 Task: Find connections with filter location Saint-Sébastien-sur-Loire with filter topic #careeradvice with filter profile language German with filter current company Kering Eyewear with filter school Dayawati Modi Academy with filter industry Surveying and Mapping Services with filter service category Outsourcing with filter keywords title School Volunteer
Action: Mouse moved to (316, 250)
Screenshot: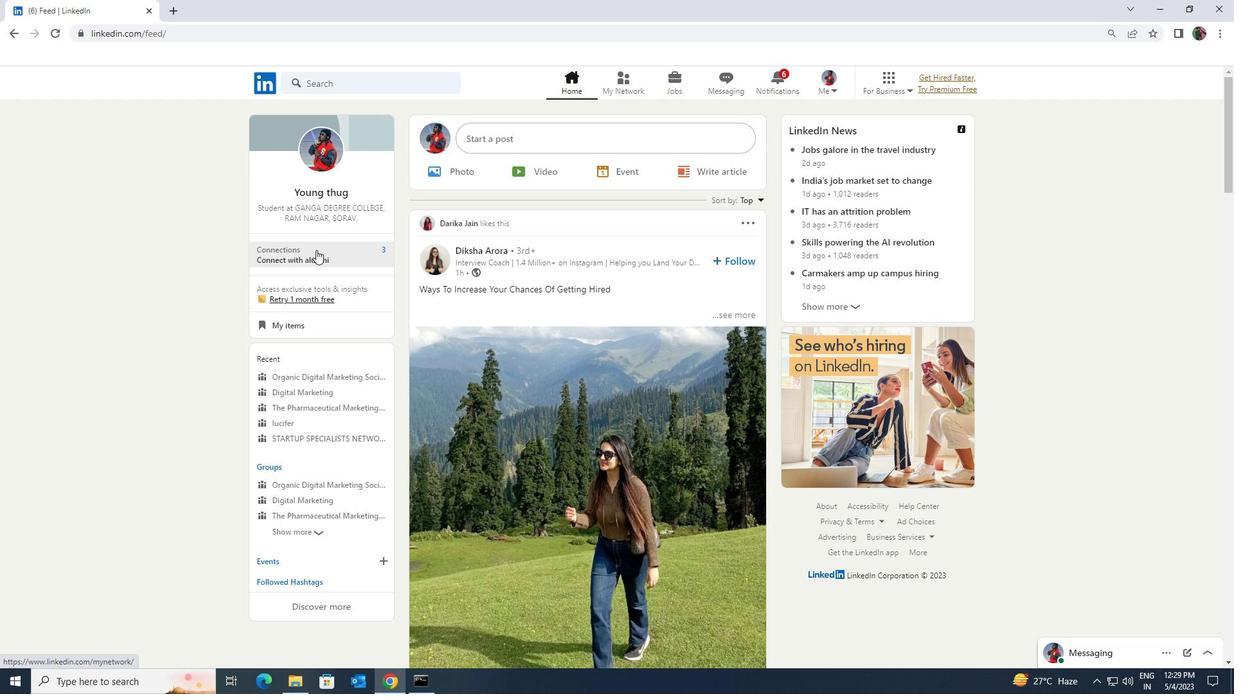 
Action: Mouse pressed left at (316, 250)
Screenshot: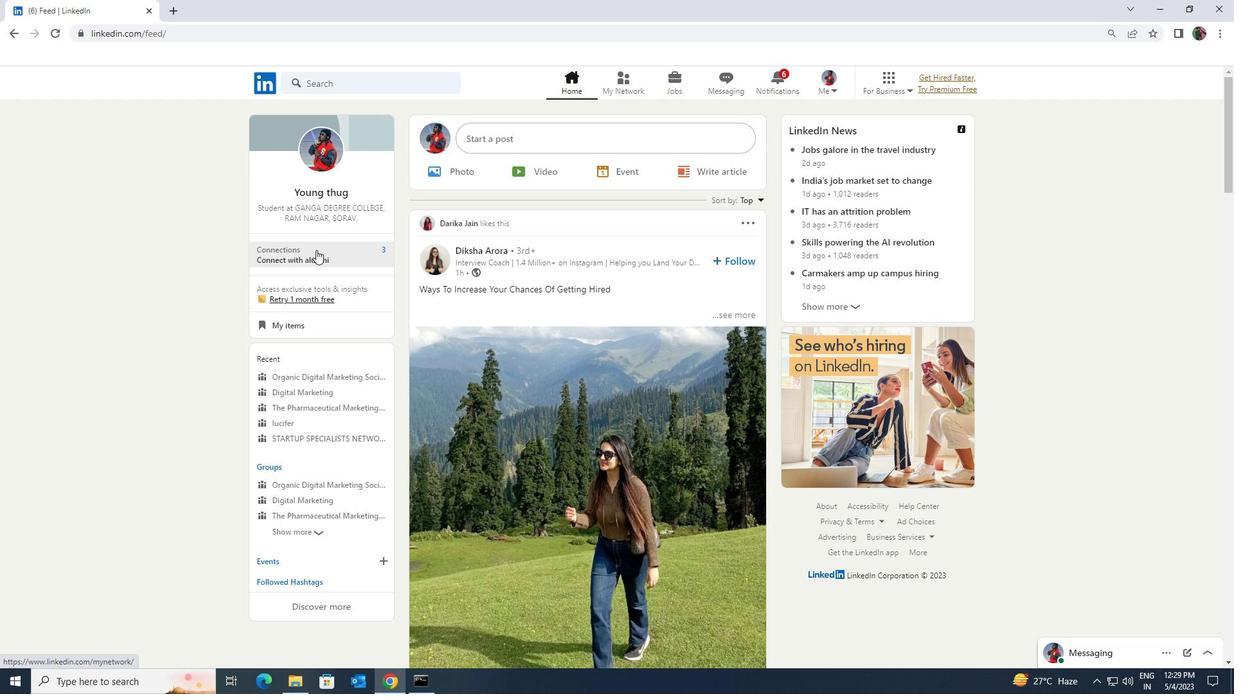 
Action: Mouse moved to (308, 152)
Screenshot: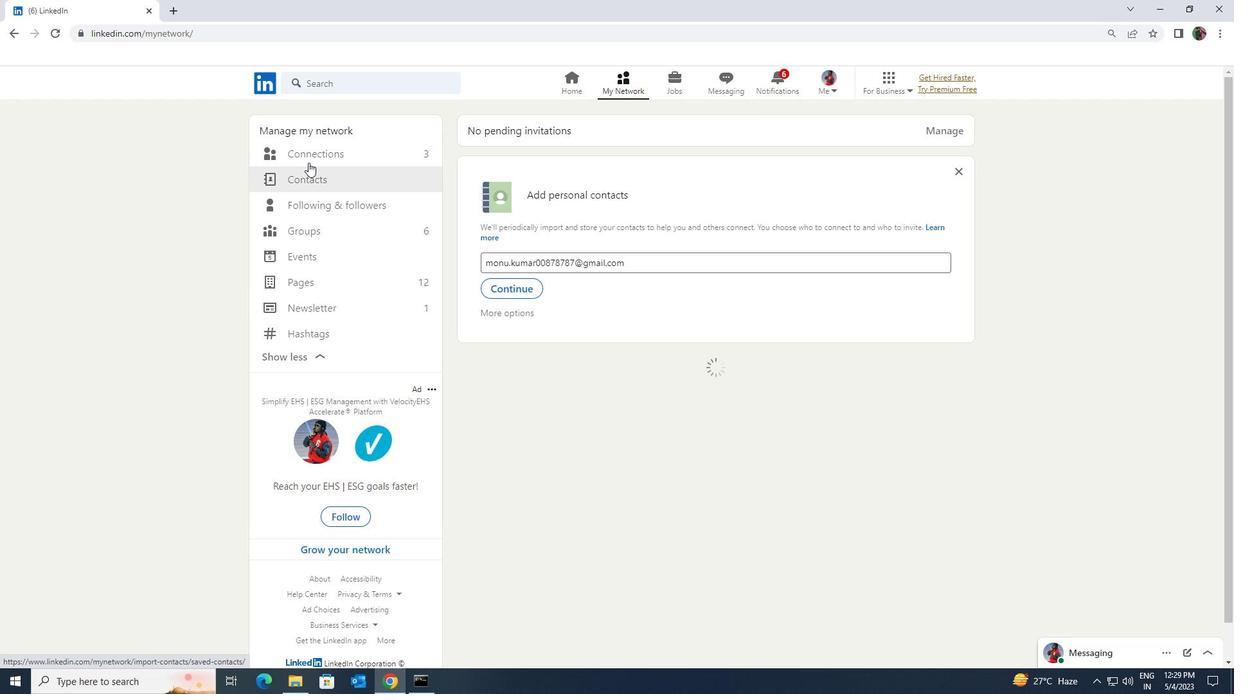 
Action: Mouse pressed left at (308, 152)
Screenshot: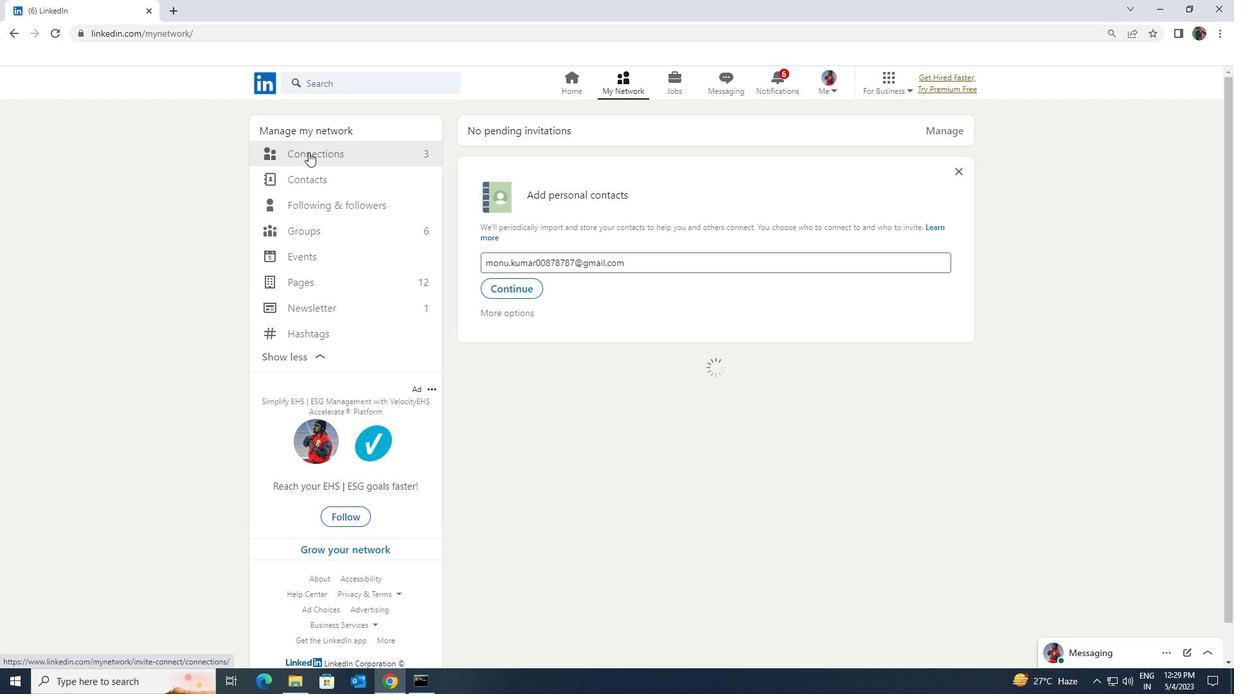 
Action: Mouse moved to (679, 155)
Screenshot: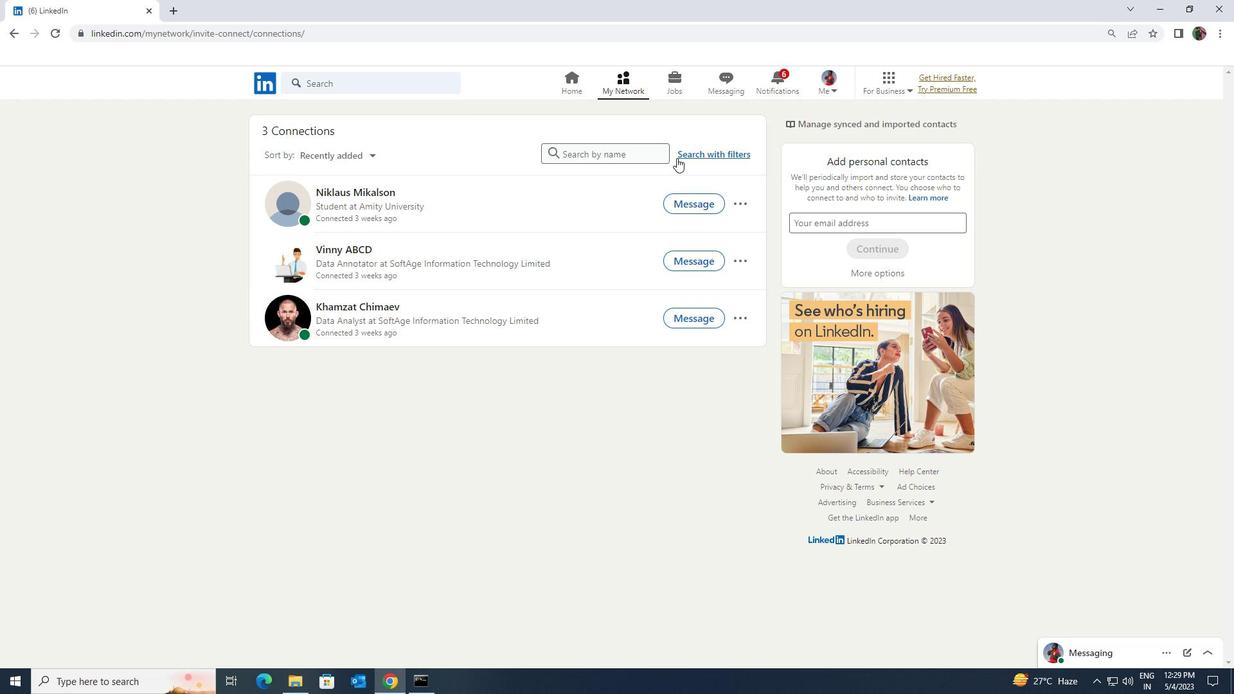 
Action: Mouse pressed left at (679, 155)
Screenshot: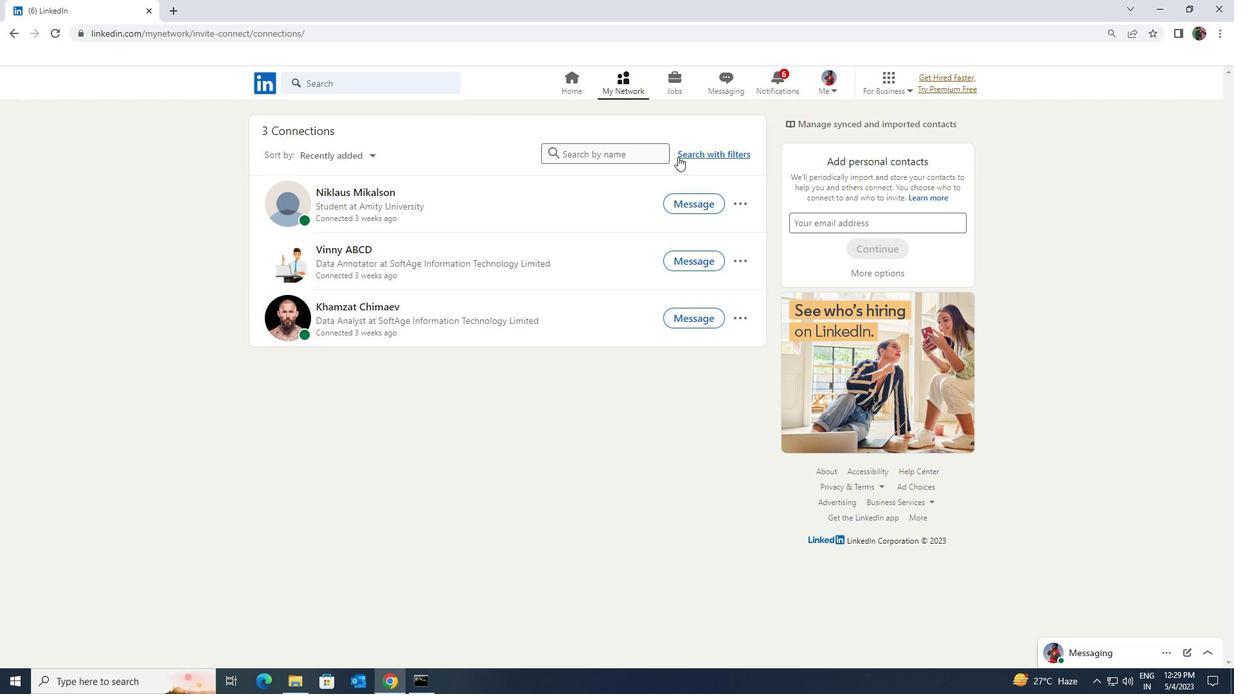 
Action: Mouse moved to (656, 113)
Screenshot: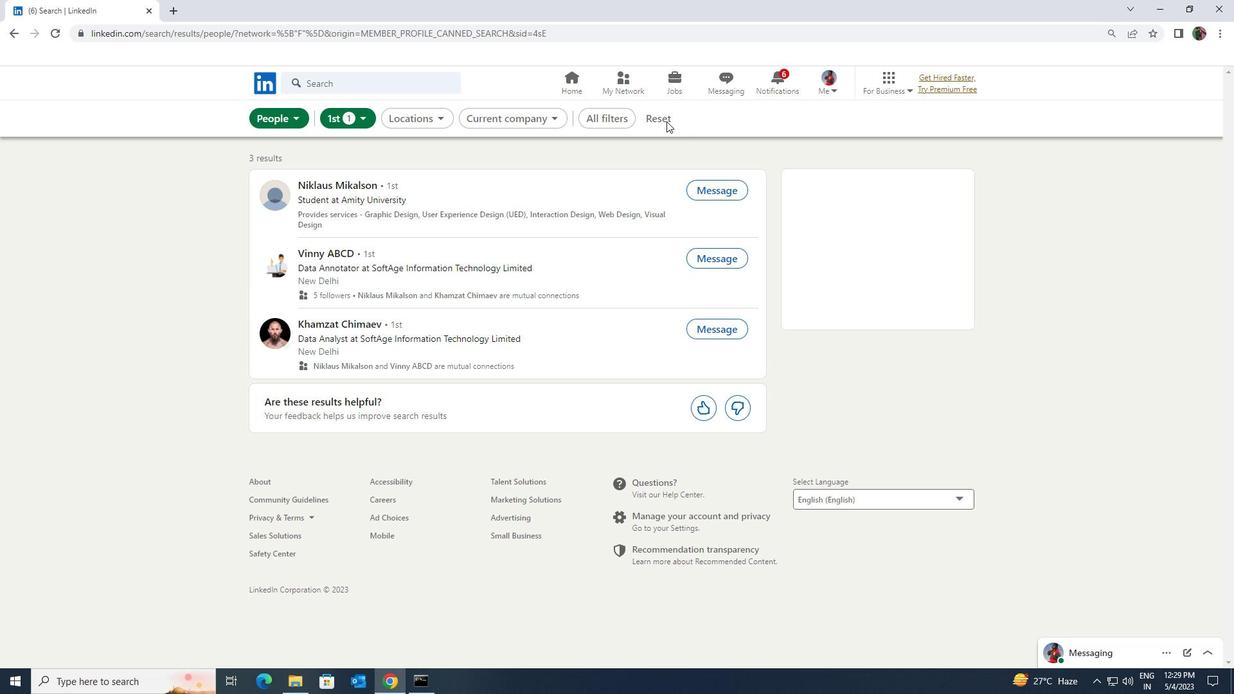 
Action: Mouse pressed left at (656, 113)
Screenshot: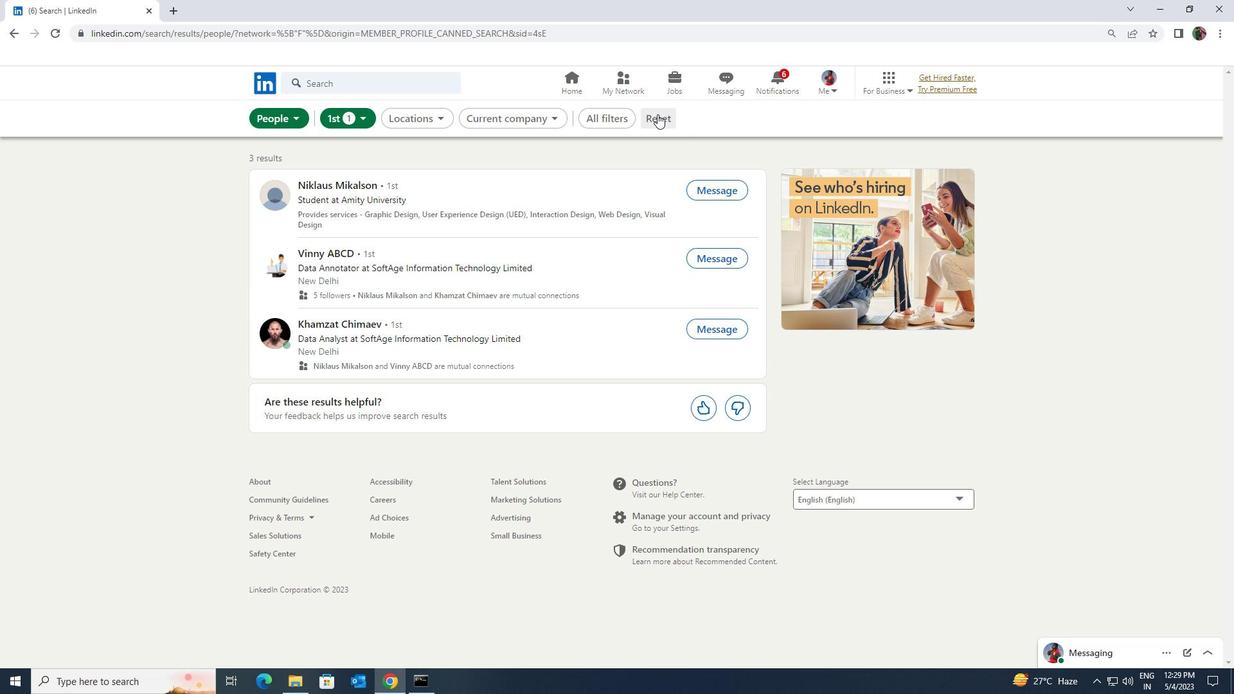 
Action: Mouse moved to (648, 113)
Screenshot: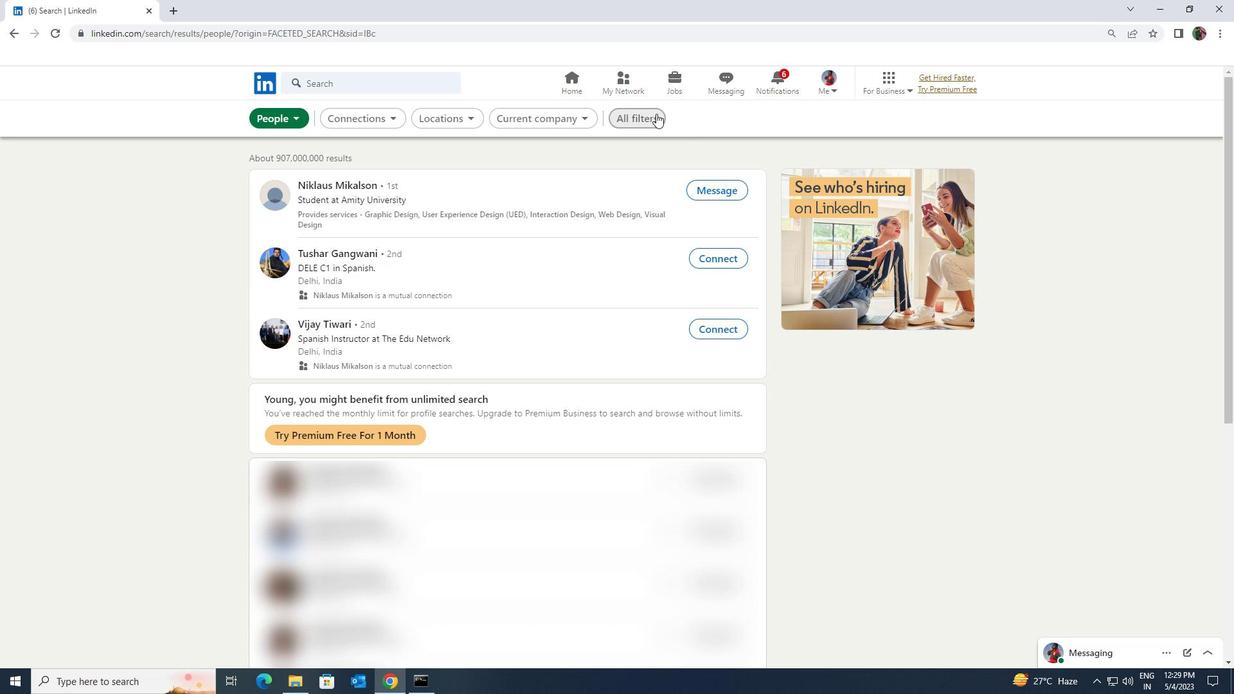 
Action: Mouse pressed left at (648, 113)
Screenshot: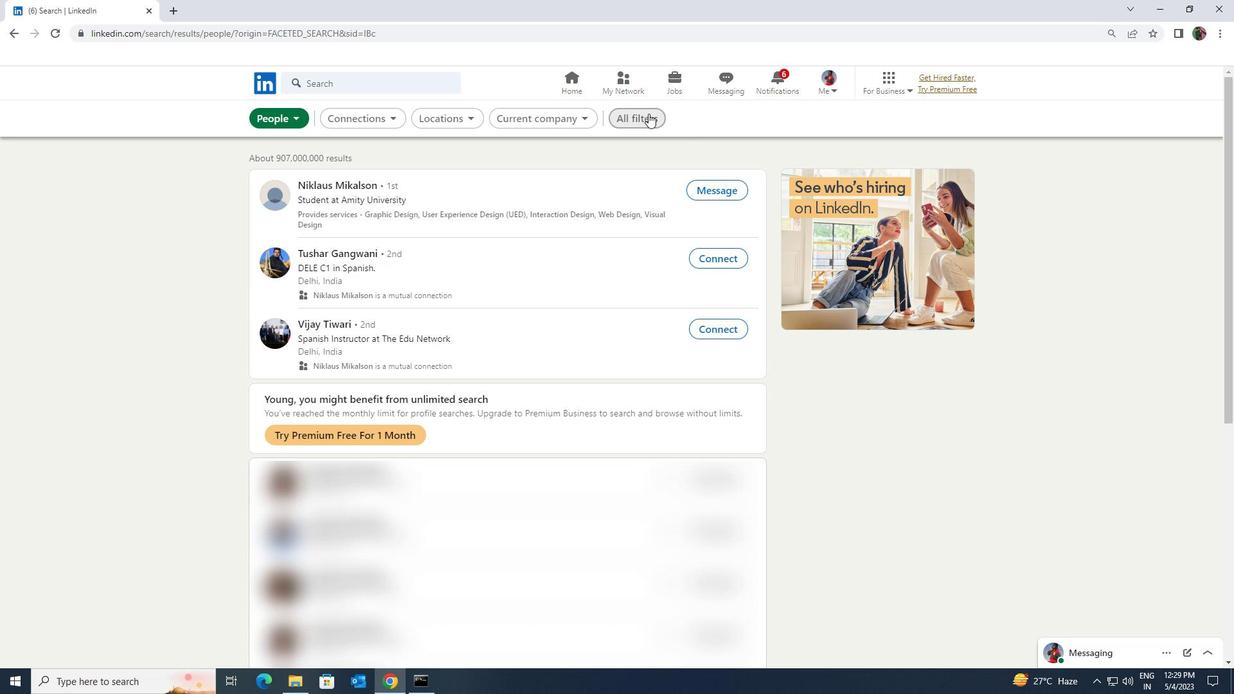 
Action: Mouse moved to (1074, 498)
Screenshot: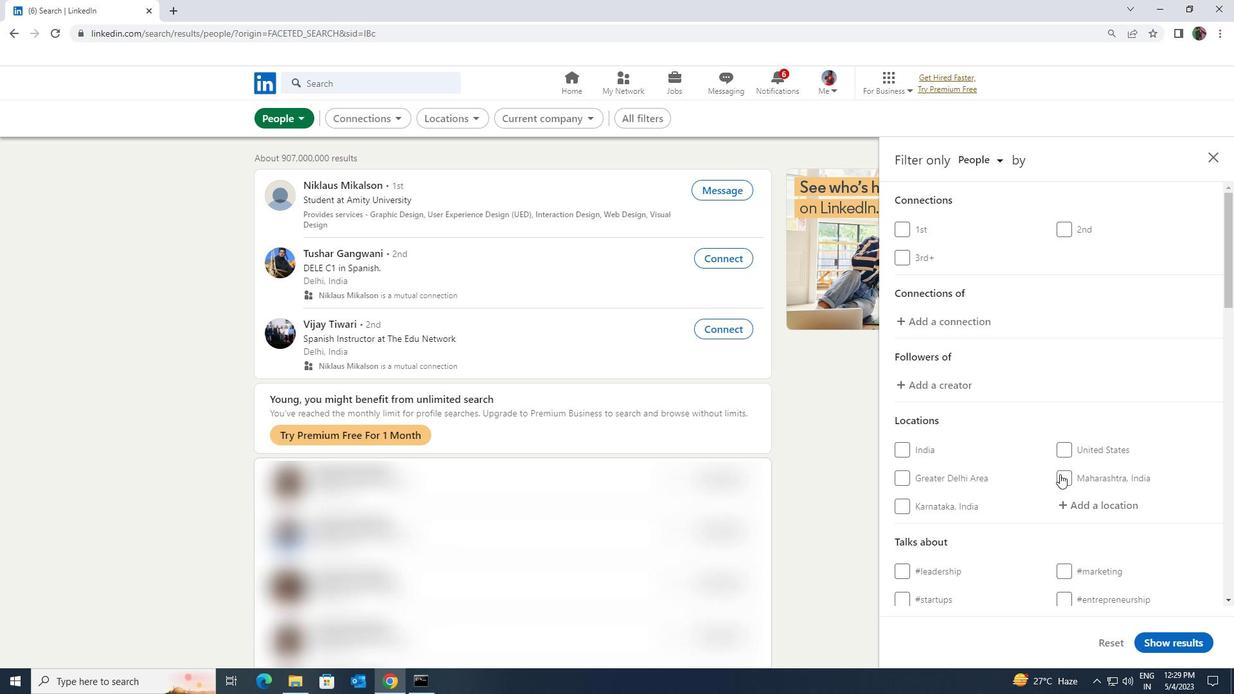 
Action: Mouse pressed left at (1074, 498)
Screenshot: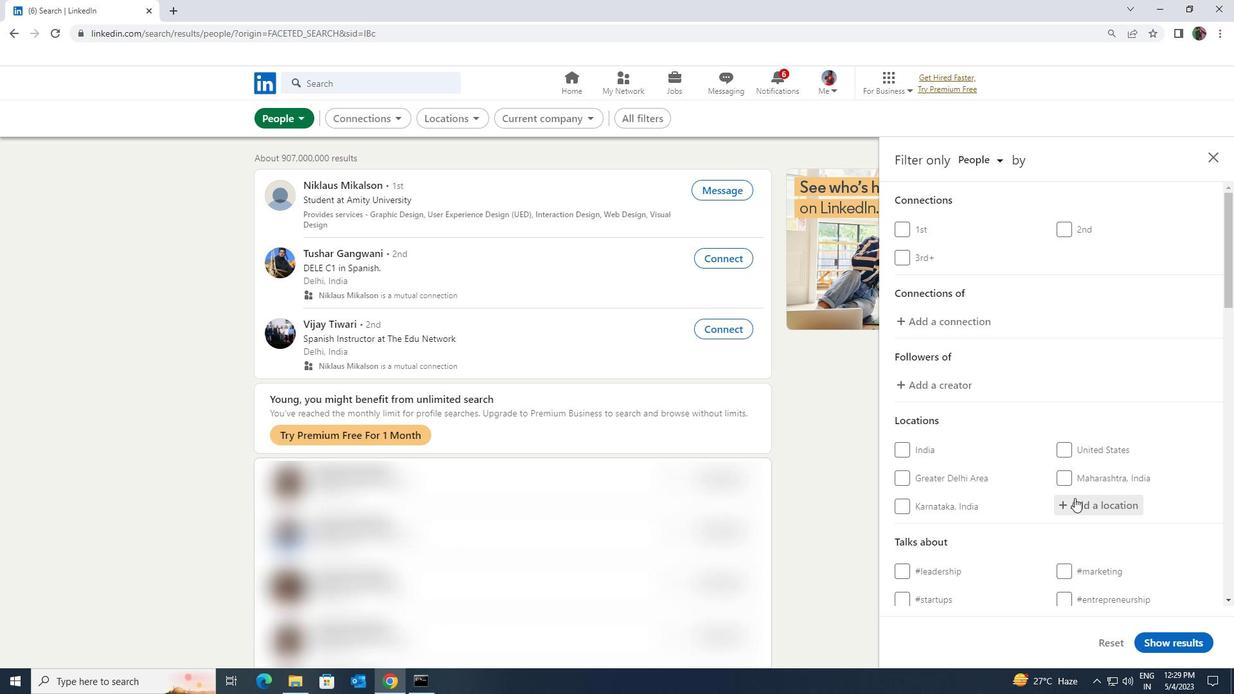 
Action: Key pressed <Key.shift><Key.shift><Key.shift><Key.shift><Key.shift><Key.shift><Key.shift><Key.shift><Key.shift><Key.shift>SAINT<Key.space><Key.shift>SEB
Screenshot: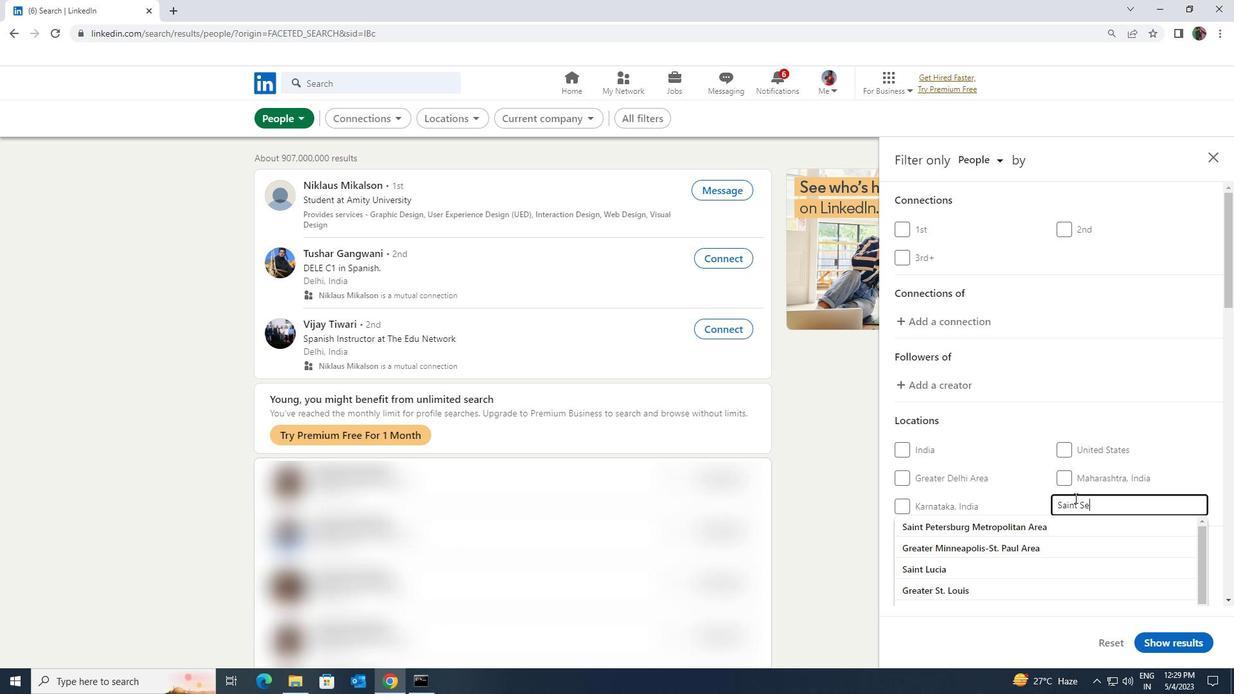 
Action: Mouse moved to (1065, 522)
Screenshot: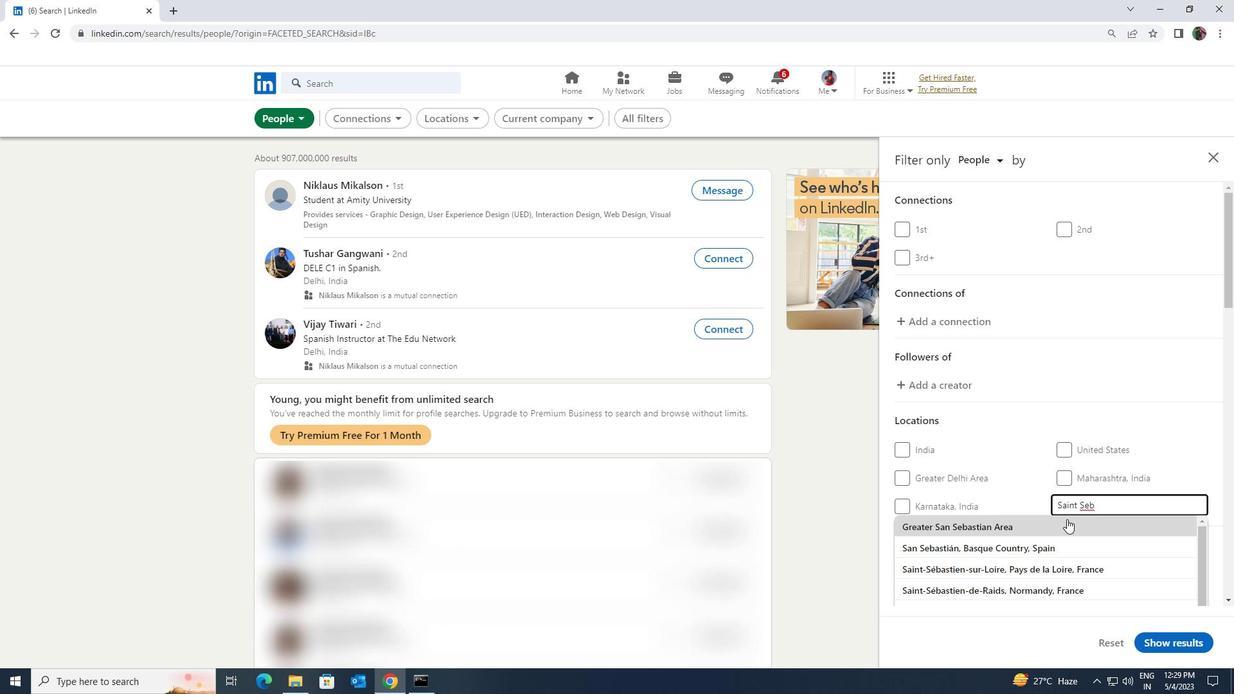 
Action: Mouse pressed left at (1065, 522)
Screenshot: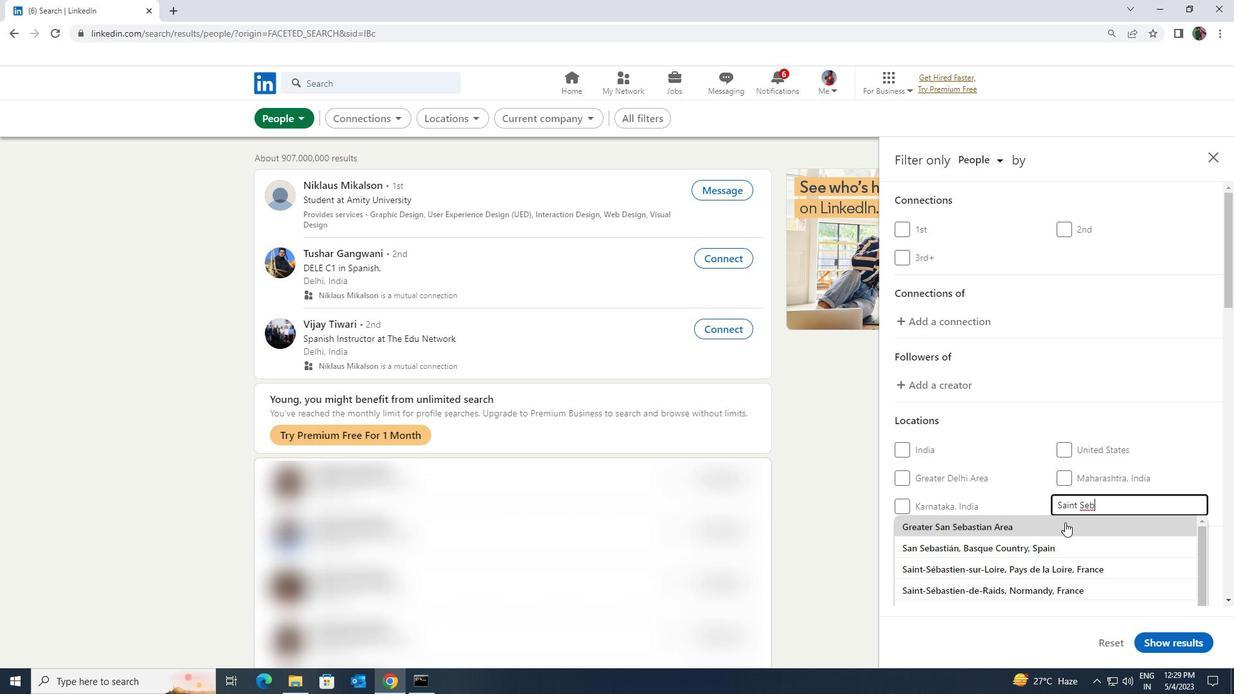
Action: Mouse scrolled (1065, 522) with delta (0, 0)
Screenshot: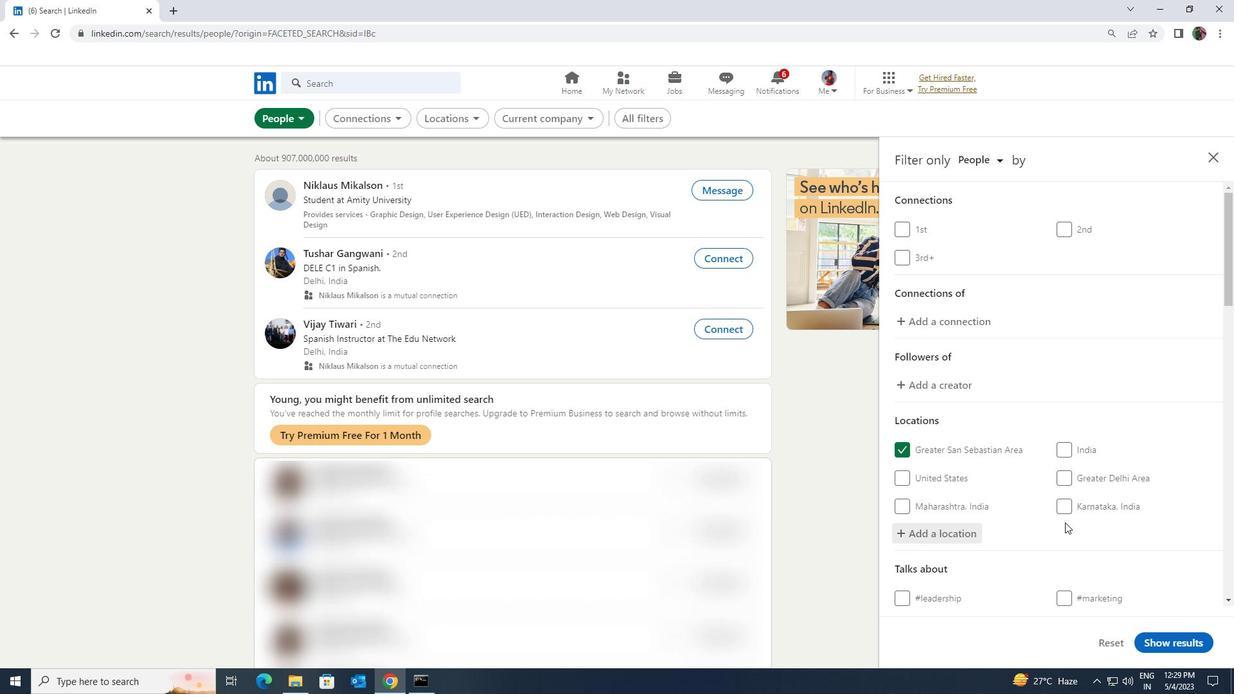 
Action: Mouse scrolled (1065, 522) with delta (0, 0)
Screenshot: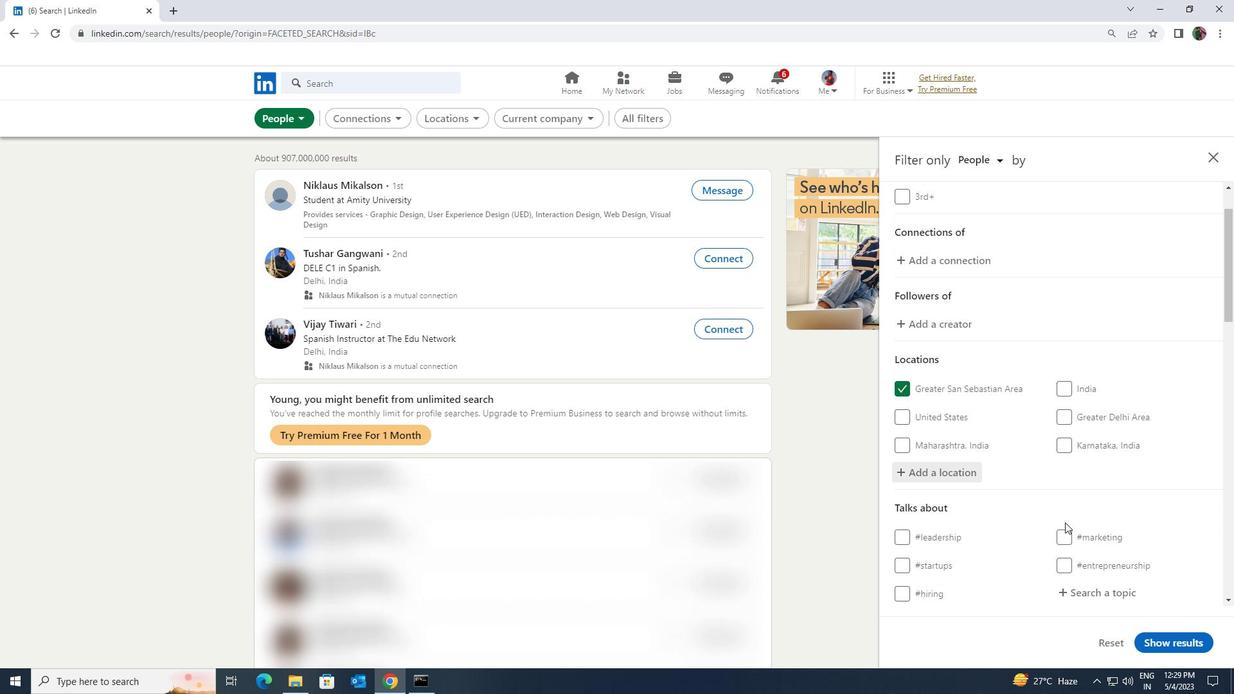 
Action: Mouse moved to (1064, 523)
Screenshot: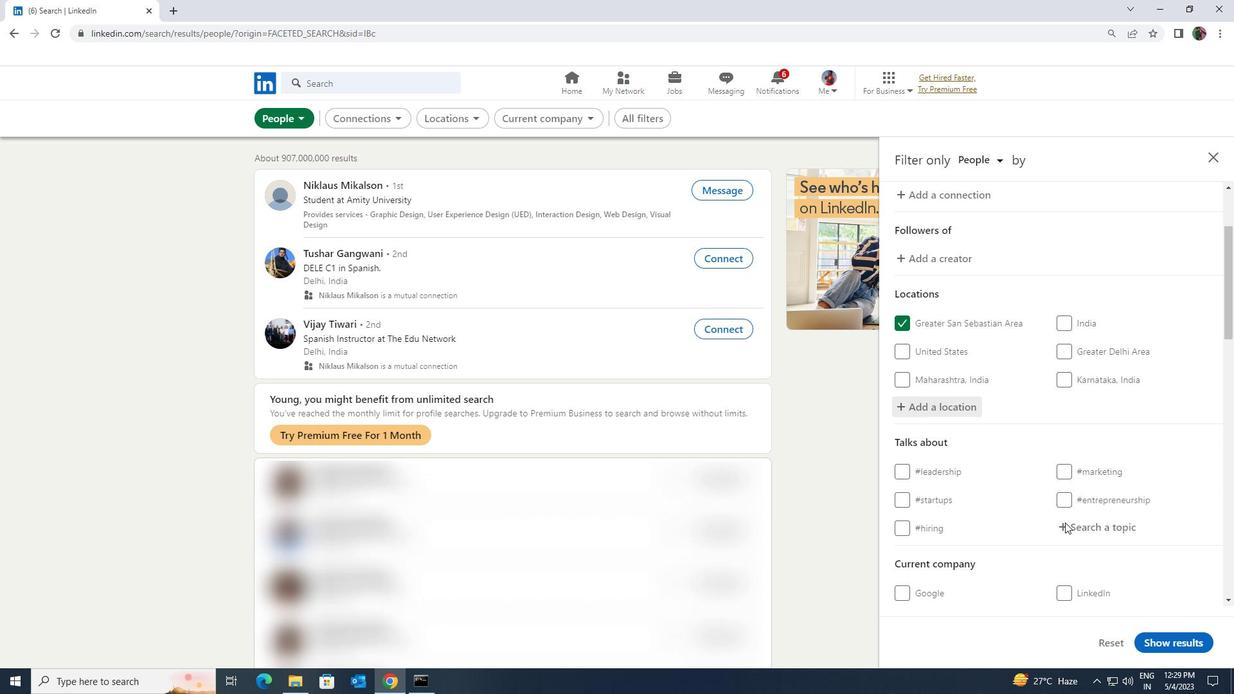 
Action: Mouse pressed left at (1064, 523)
Screenshot: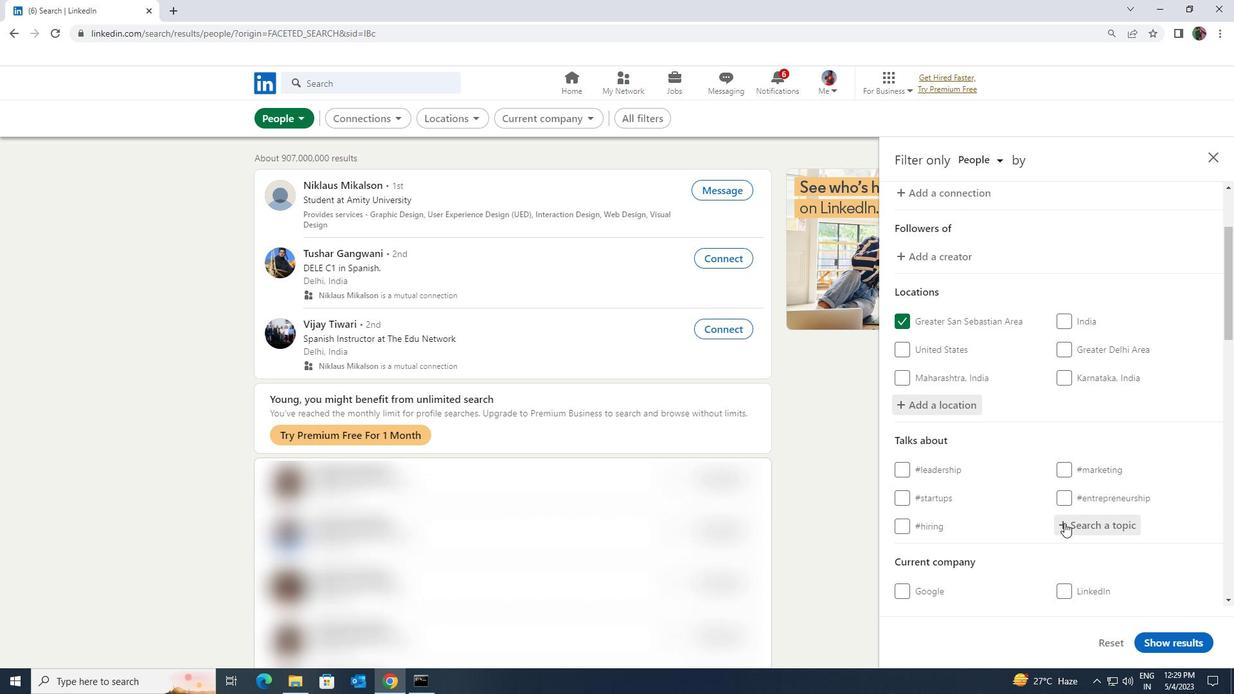 
Action: Key pressed <Key.shift><Key.shift><Key.shift><Key.shift><Key.shift>CAREERADVICE
Screenshot: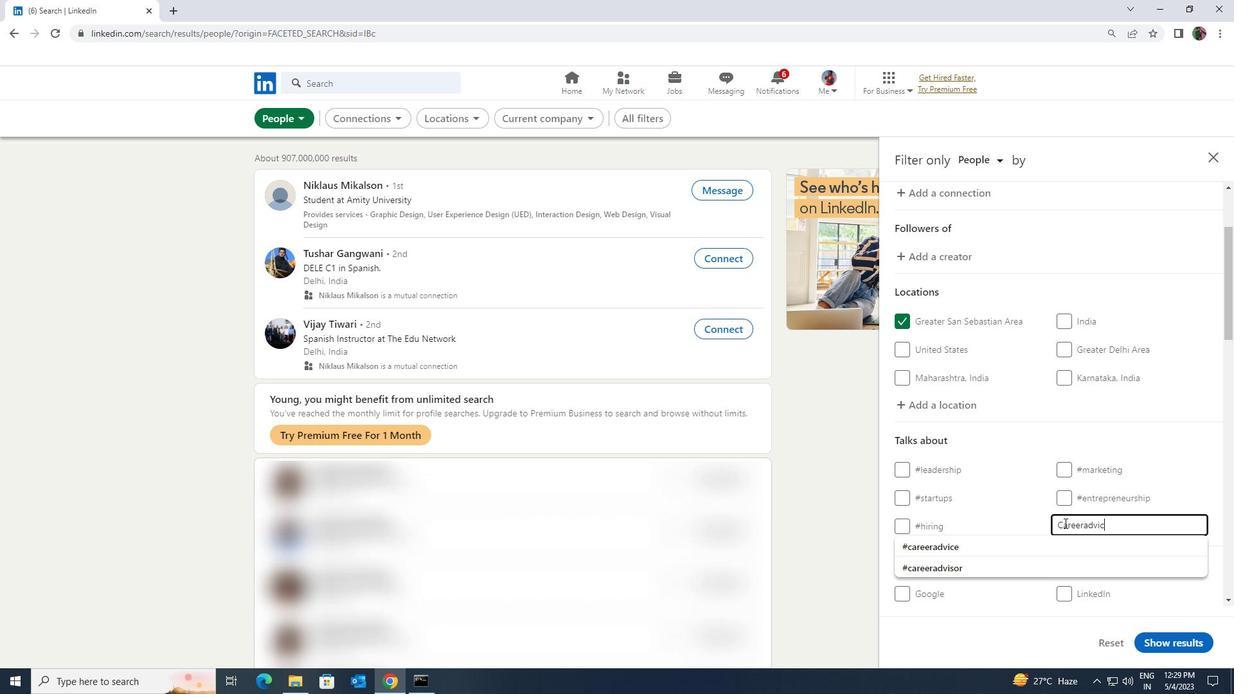 
Action: Mouse moved to (1048, 538)
Screenshot: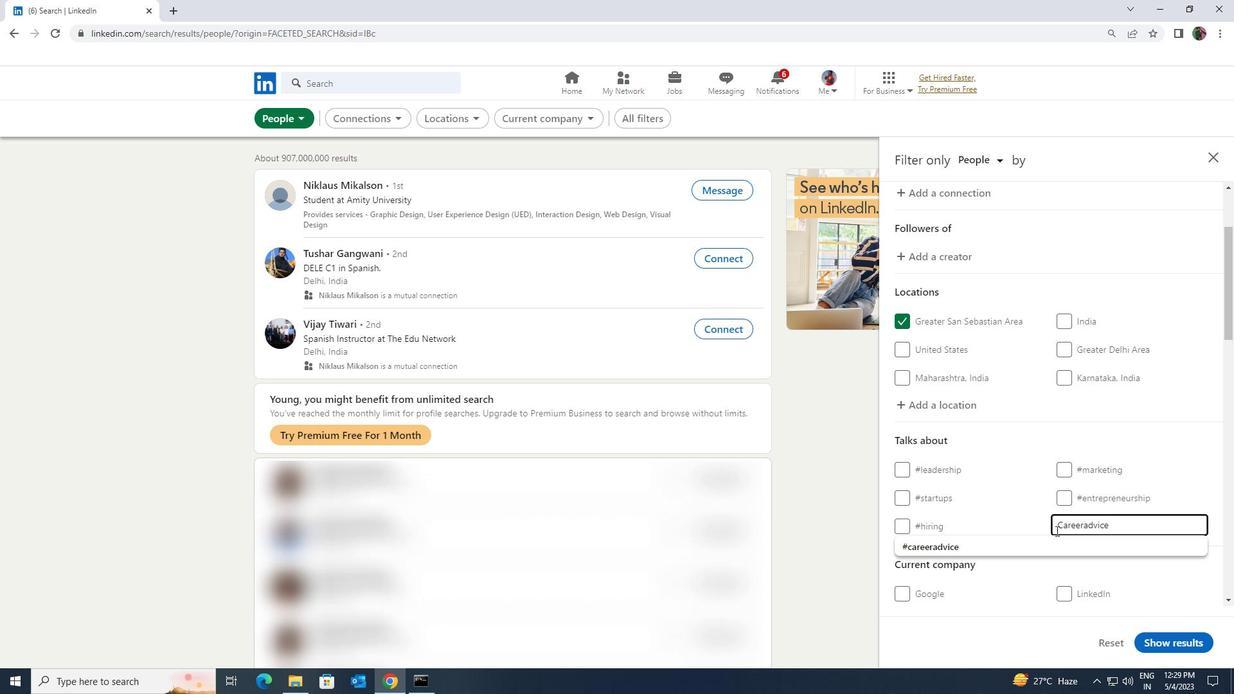 
Action: Mouse pressed left at (1048, 538)
Screenshot: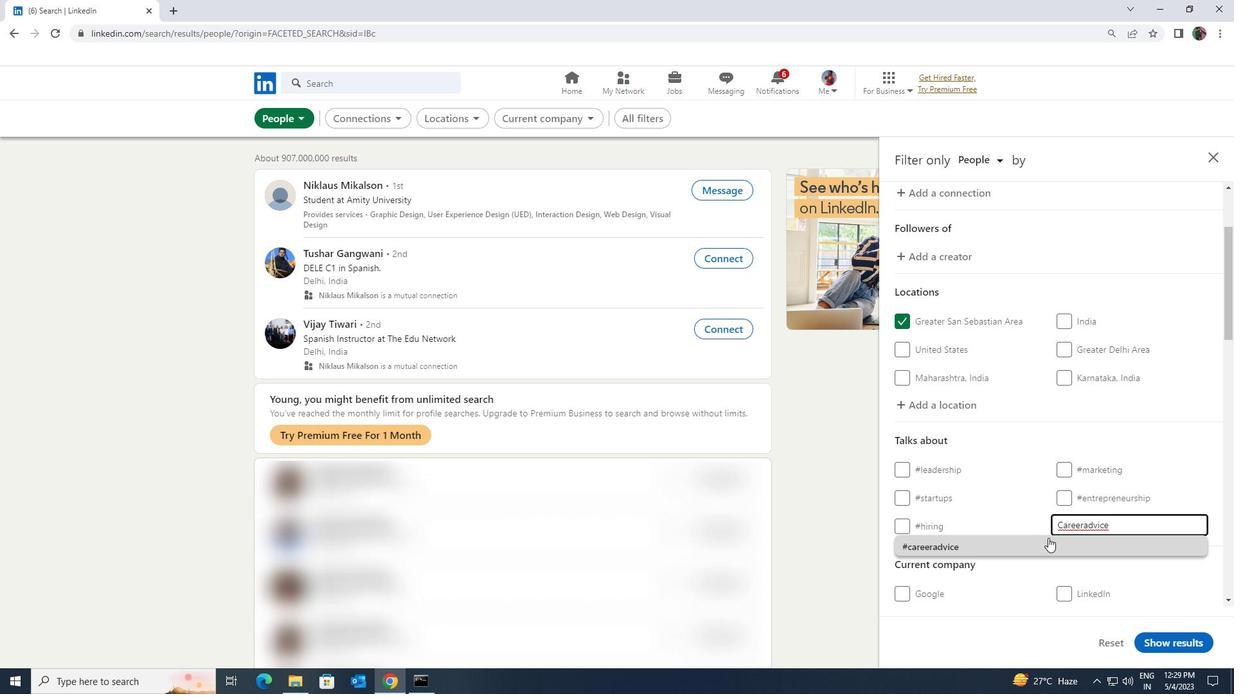 
Action: Mouse scrolled (1048, 537) with delta (0, 0)
Screenshot: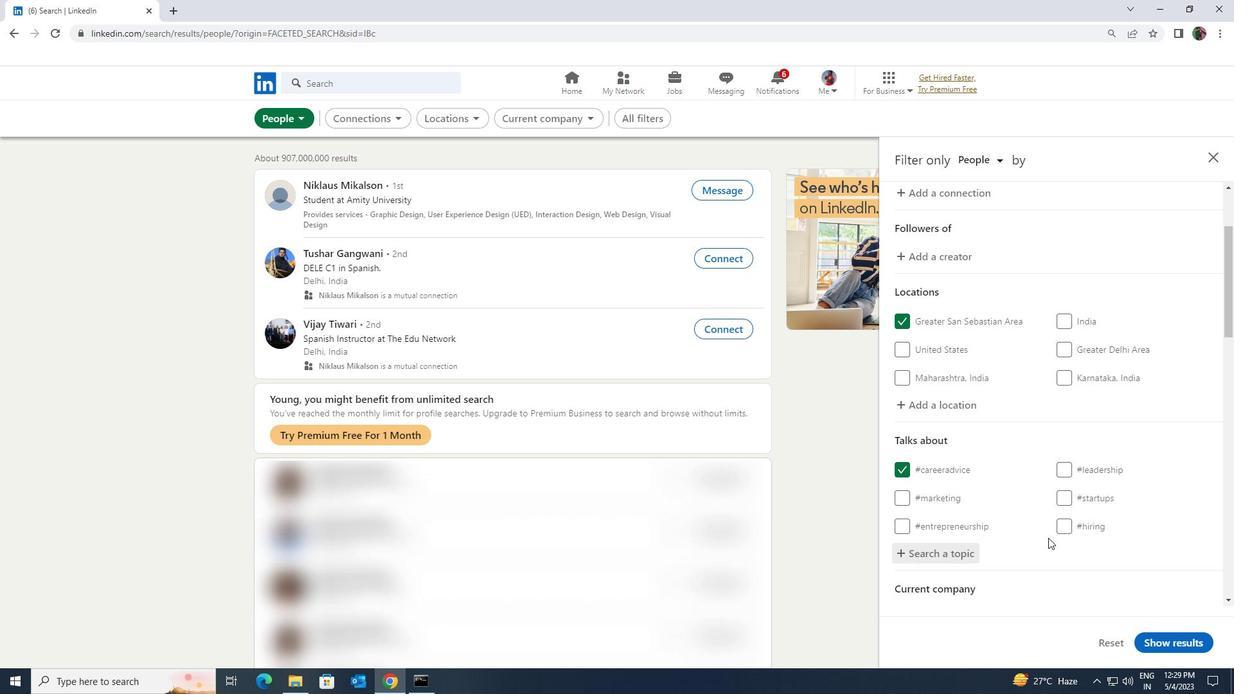
Action: Mouse scrolled (1048, 537) with delta (0, 0)
Screenshot: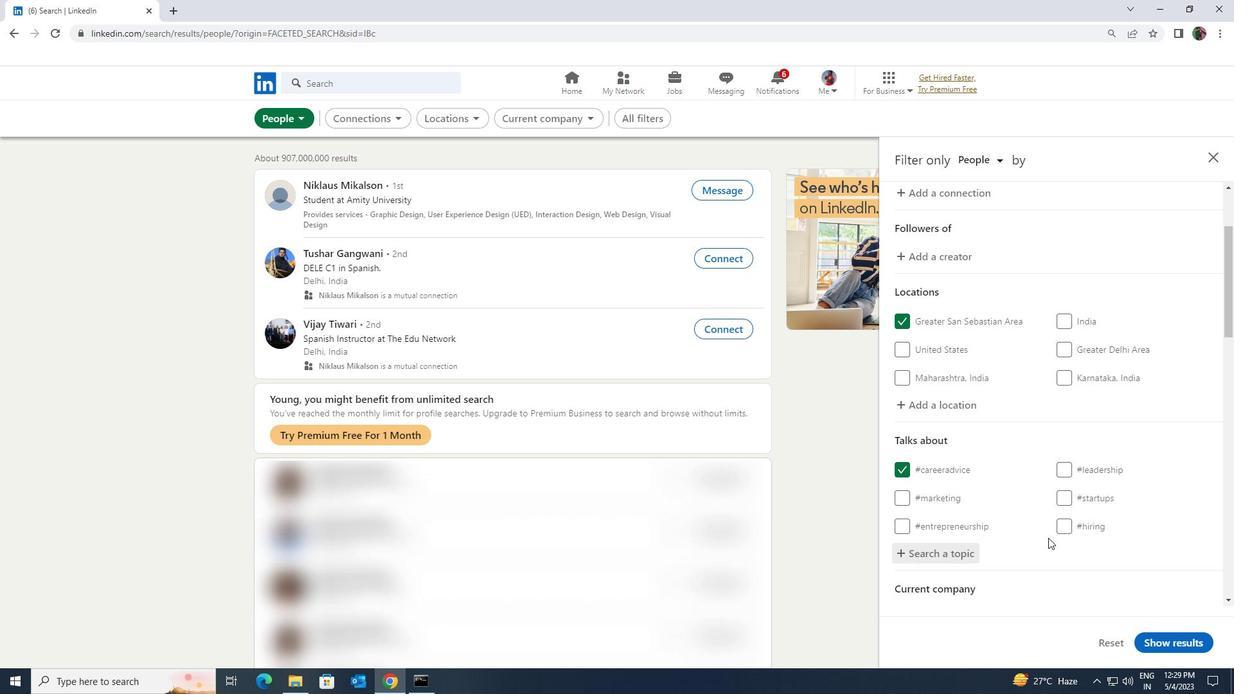 
Action: Mouse scrolled (1048, 537) with delta (0, 0)
Screenshot: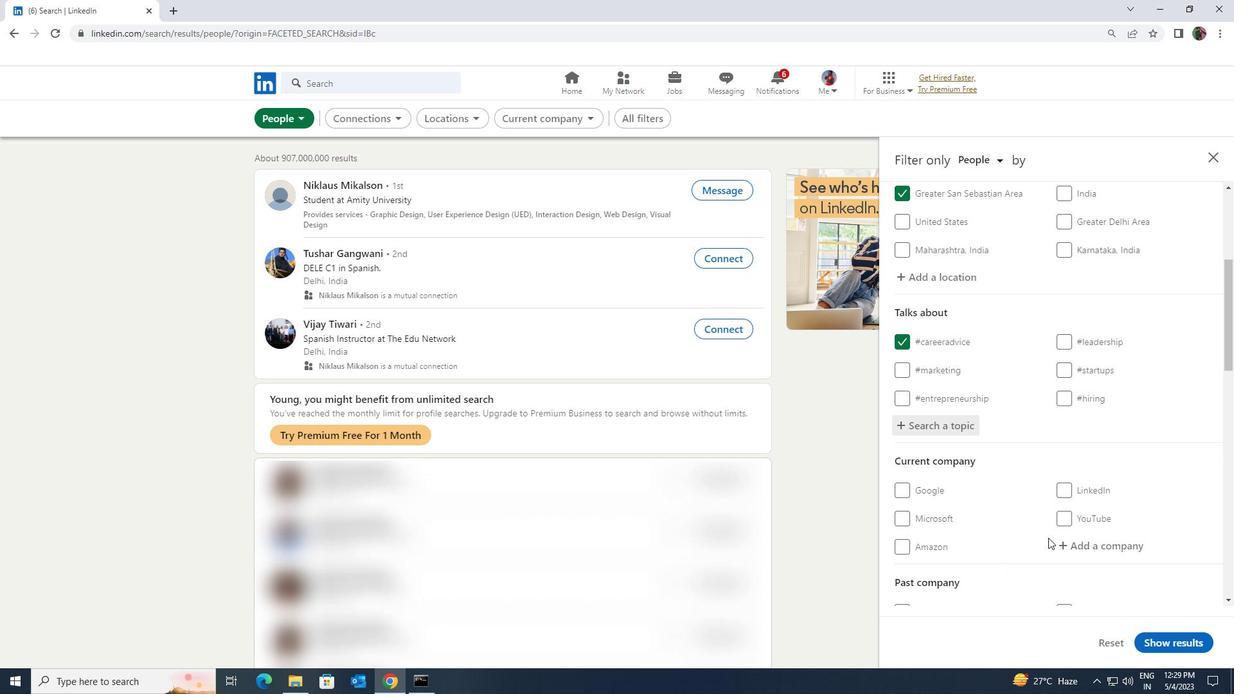 
Action: Mouse scrolled (1048, 537) with delta (0, 0)
Screenshot: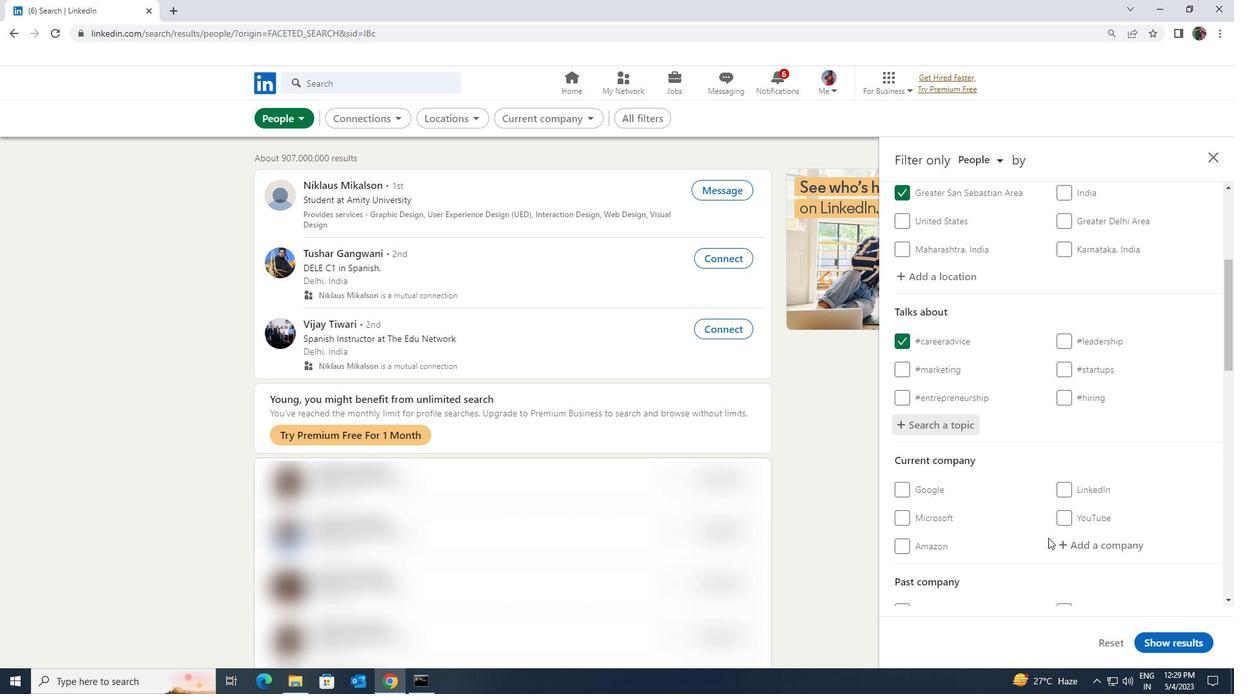 
Action: Mouse scrolled (1048, 537) with delta (0, 0)
Screenshot: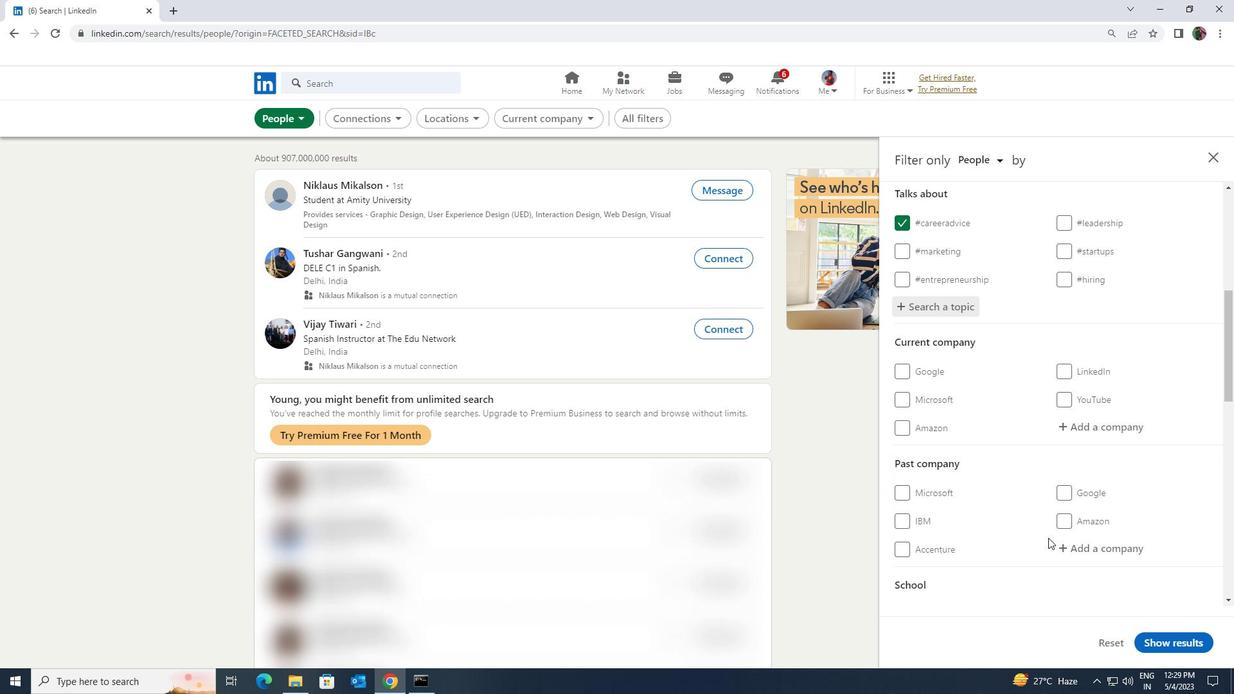 
Action: Mouse scrolled (1048, 537) with delta (0, 0)
Screenshot: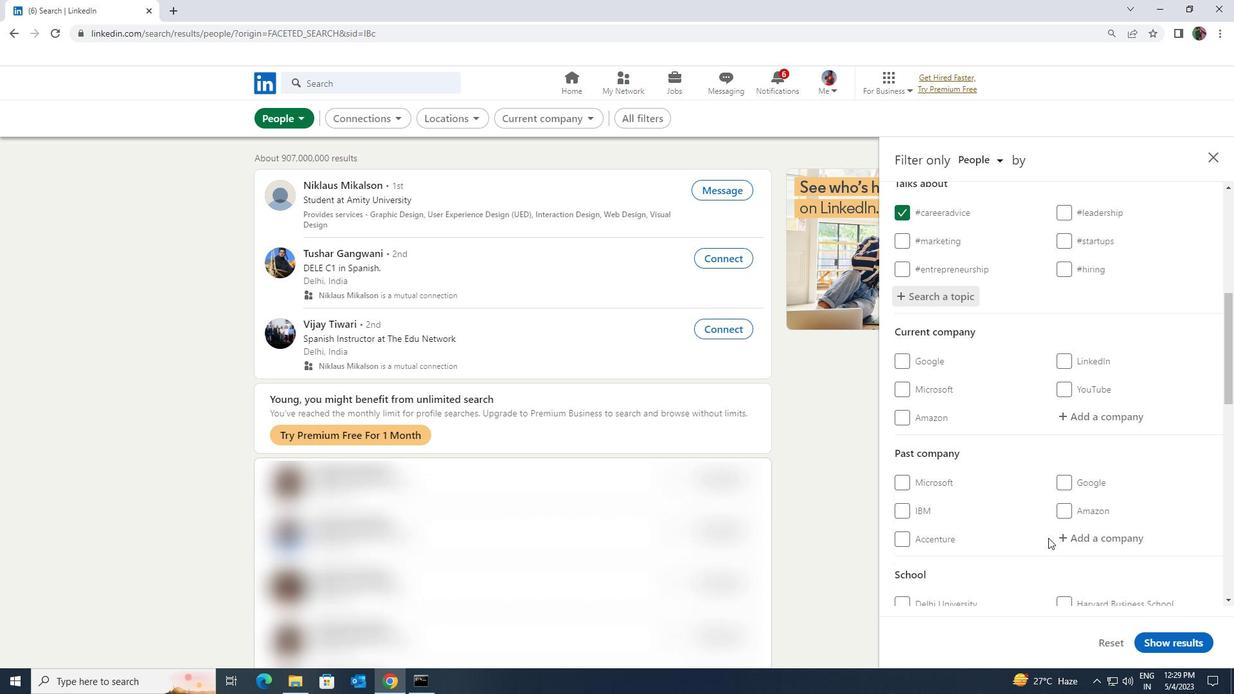 
Action: Mouse scrolled (1048, 537) with delta (0, 0)
Screenshot: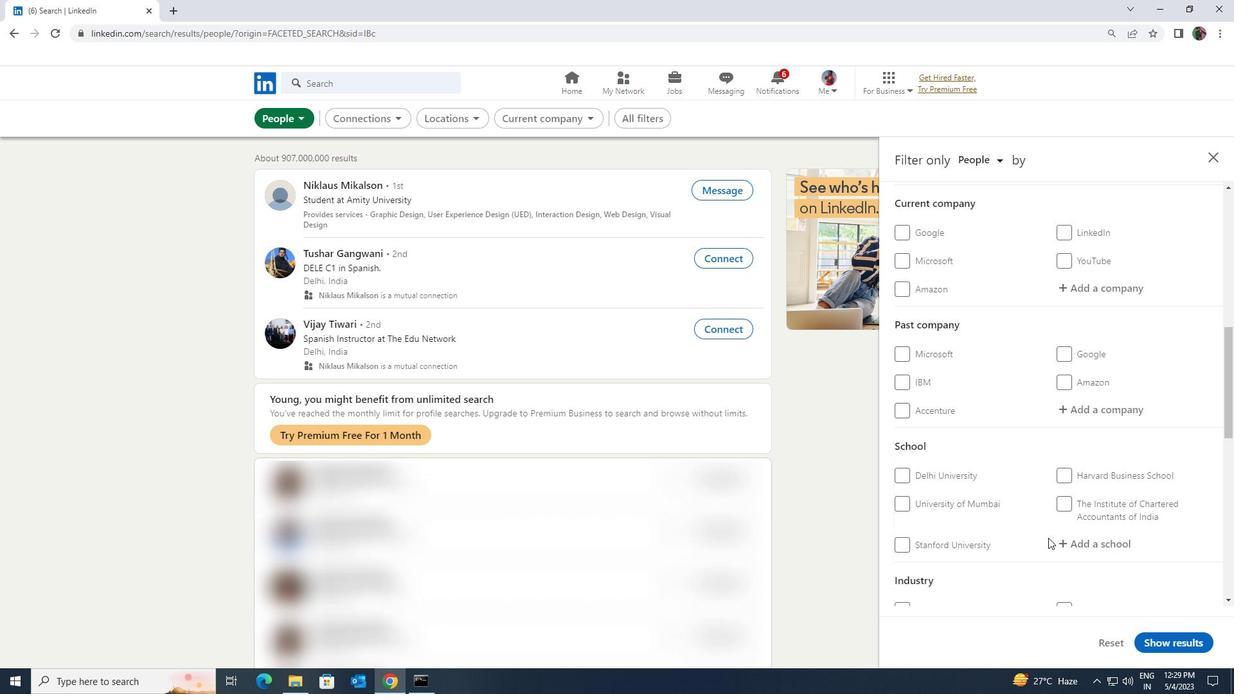 
Action: Mouse scrolled (1048, 537) with delta (0, 0)
Screenshot: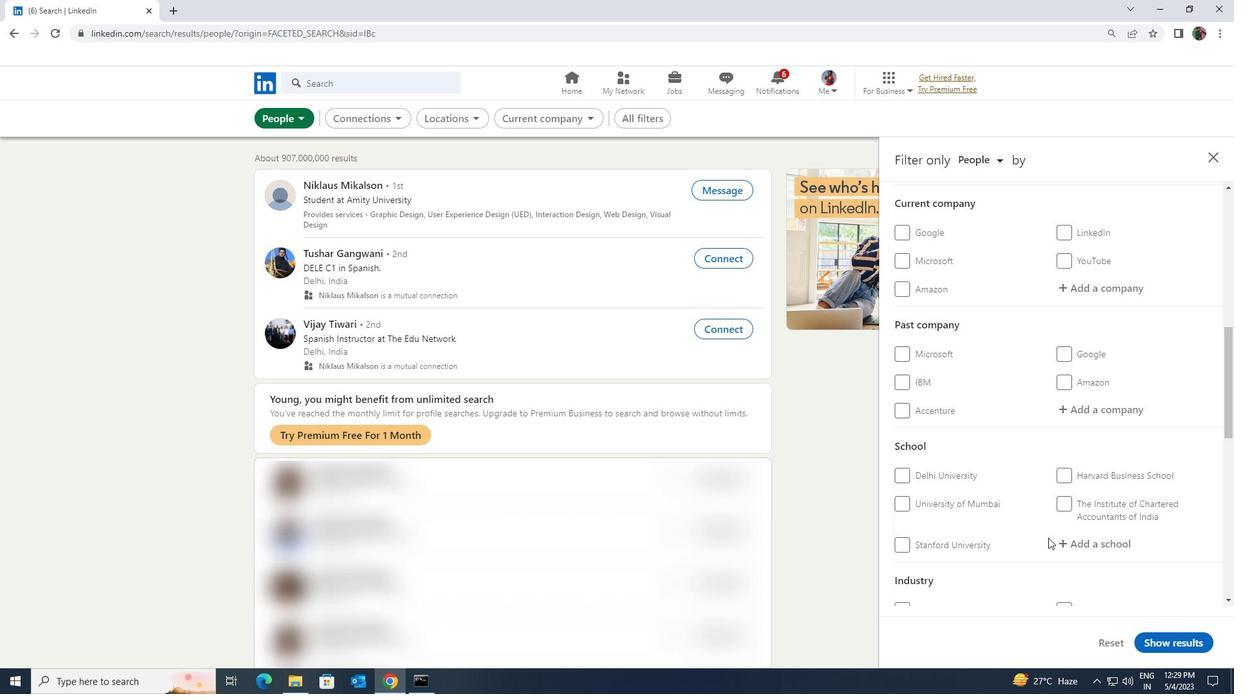 
Action: Mouse scrolled (1048, 537) with delta (0, 0)
Screenshot: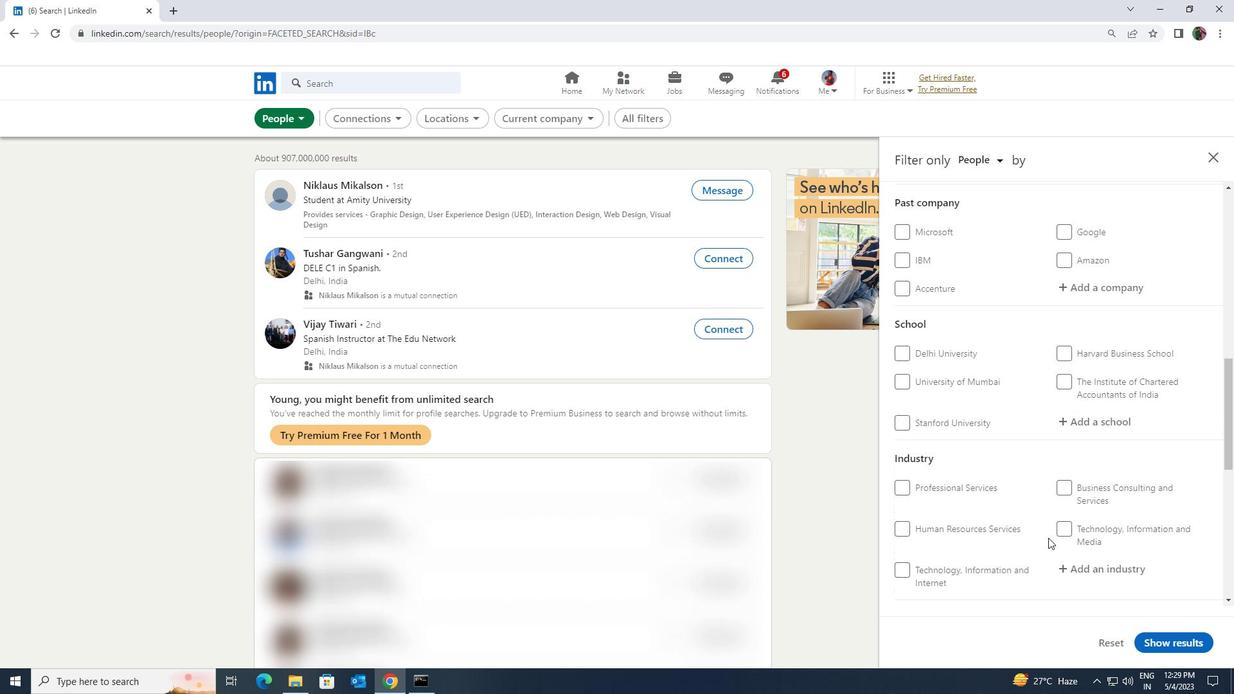 
Action: Mouse scrolled (1048, 537) with delta (0, 0)
Screenshot: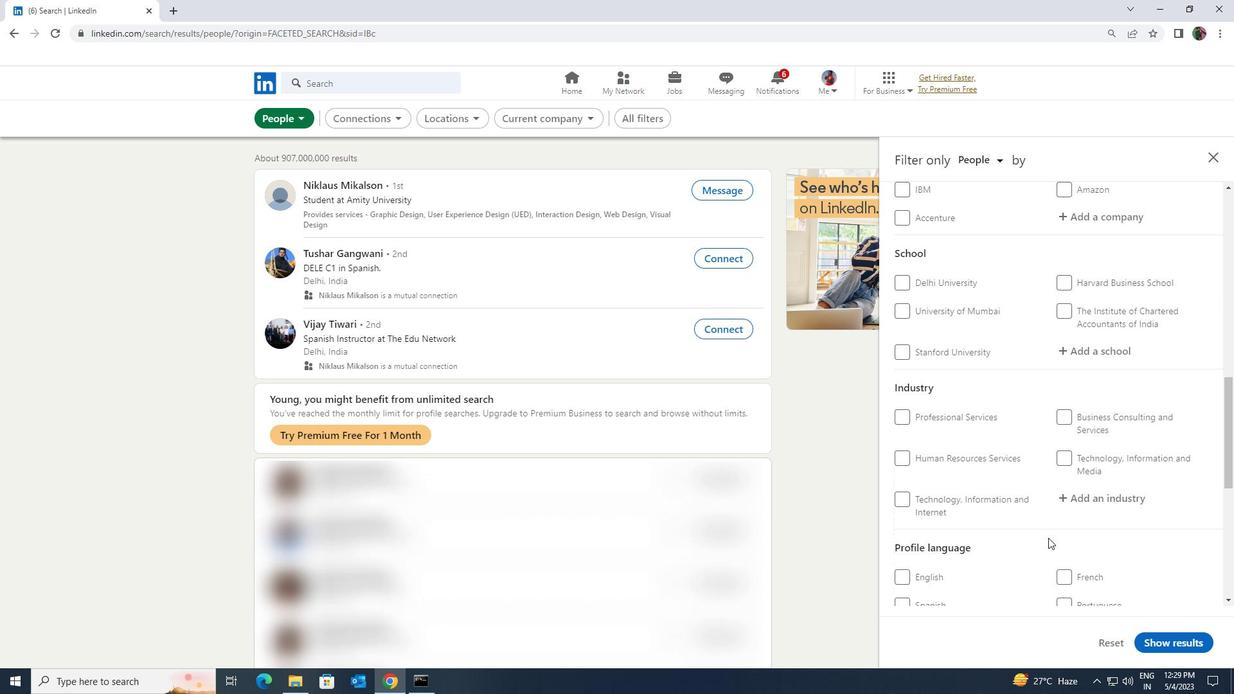 
Action: Mouse scrolled (1048, 537) with delta (0, 0)
Screenshot: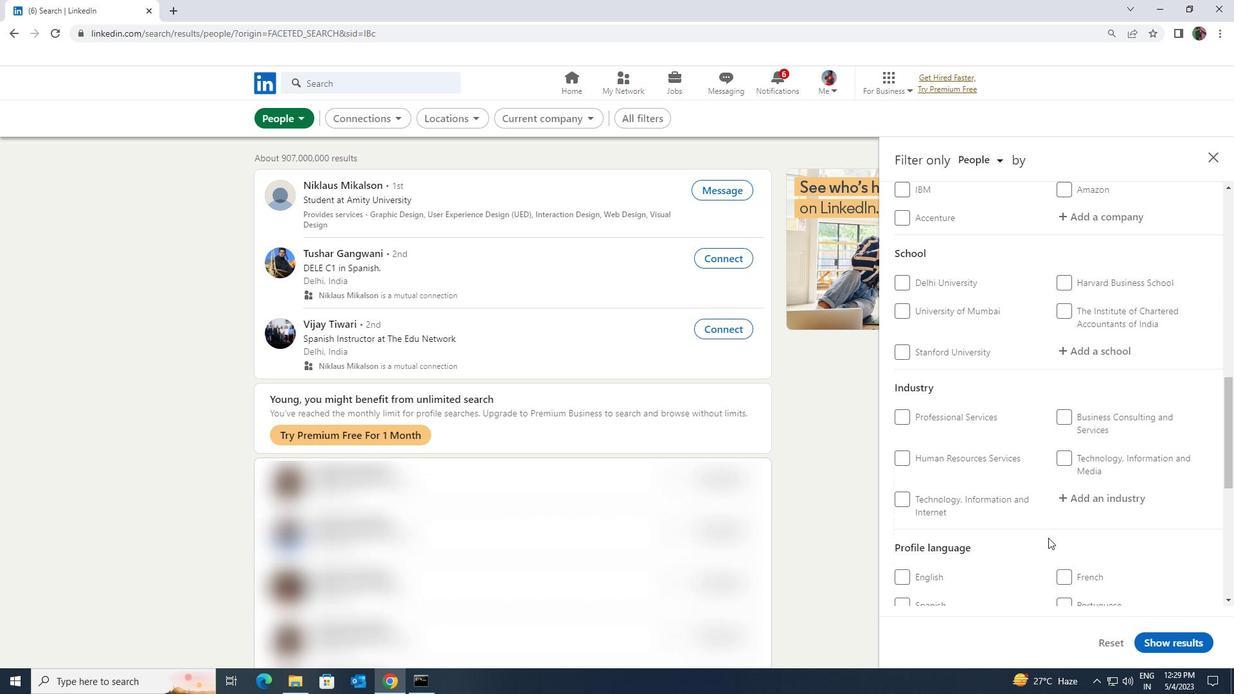 
Action: Mouse moved to (902, 502)
Screenshot: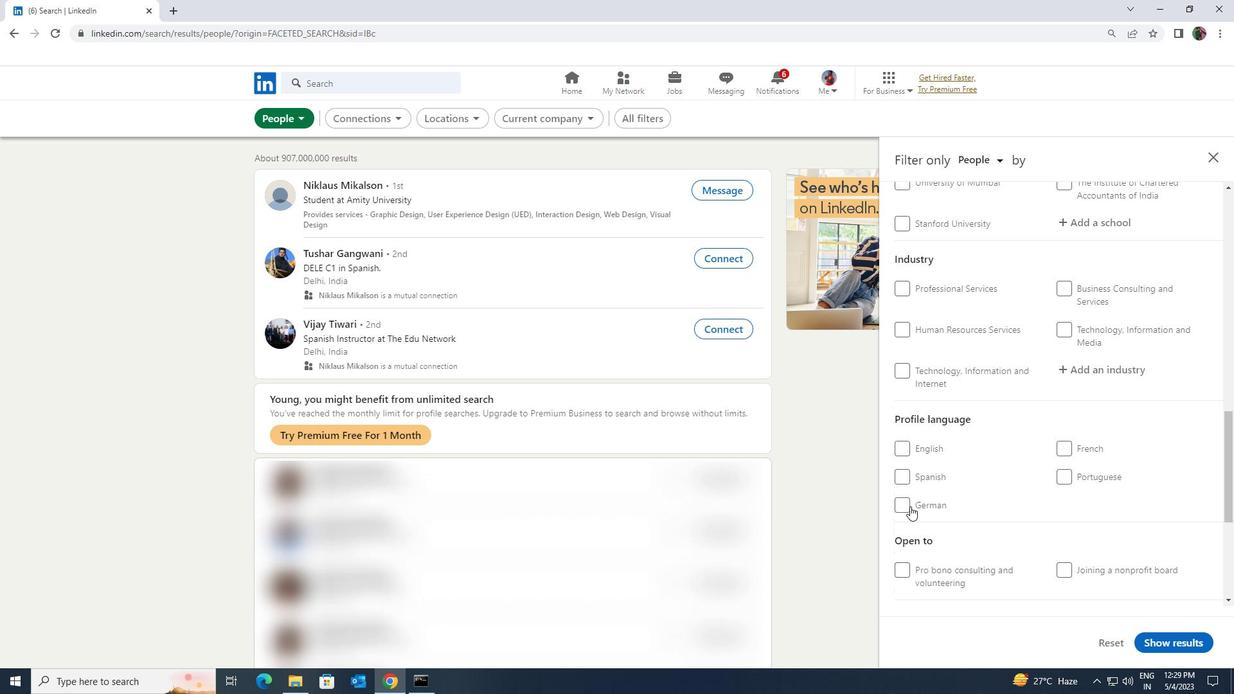 
Action: Mouse pressed left at (902, 502)
Screenshot: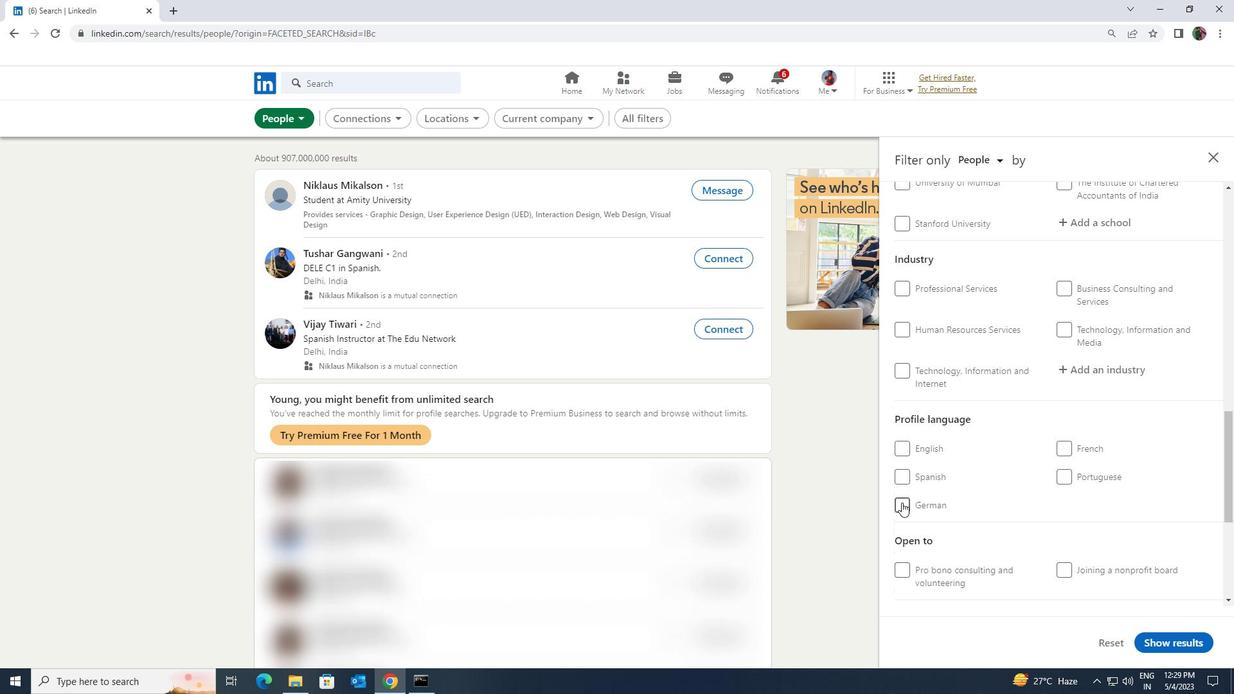 
Action: Mouse moved to (991, 489)
Screenshot: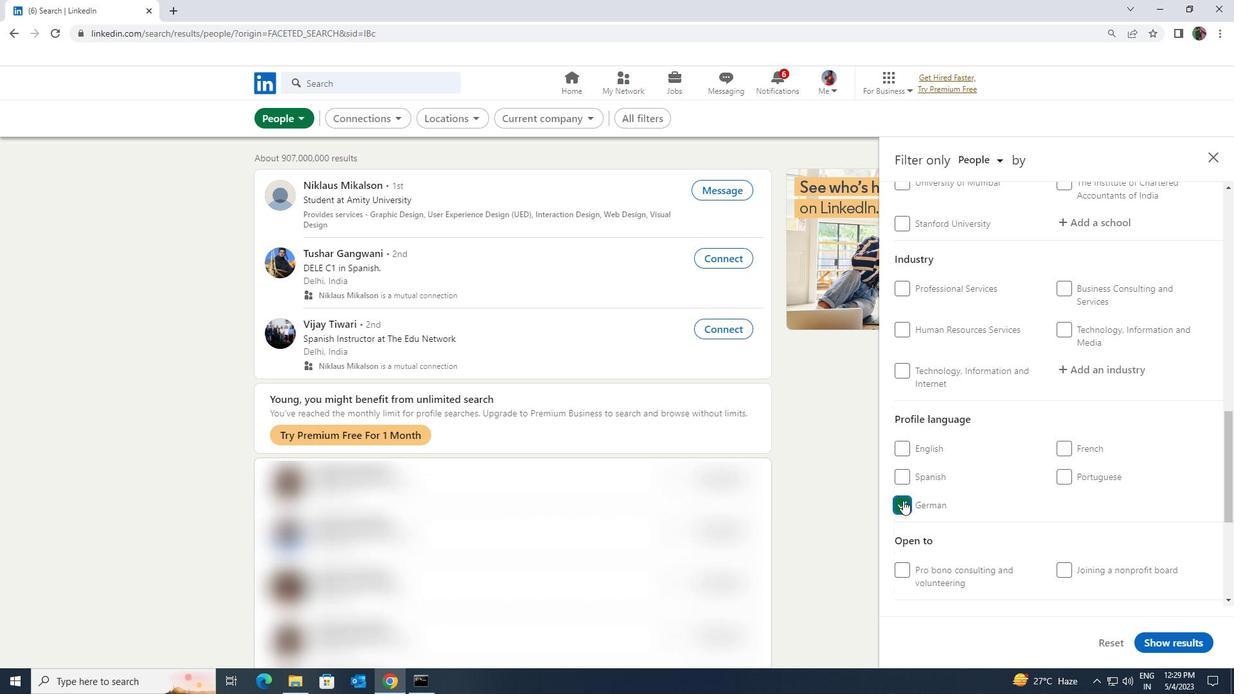 
Action: Mouse scrolled (991, 490) with delta (0, 0)
Screenshot: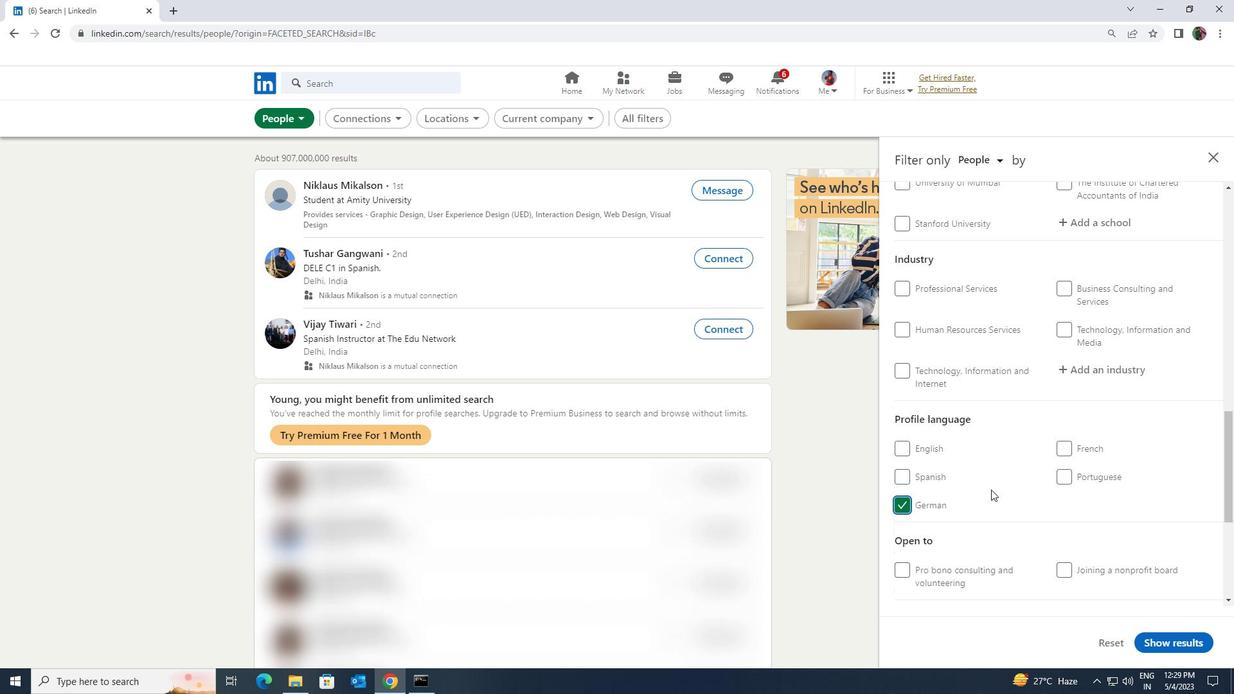 
Action: Mouse scrolled (991, 490) with delta (0, 0)
Screenshot: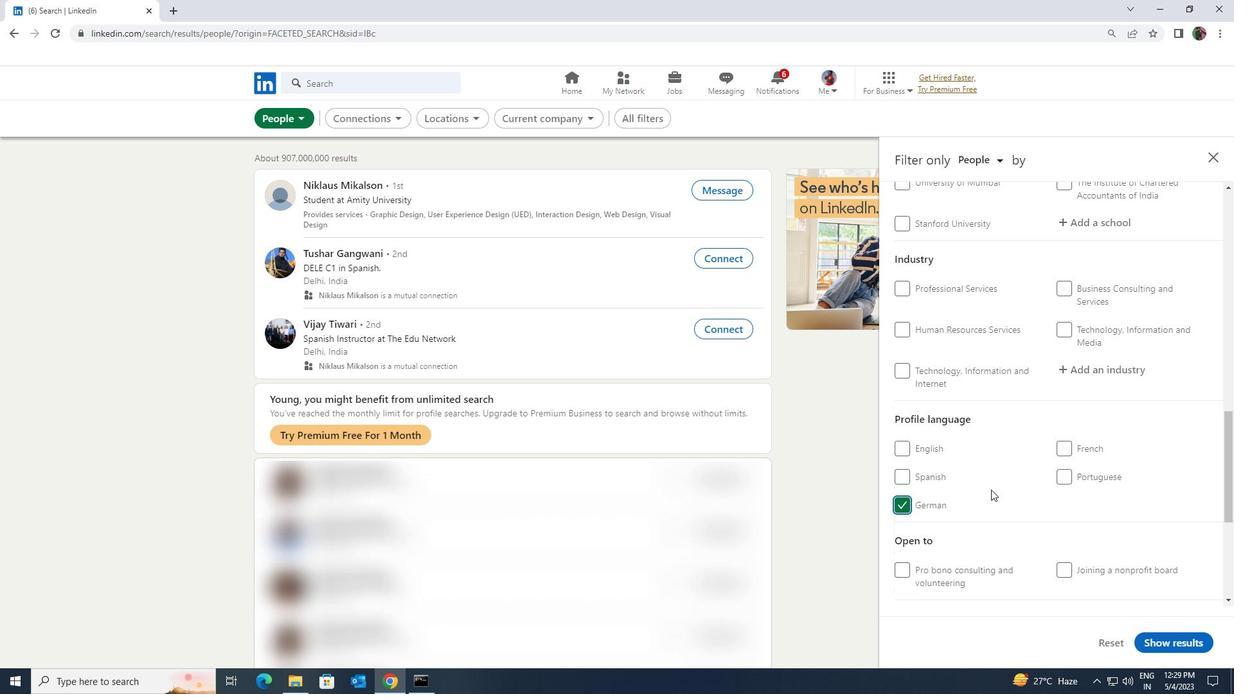
Action: Mouse scrolled (991, 490) with delta (0, 0)
Screenshot: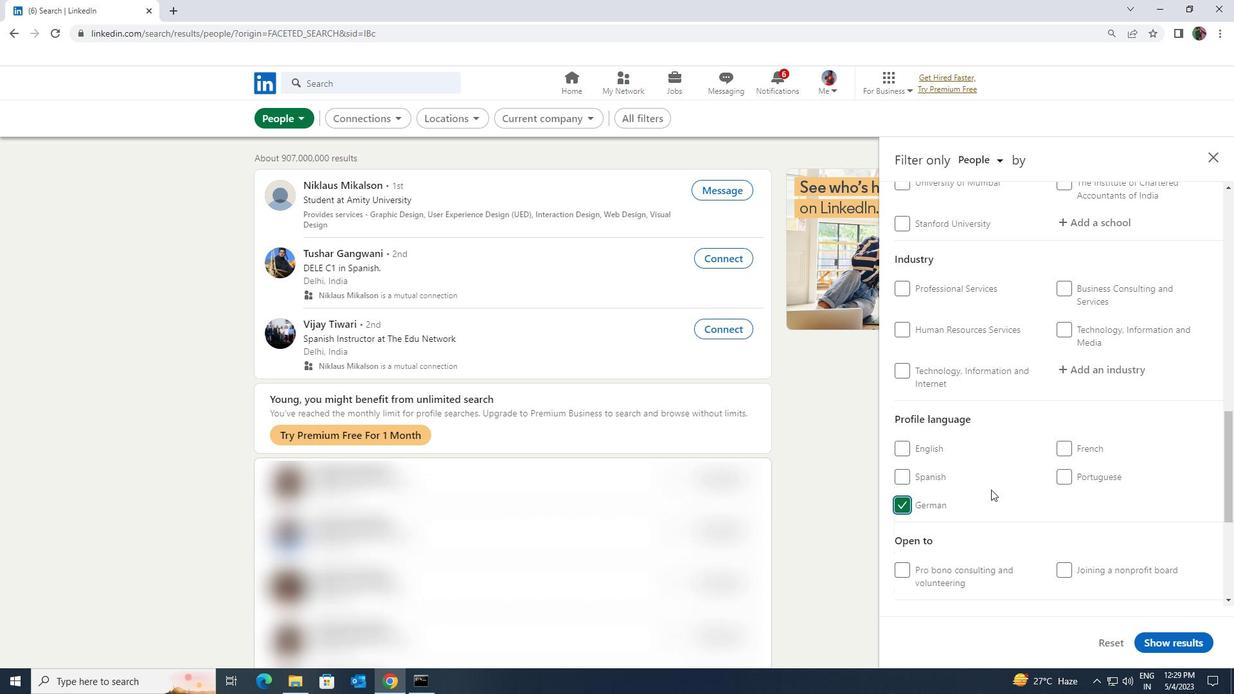 
Action: Mouse scrolled (991, 490) with delta (0, 0)
Screenshot: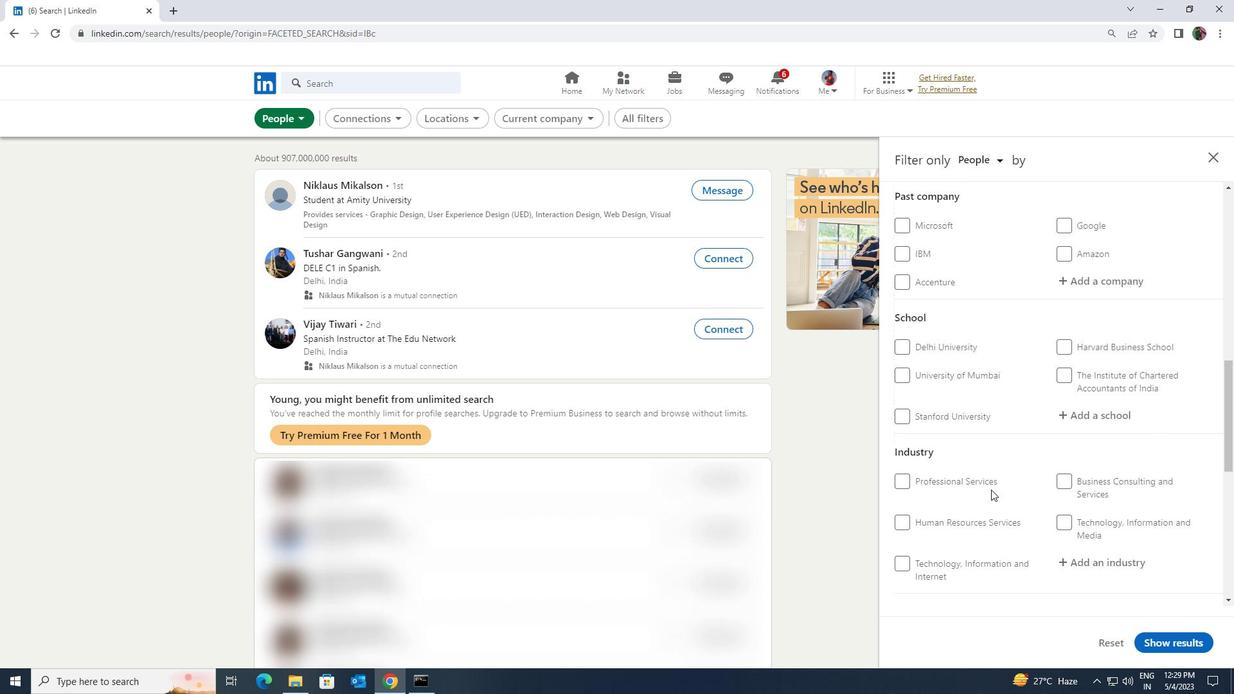 
Action: Mouse scrolled (991, 490) with delta (0, 0)
Screenshot: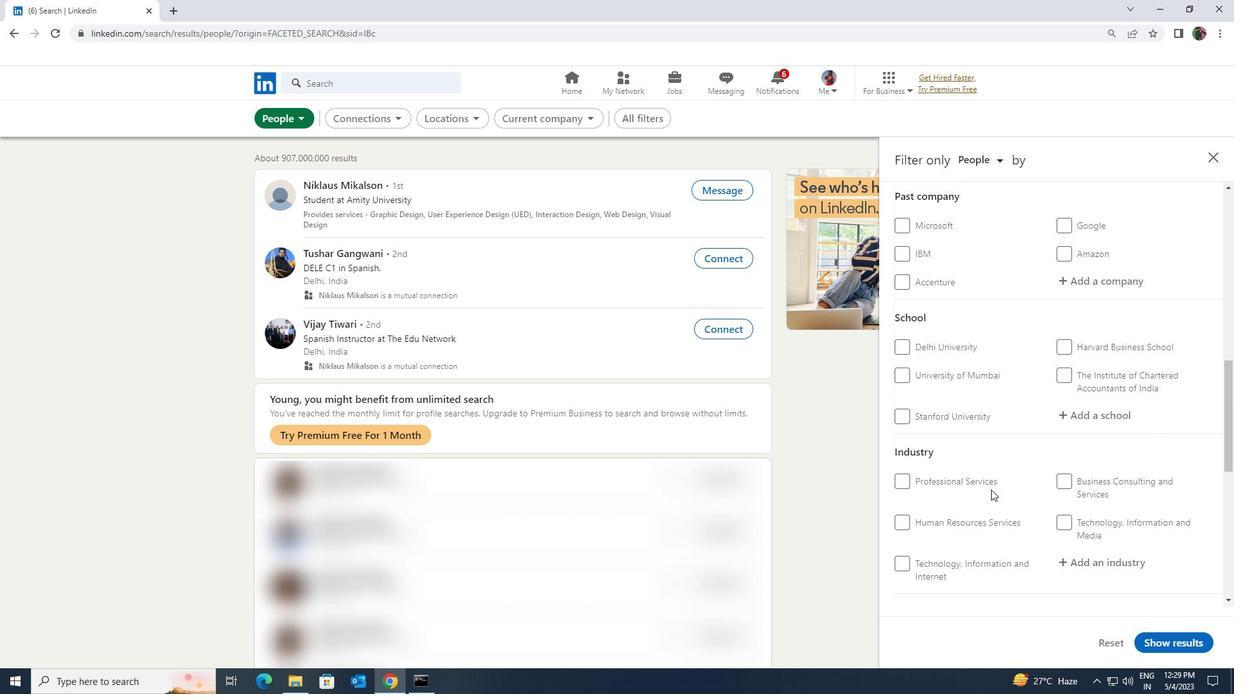 
Action: Mouse moved to (991, 489)
Screenshot: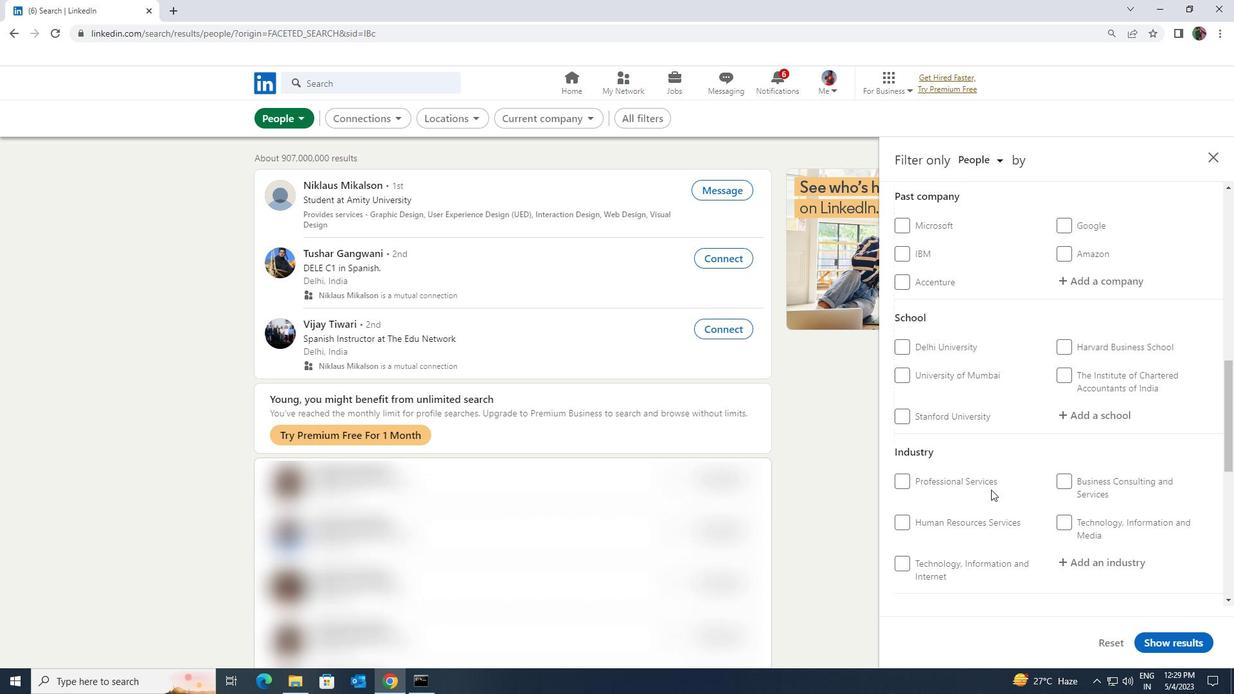 
Action: Mouse scrolled (991, 490) with delta (0, 0)
Screenshot: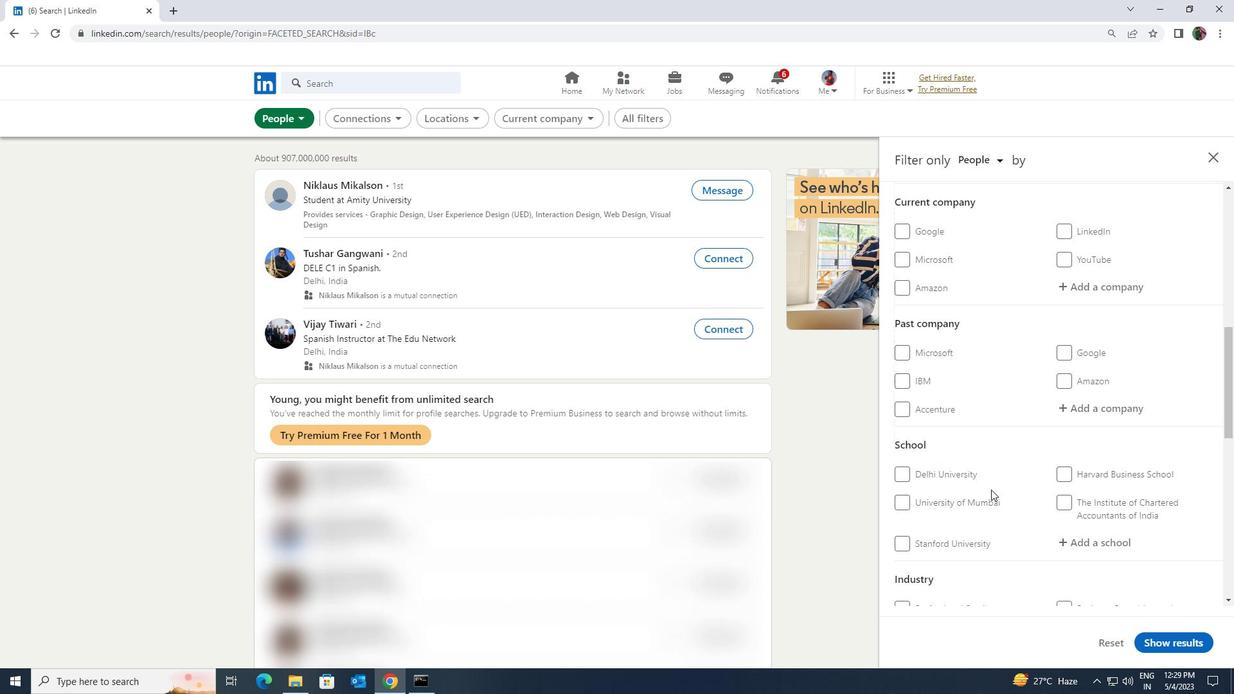 
Action: Mouse scrolled (991, 490) with delta (0, 0)
Screenshot: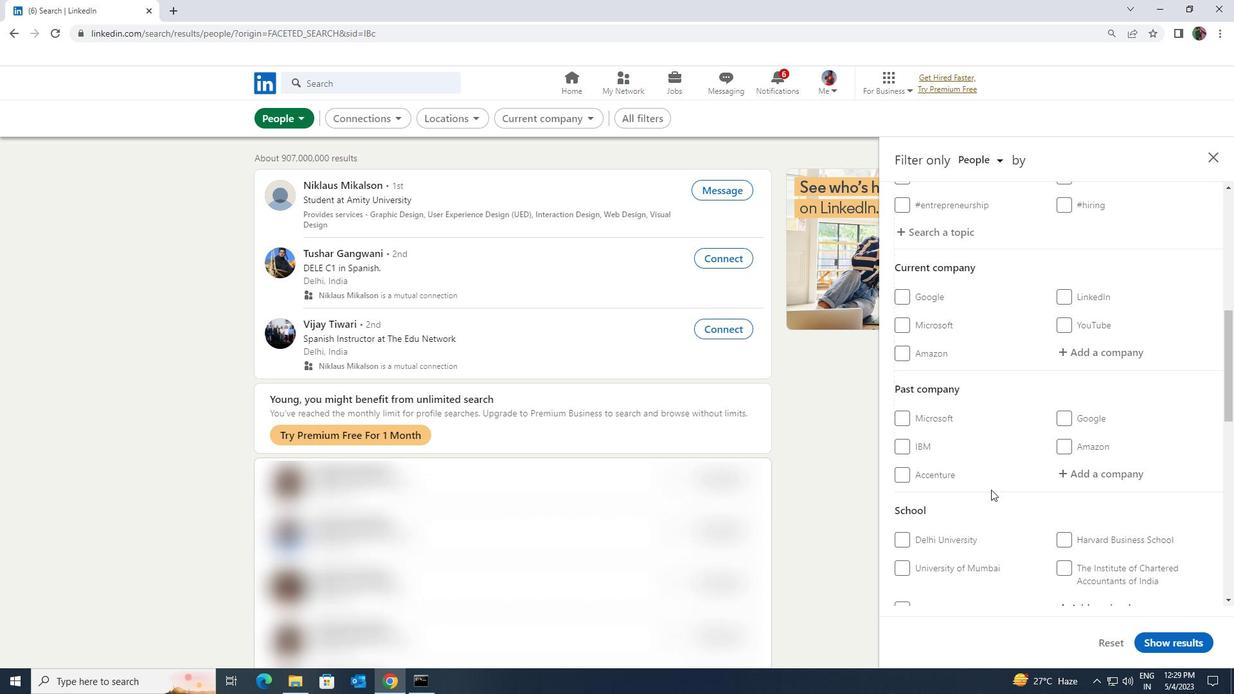 
Action: Mouse moved to (1080, 423)
Screenshot: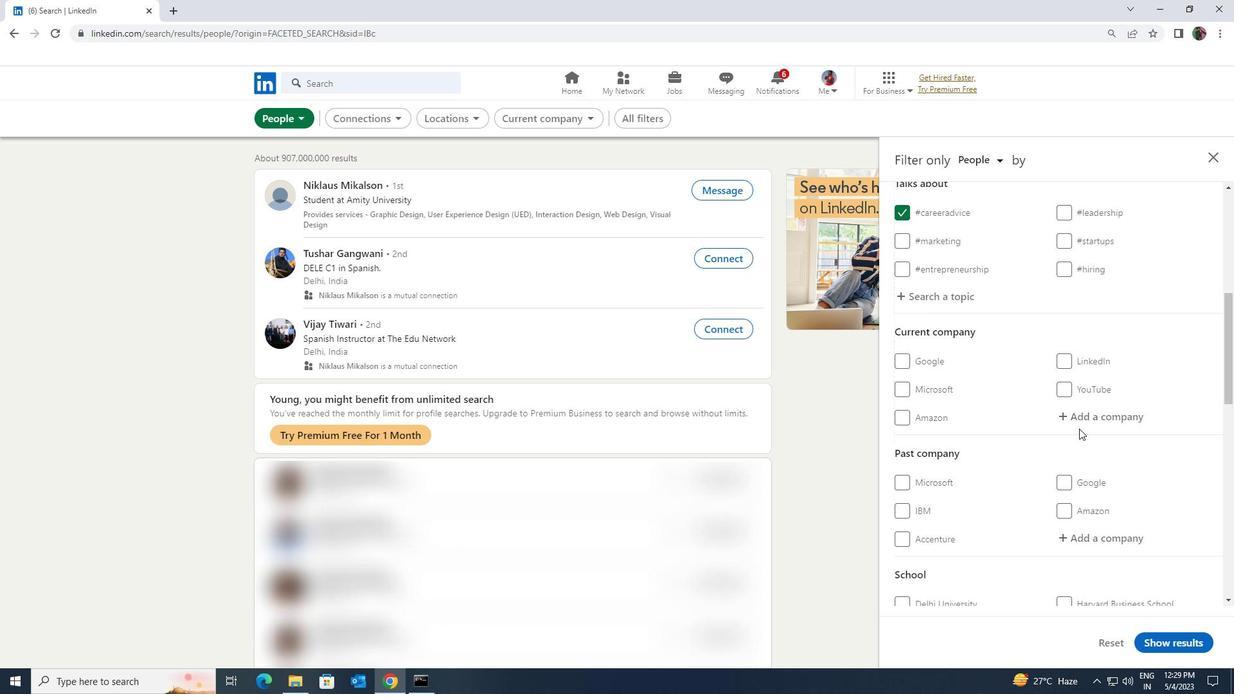 
Action: Mouse pressed left at (1080, 423)
Screenshot: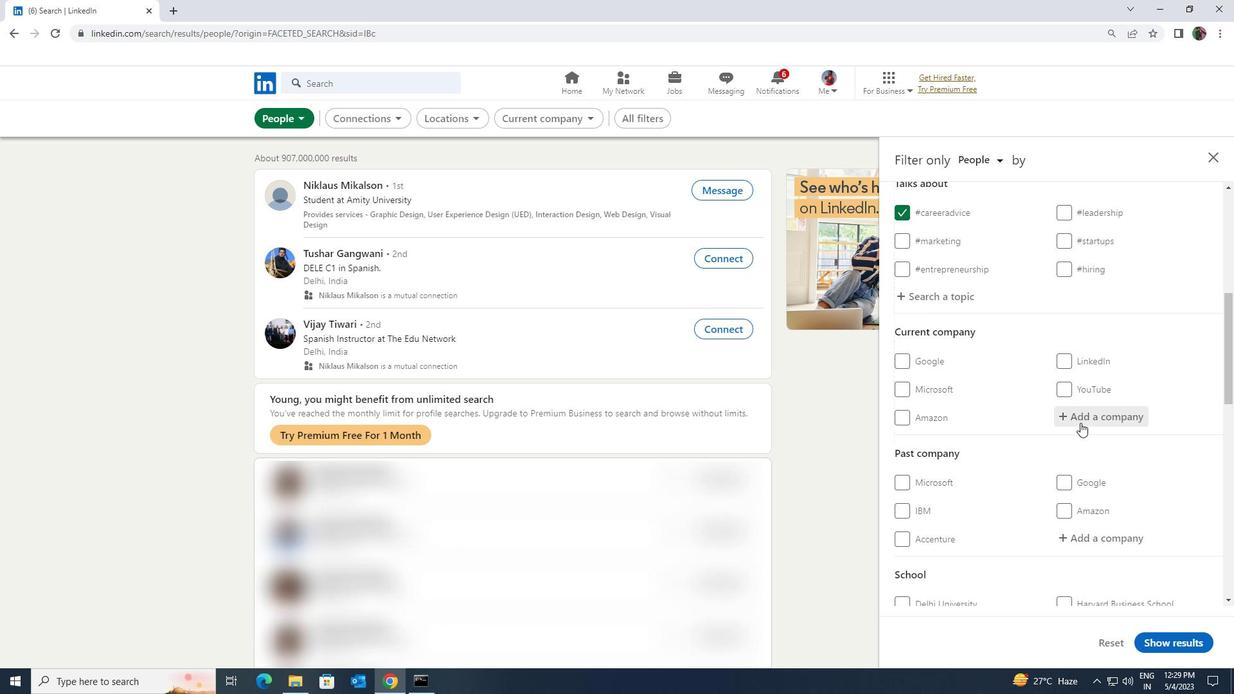 
Action: Key pressed <Key.shift><Key.shift><Key.shift><Key.shift><Key.shift><Key.shift>KERING<Key.space><Key.shift>EYE
Screenshot: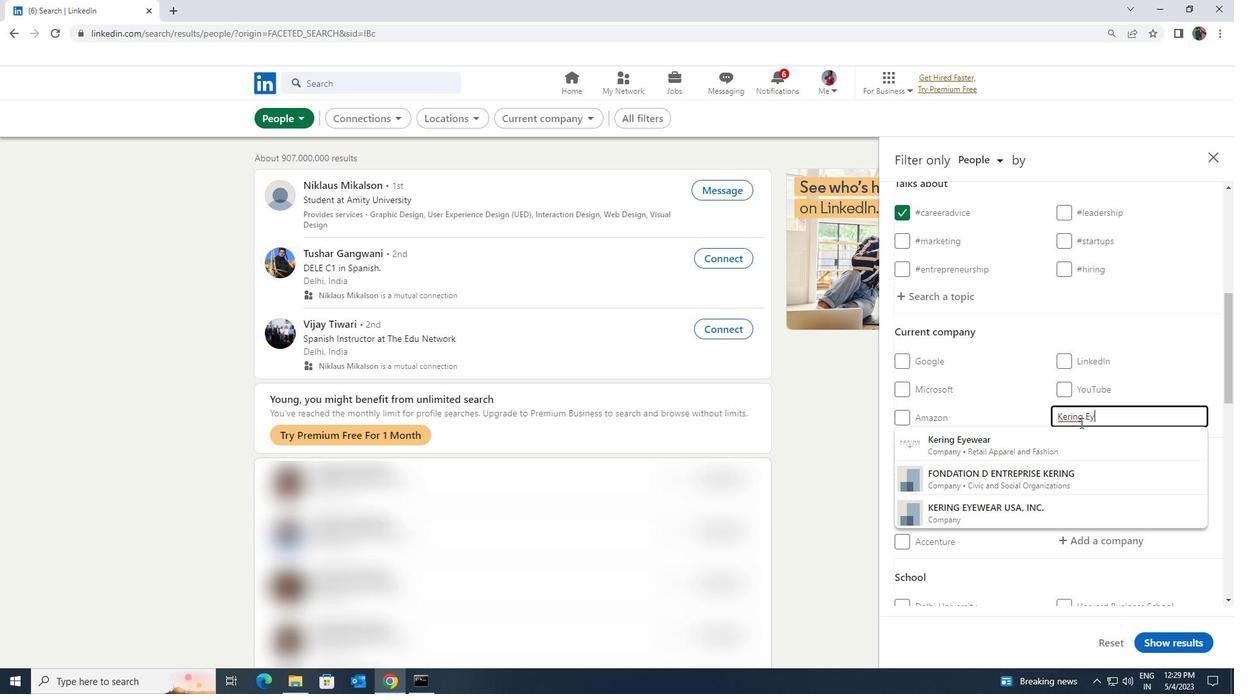 
Action: Mouse moved to (1071, 437)
Screenshot: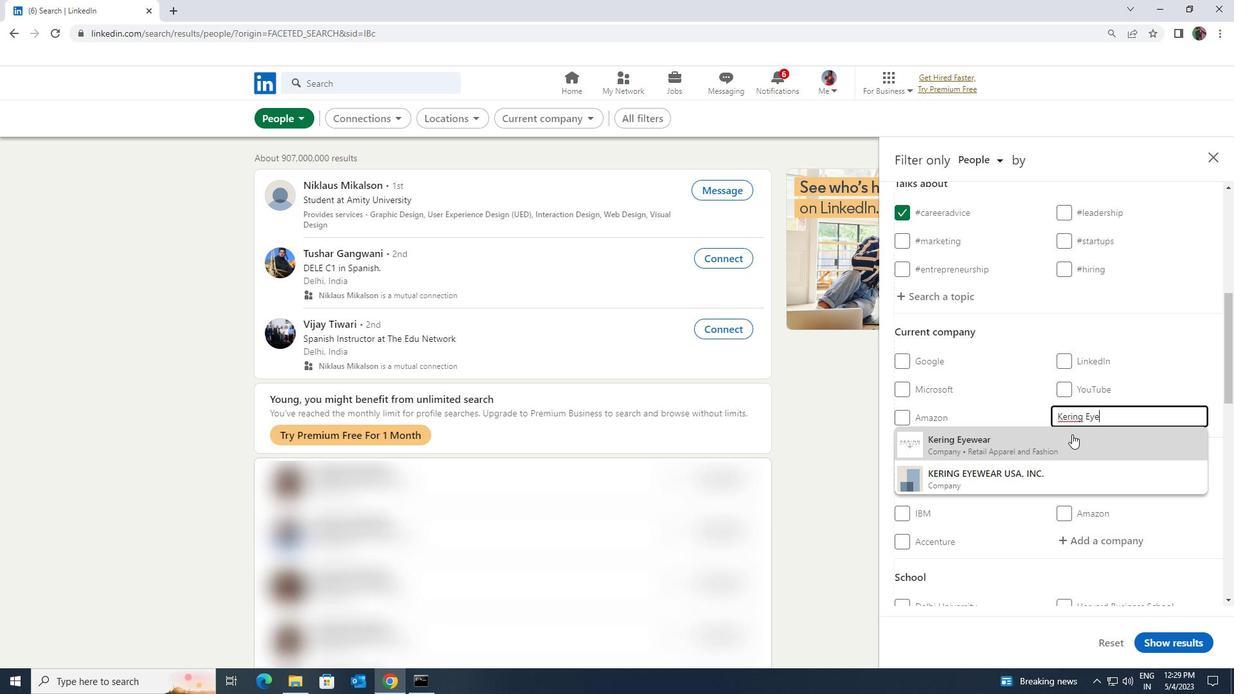 
Action: Mouse pressed left at (1071, 437)
Screenshot: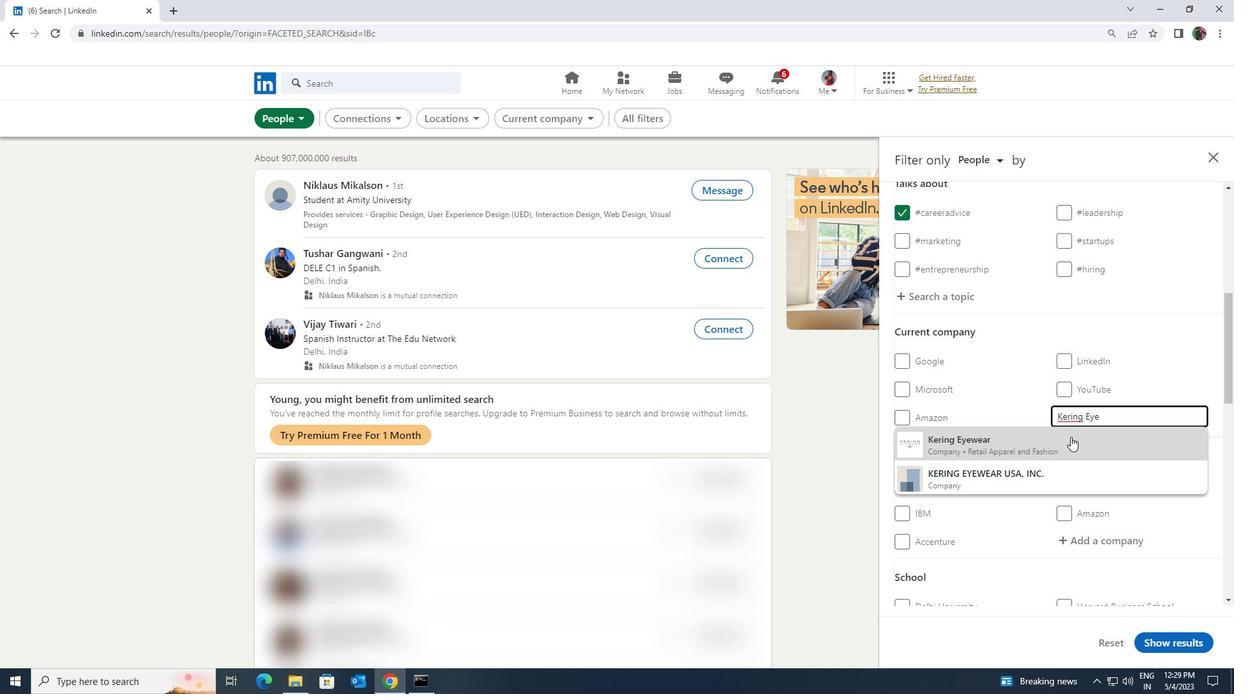 
Action: Mouse scrolled (1071, 436) with delta (0, 0)
Screenshot: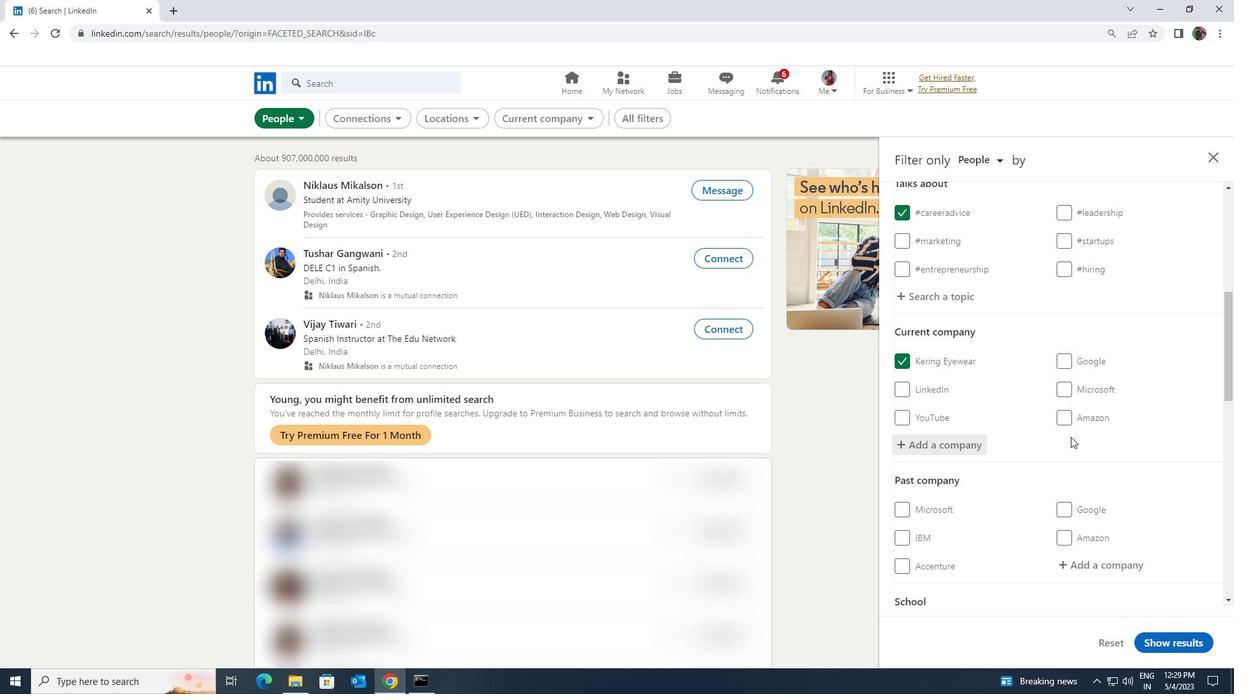 
Action: Mouse scrolled (1071, 436) with delta (0, 0)
Screenshot: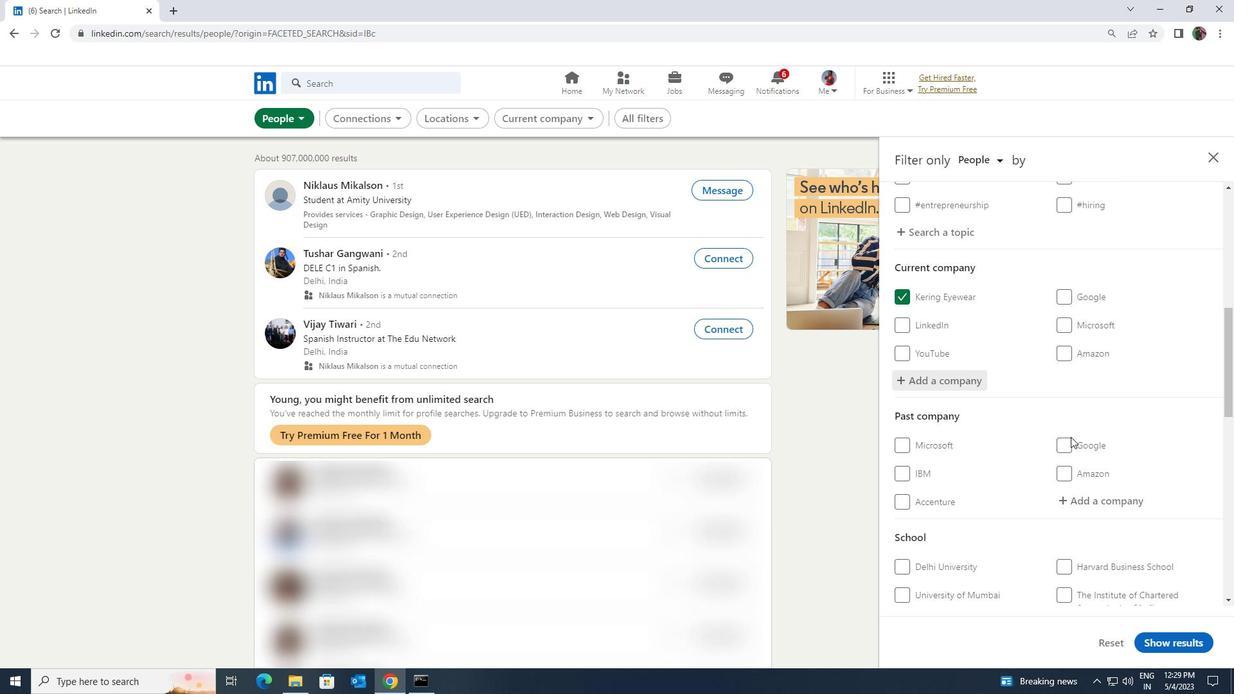 
Action: Mouse scrolled (1071, 436) with delta (0, 0)
Screenshot: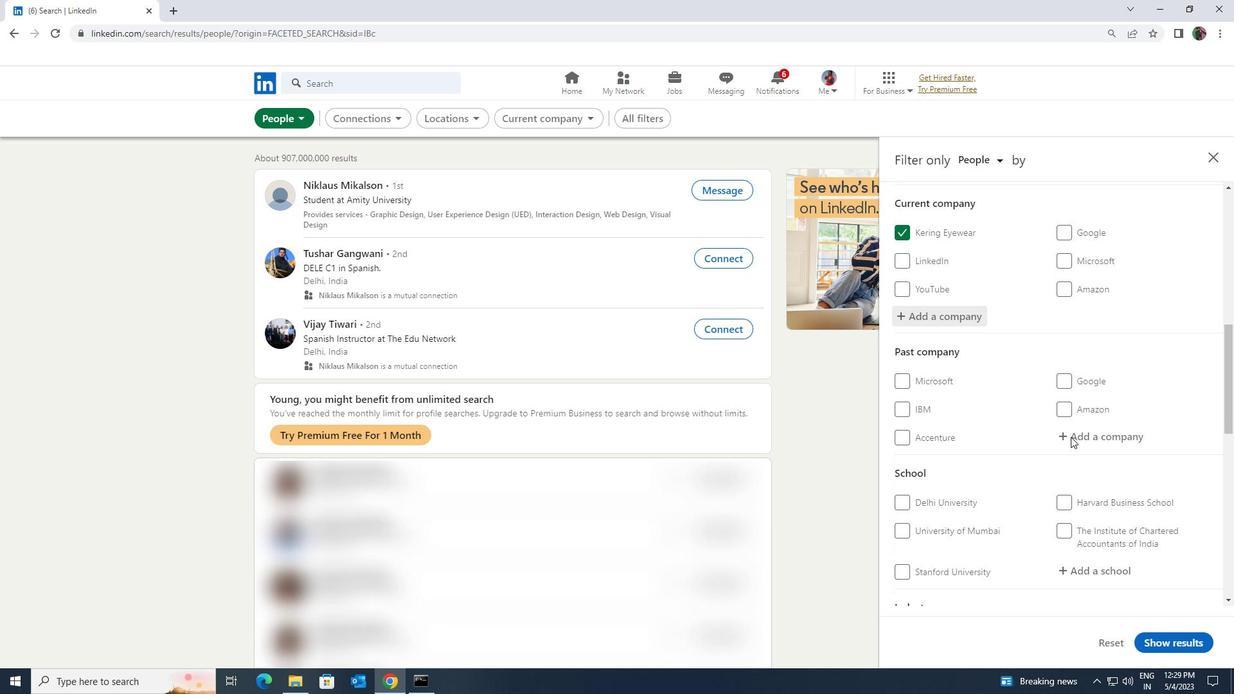 
Action: Mouse moved to (1083, 513)
Screenshot: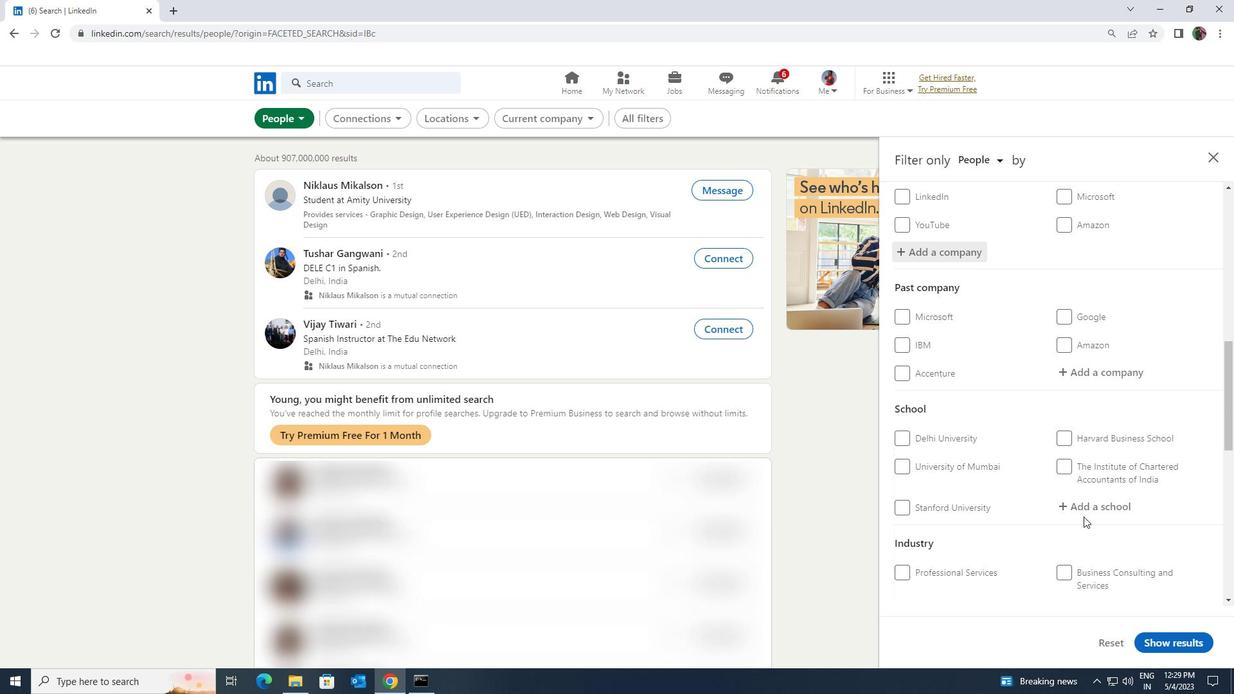 
Action: Mouse pressed left at (1083, 513)
Screenshot: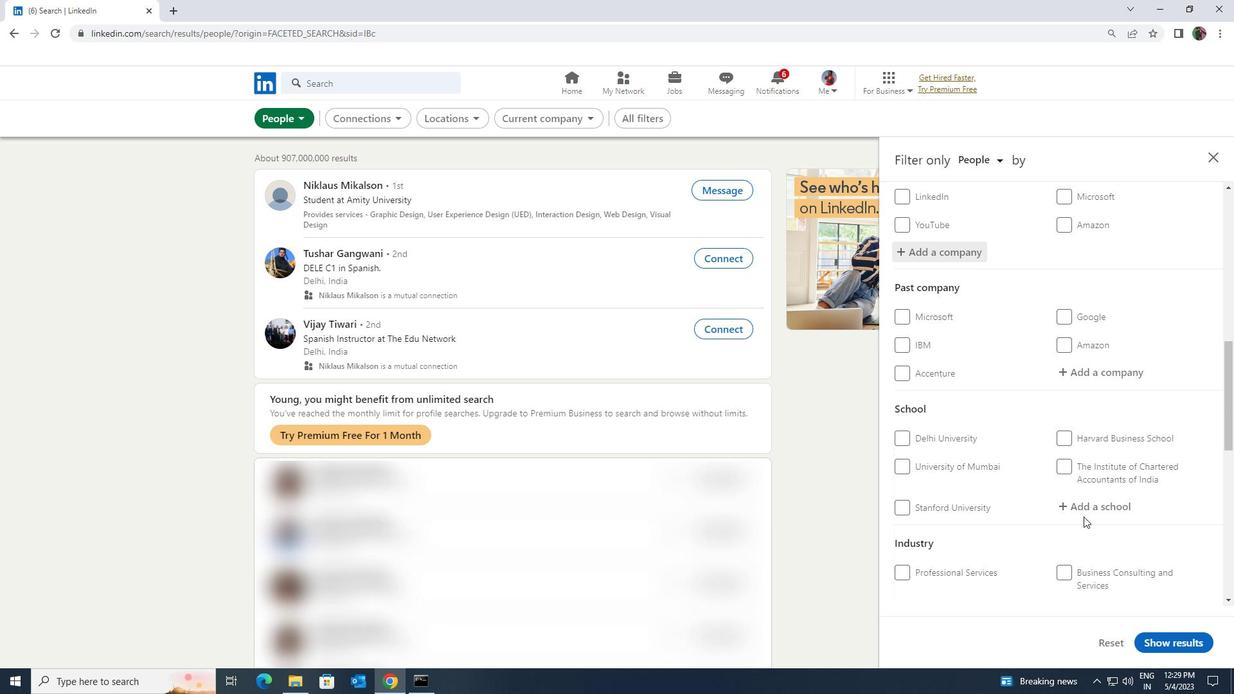 
Action: Mouse moved to (1077, 509)
Screenshot: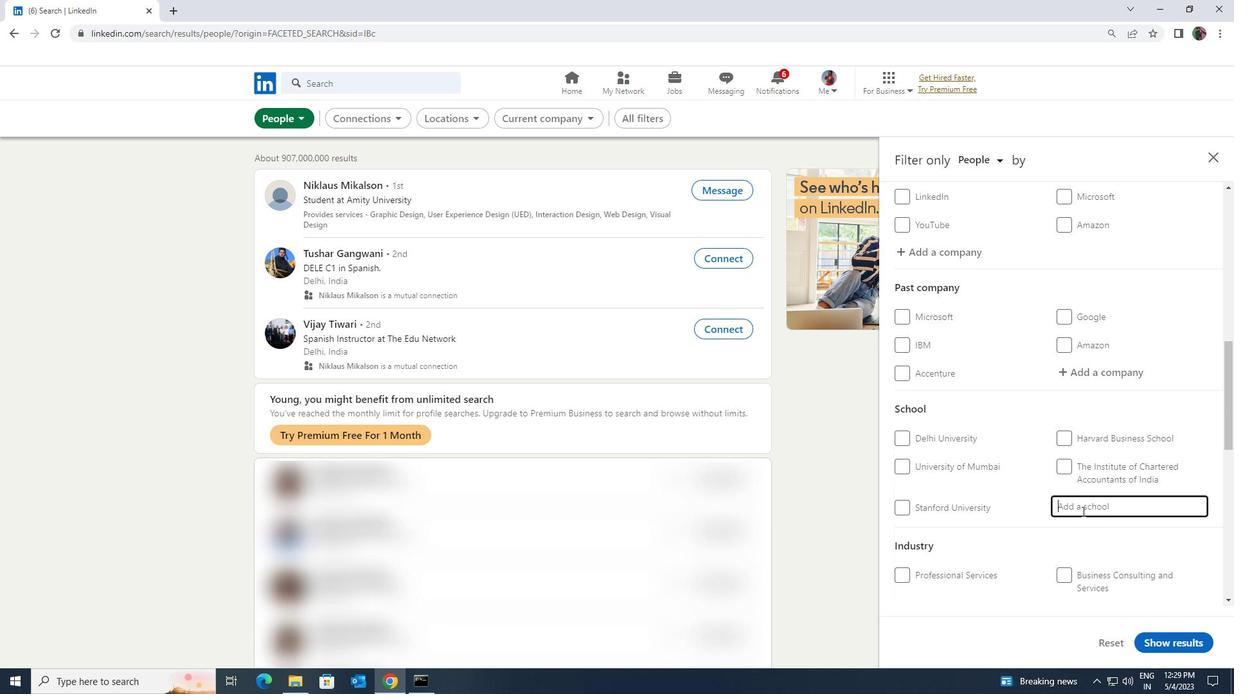 
Action: Key pressed <Key.shift><Key.shift><Key.shift><Key.shift><Key.shift><Key.shift>DAYAWATI<Key.space>
Screenshot: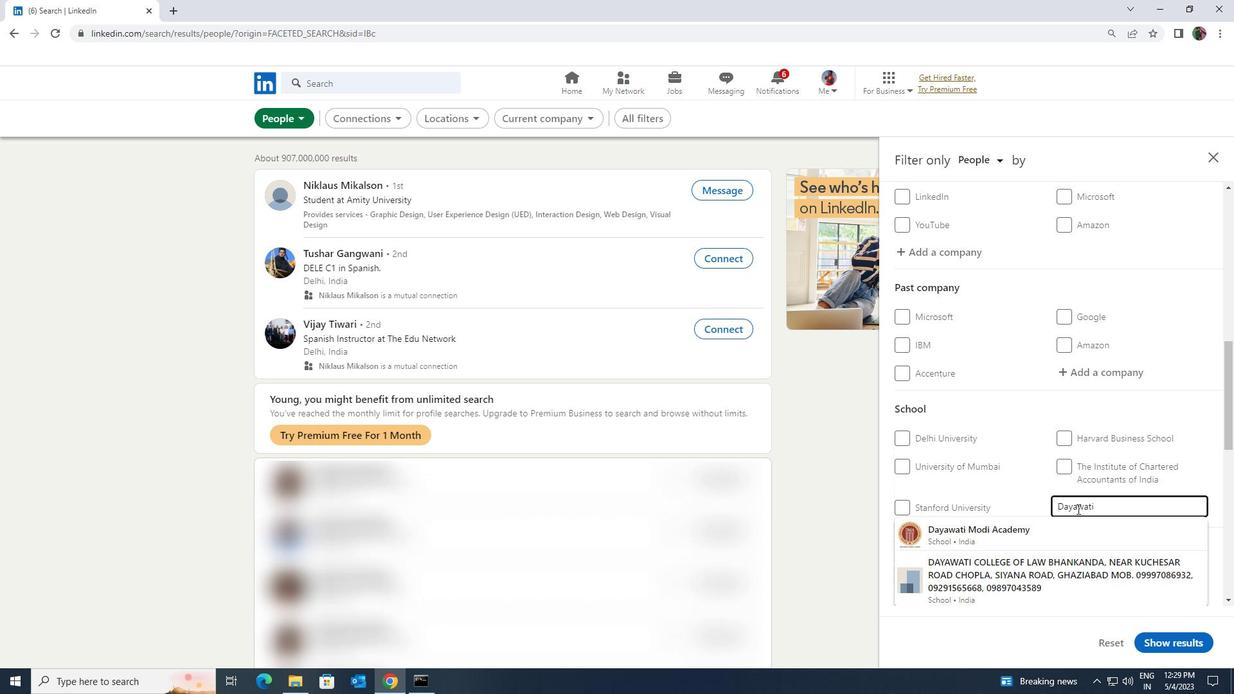 
Action: Mouse moved to (1060, 532)
Screenshot: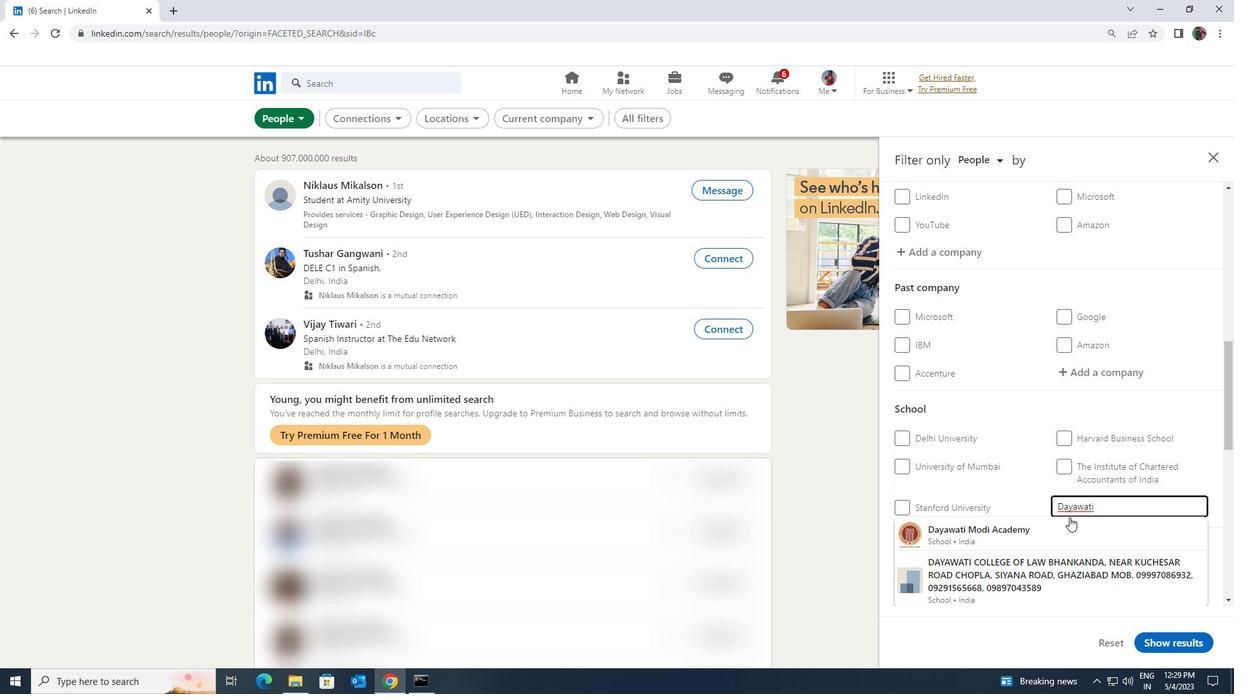 
Action: Mouse pressed left at (1060, 532)
Screenshot: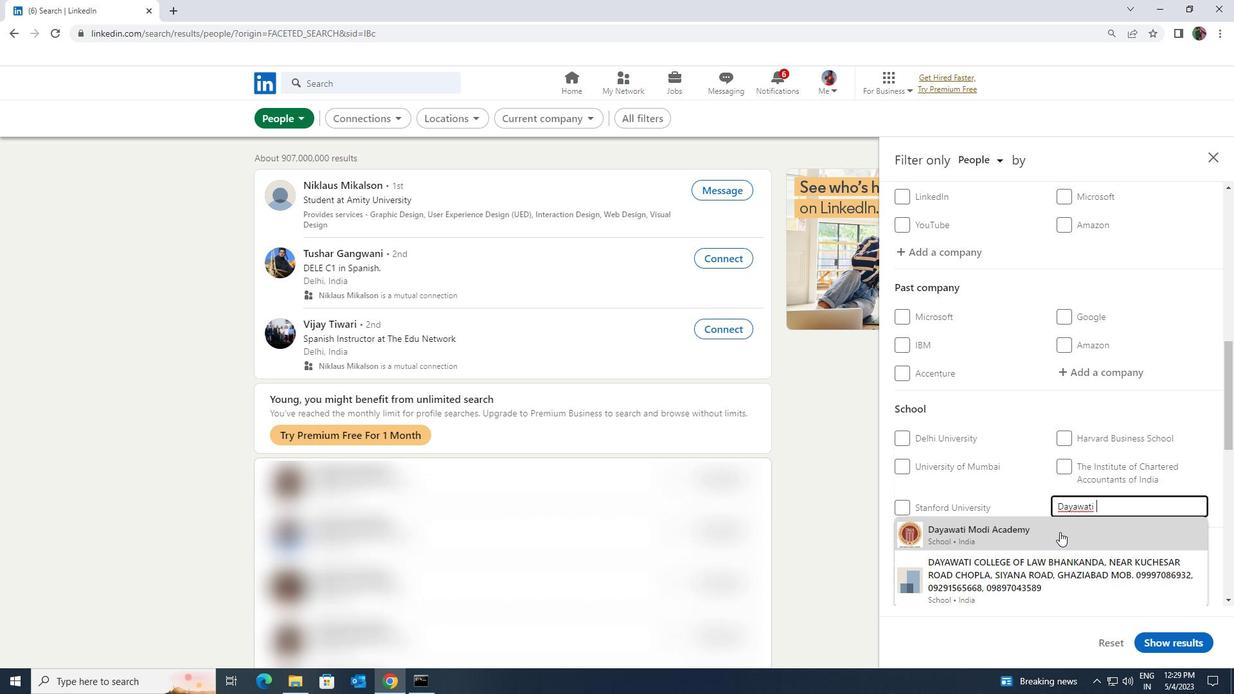 
Action: Mouse scrolled (1060, 531) with delta (0, 0)
Screenshot: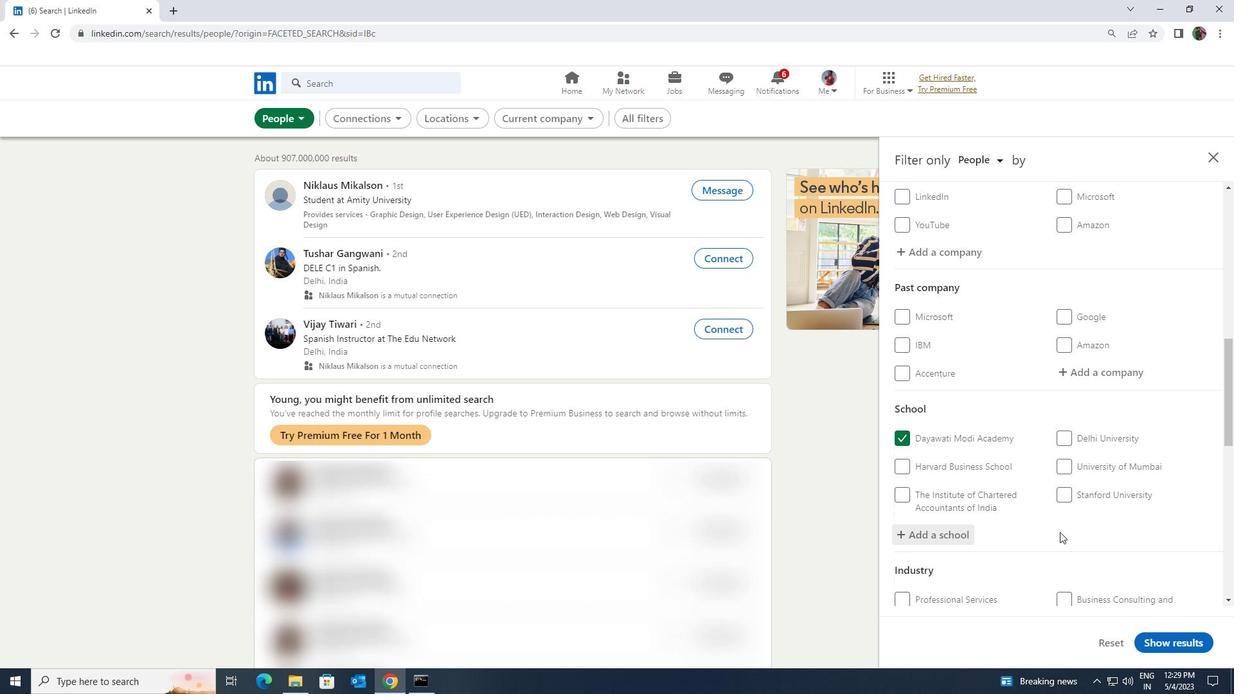 
Action: Mouse scrolled (1060, 531) with delta (0, 0)
Screenshot: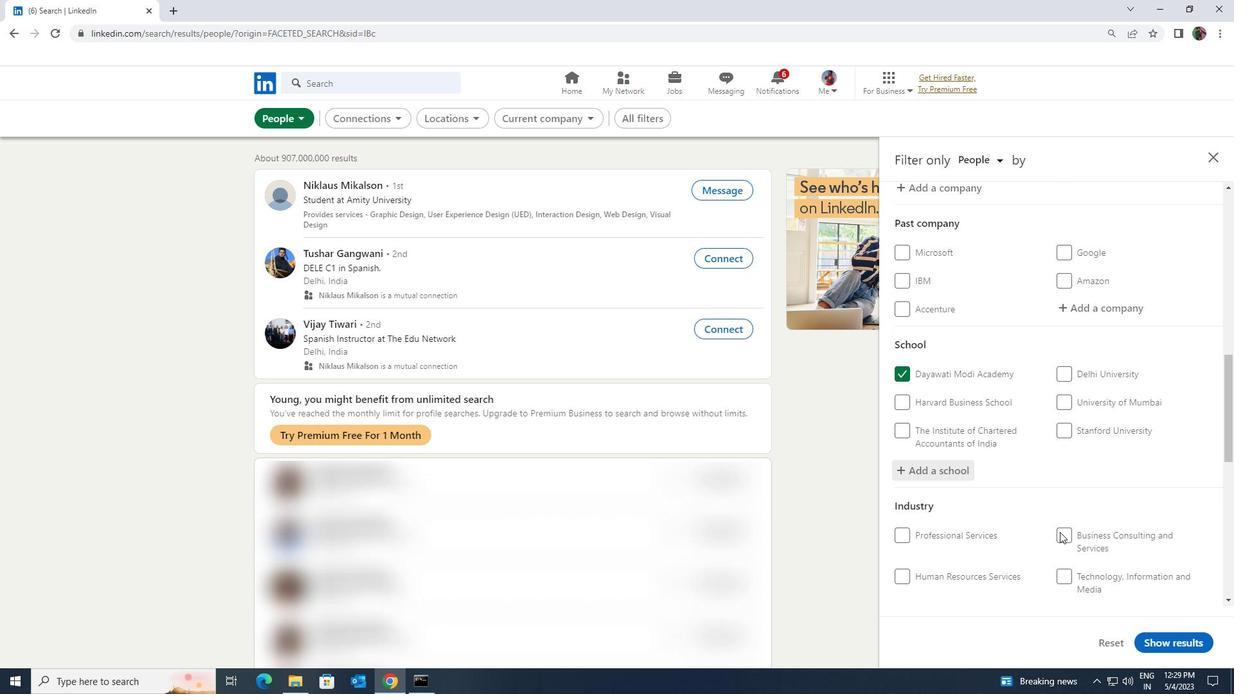 
Action: Mouse moved to (1074, 545)
Screenshot: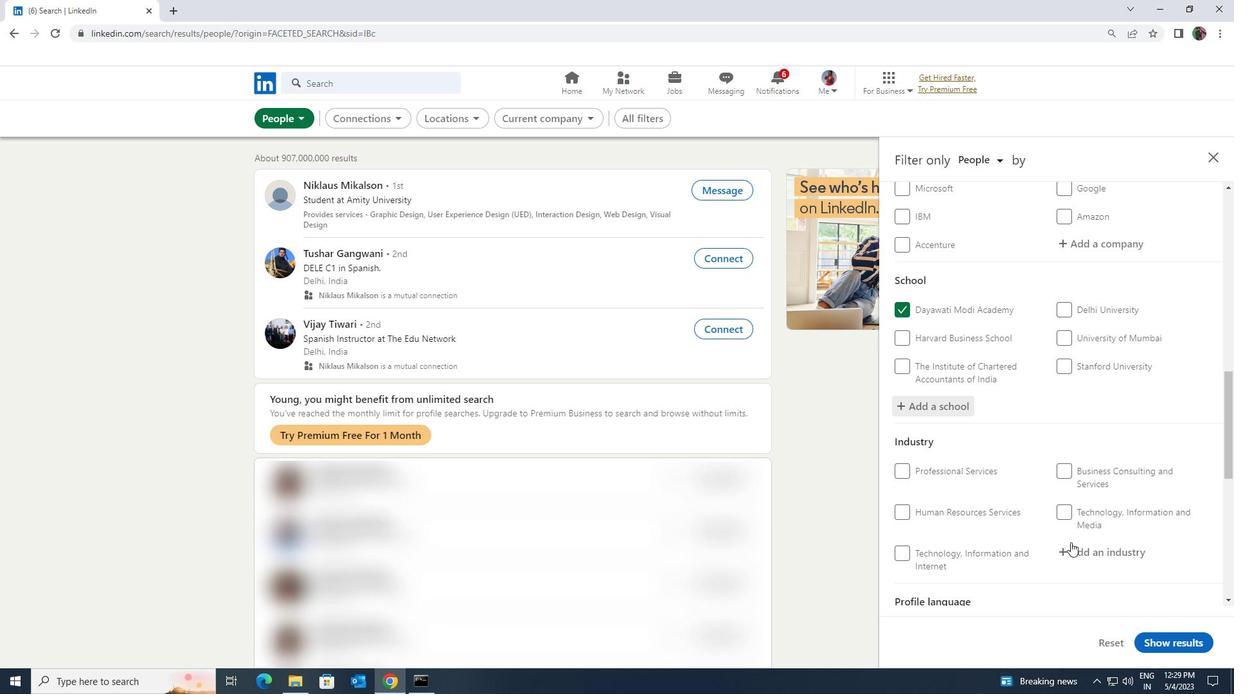 
Action: Mouse pressed left at (1074, 545)
Screenshot: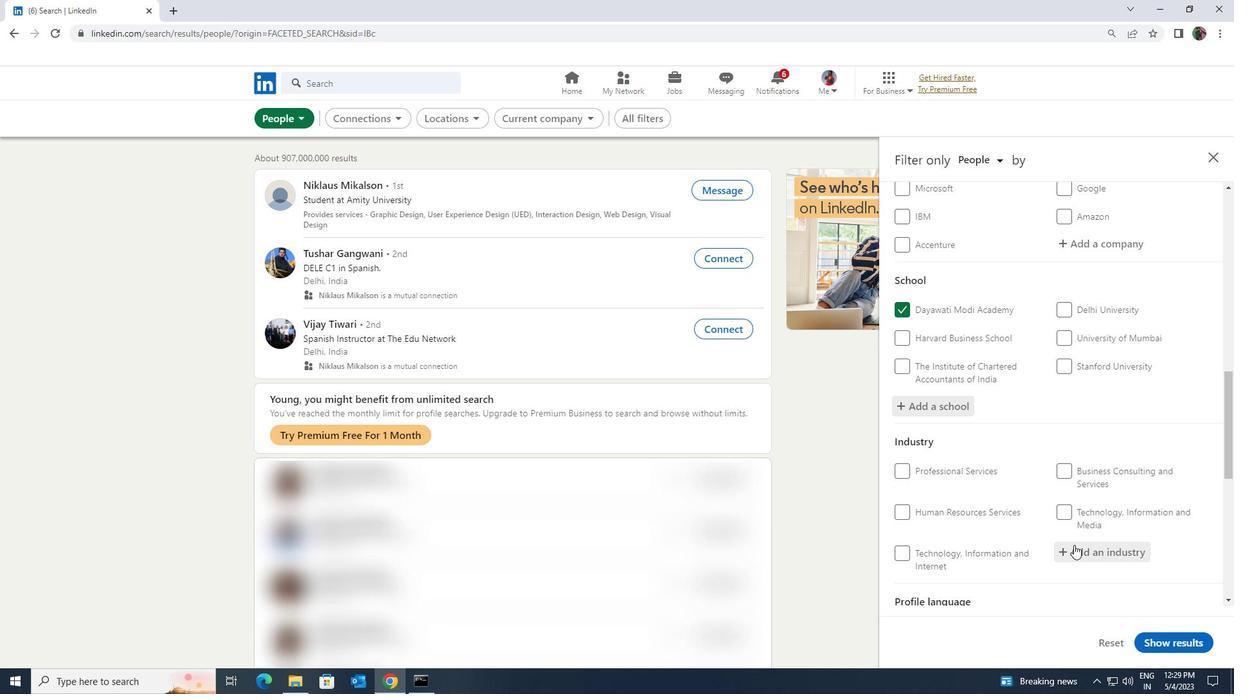
Action: Mouse moved to (1074, 545)
Screenshot: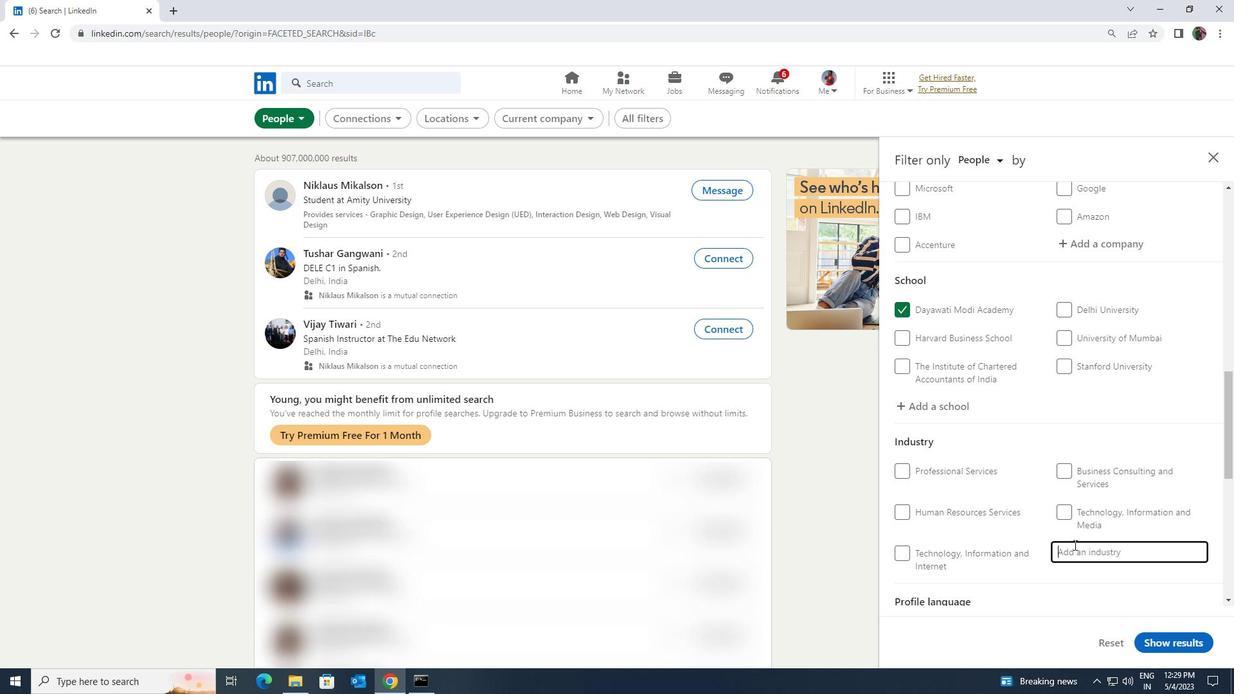 
Action: Key pressed <Key.shift><Key.shift><Key.shift><Key.shift><Key.shift><Key.shift><Key.shift><Key.shift><Key.shift><Key.shift><Key.shift><Key.shift><Key.shift><Key.shift><Key.shift><Key.shift>SURVEY
Screenshot: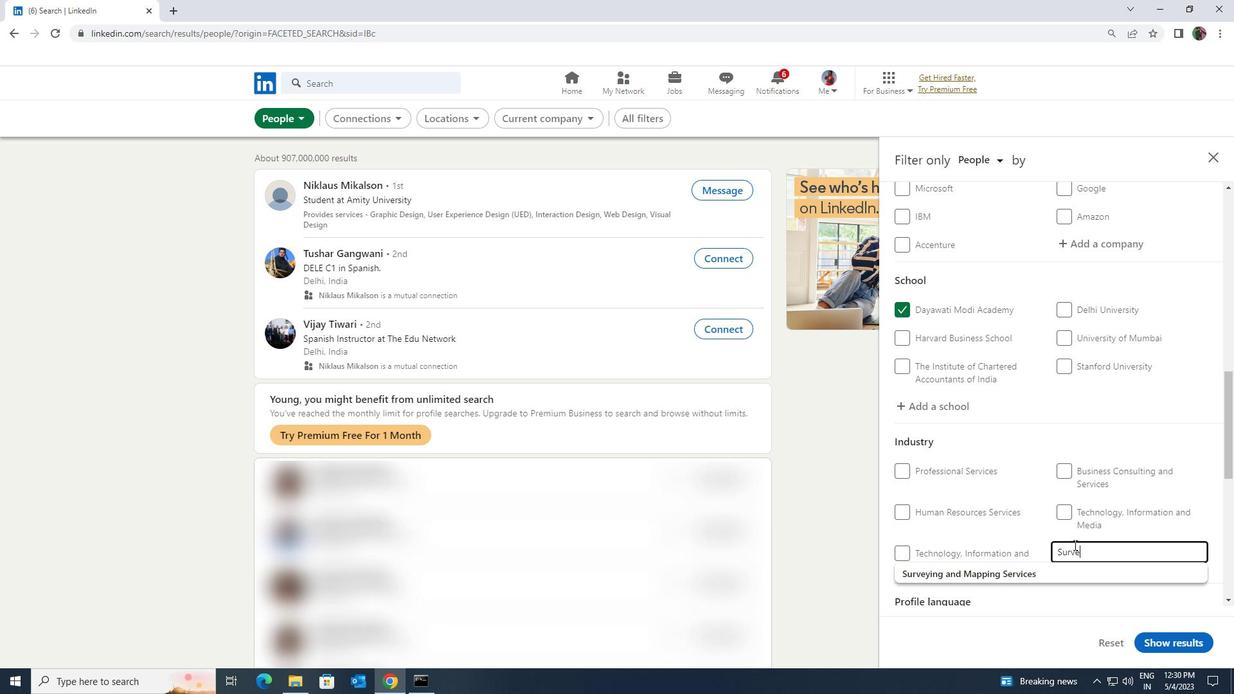 
Action: Mouse moved to (1066, 568)
Screenshot: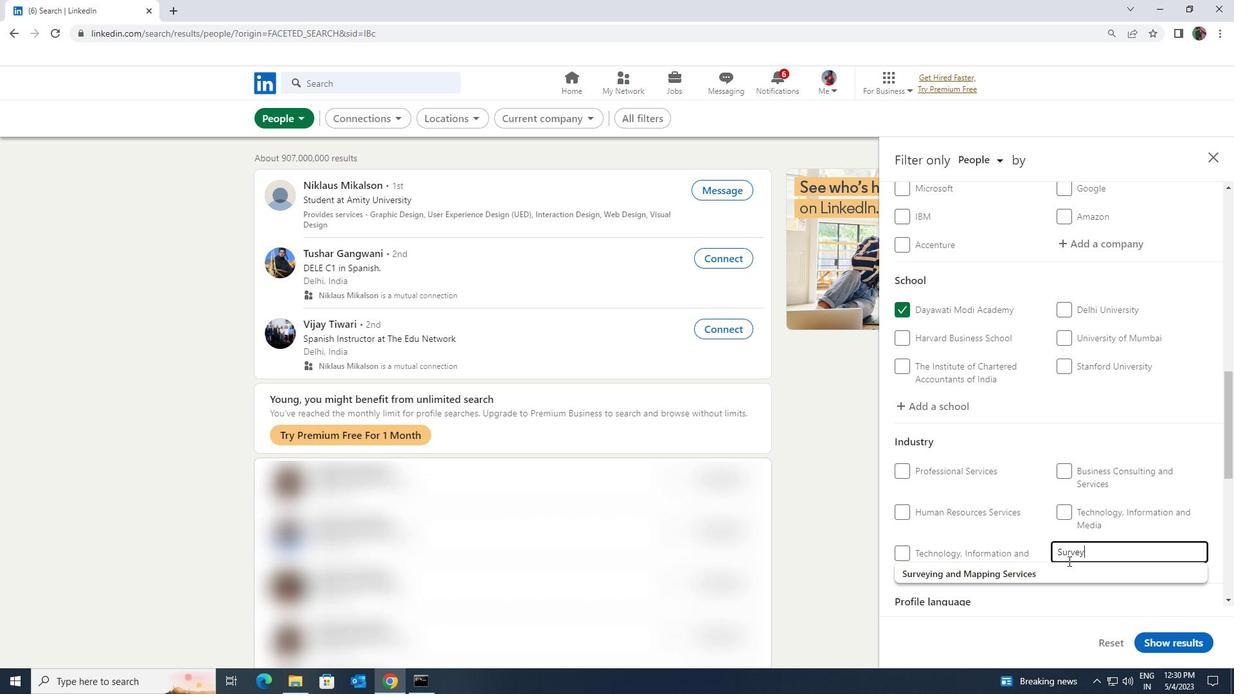 
Action: Mouse pressed left at (1066, 568)
Screenshot: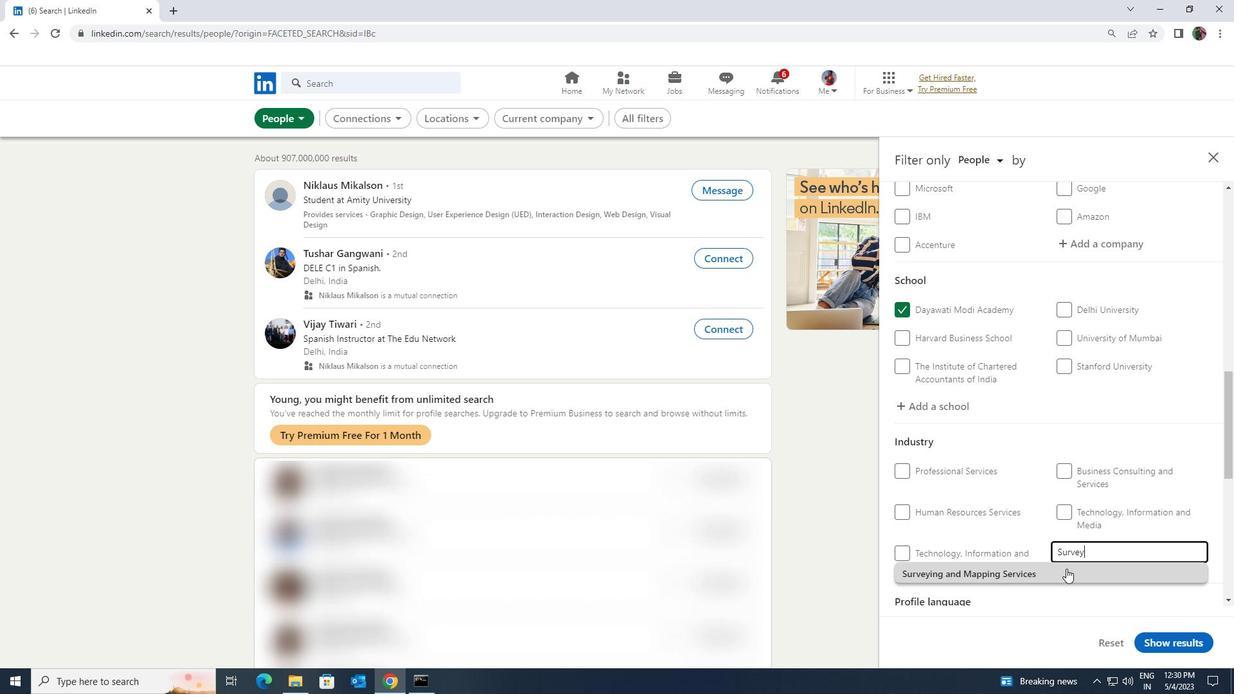 
Action: Mouse moved to (1066, 564)
Screenshot: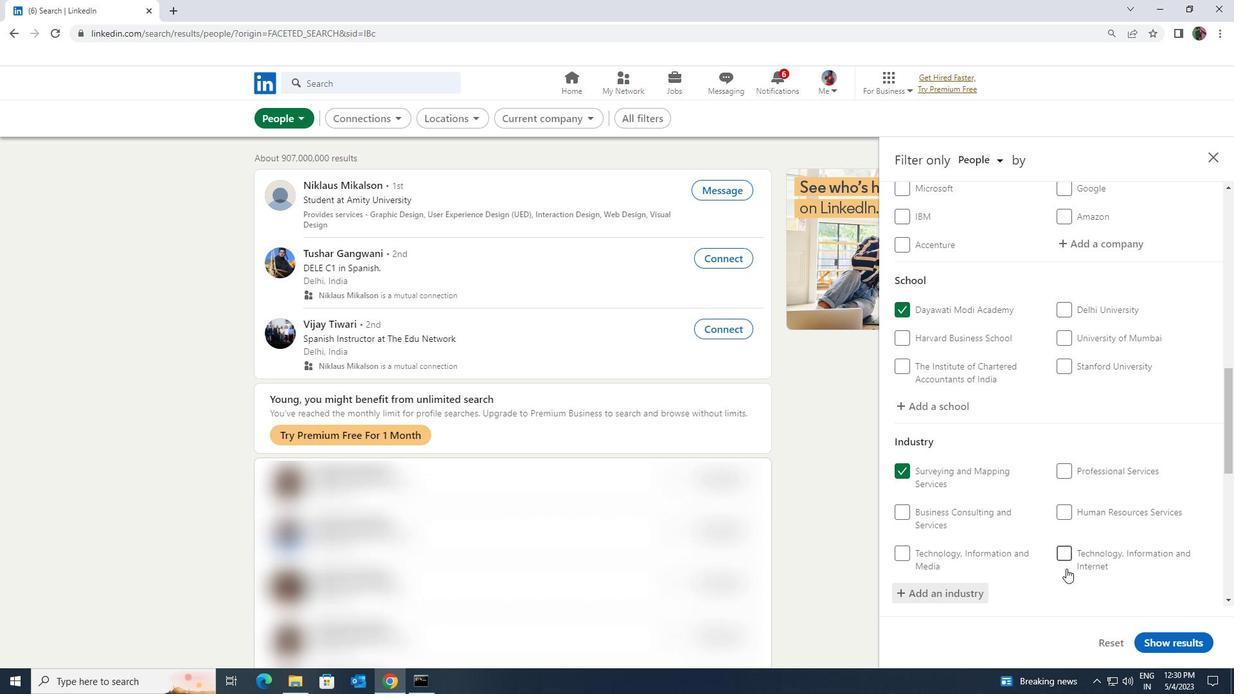 
Action: Mouse scrolled (1066, 563) with delta (0, 0)
Screenshot: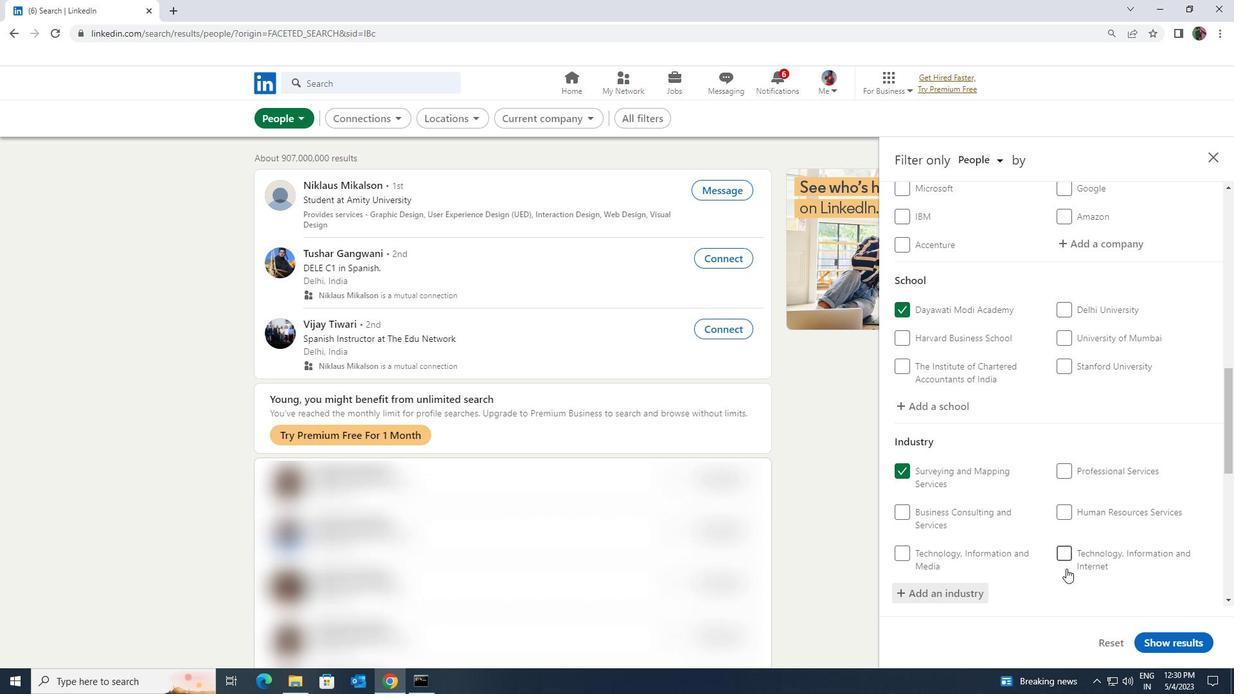 
Action: Mouse moved to (1066, 563)
Screenshot: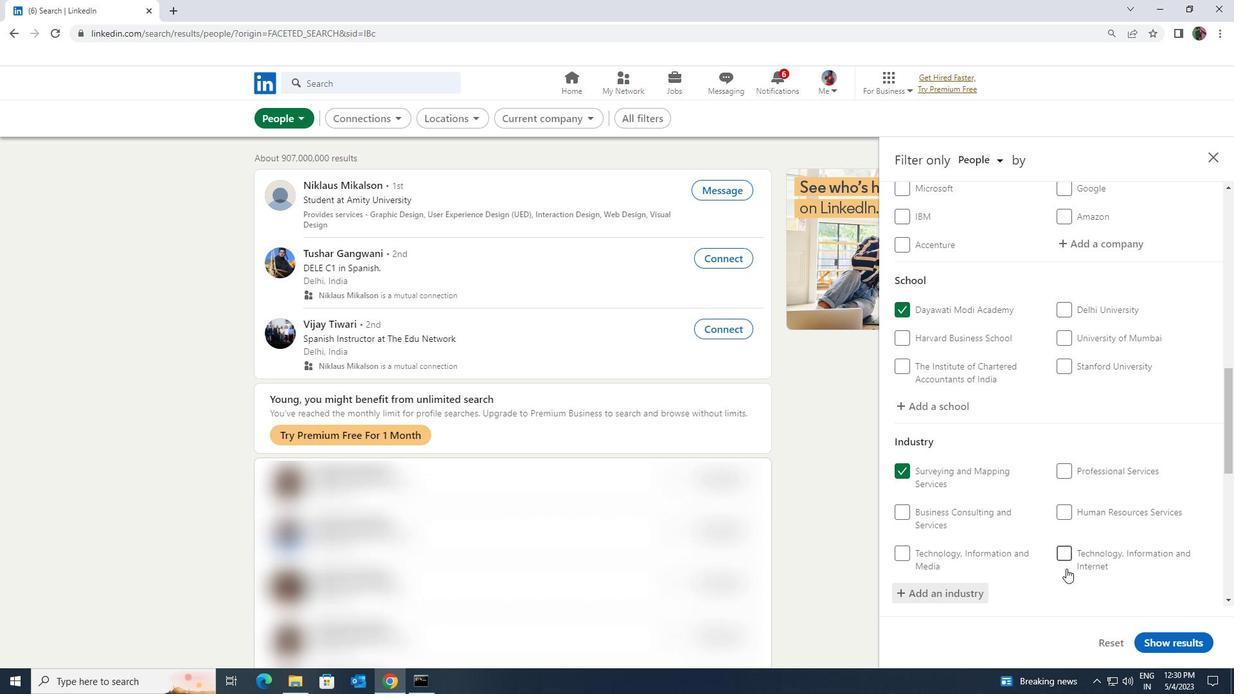 
Action: Mouse scrolled (1066, 562) with delta (0, 0)
Screenshot: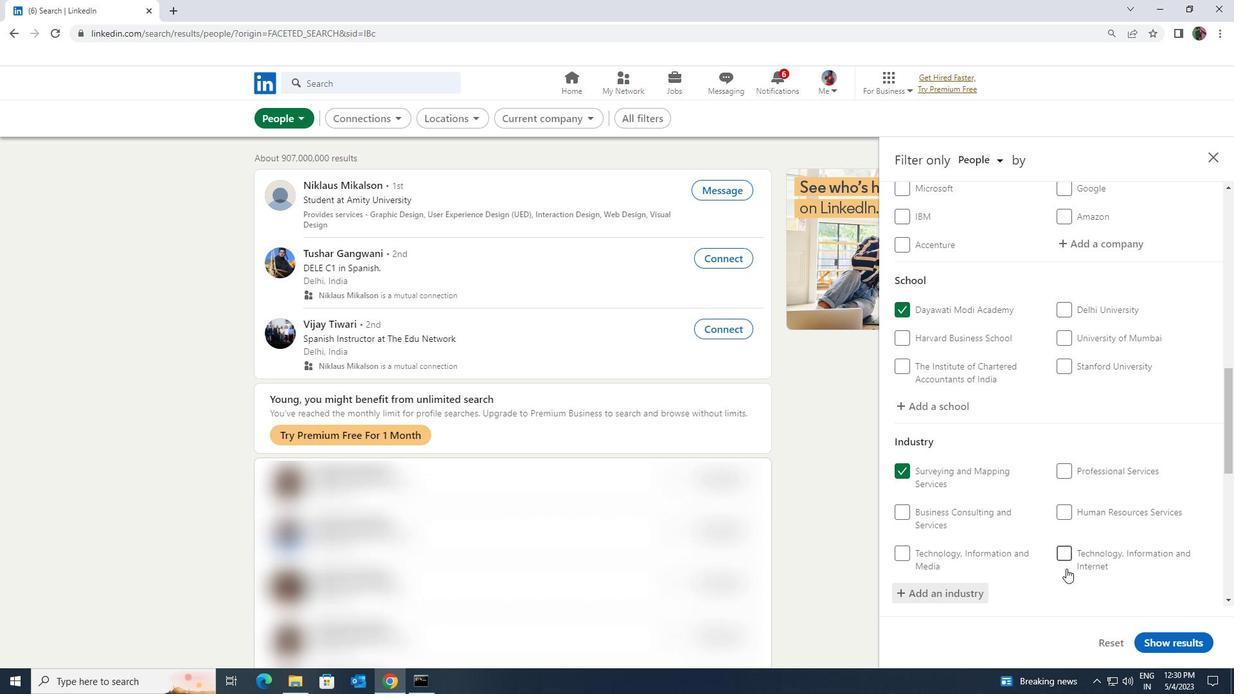 
Action: Mouse moved to (1065, 558)
Screenshot: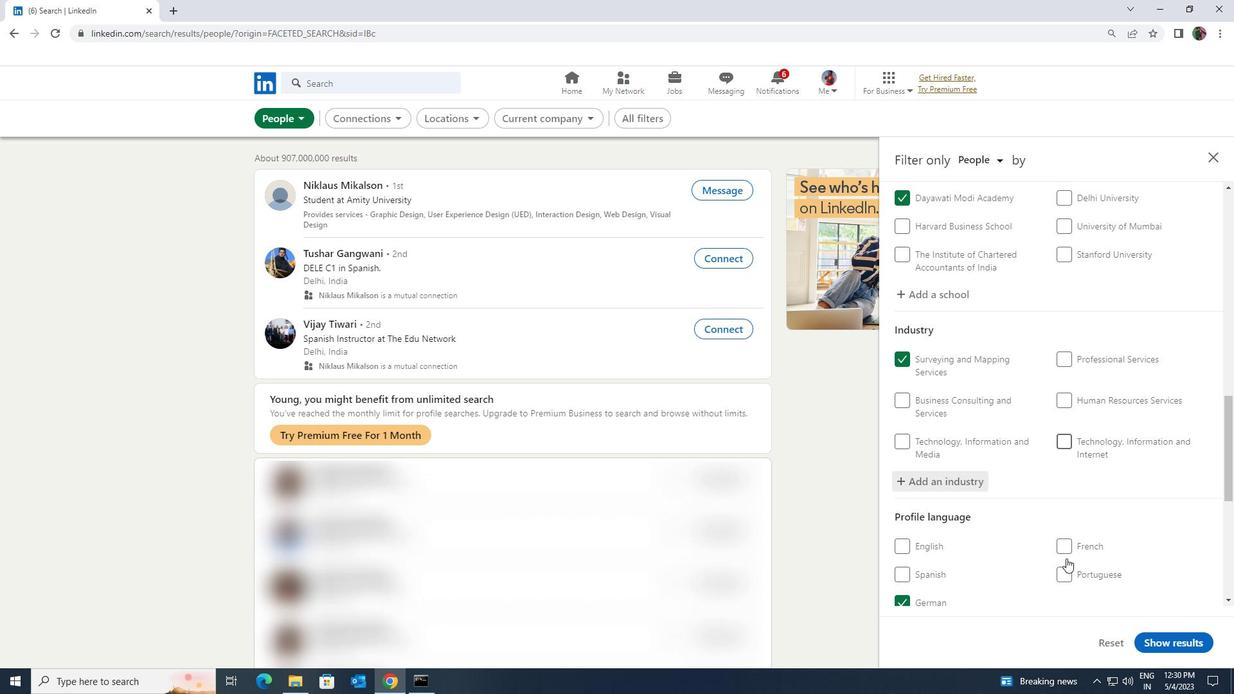 
Action: Mouse scrolled (1065, 557) with delta (0, 0)
Screenshot: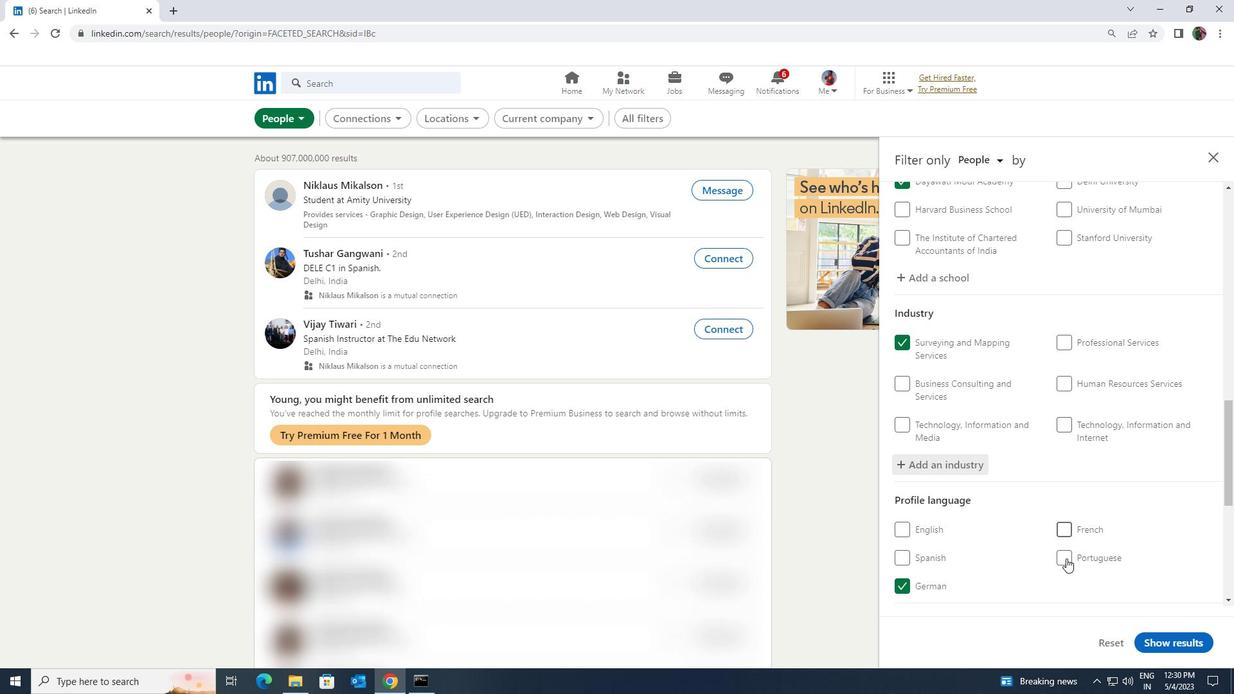 
Action: Mouse scrolled (1065, 557) with delta (0, 0)
Screenshot: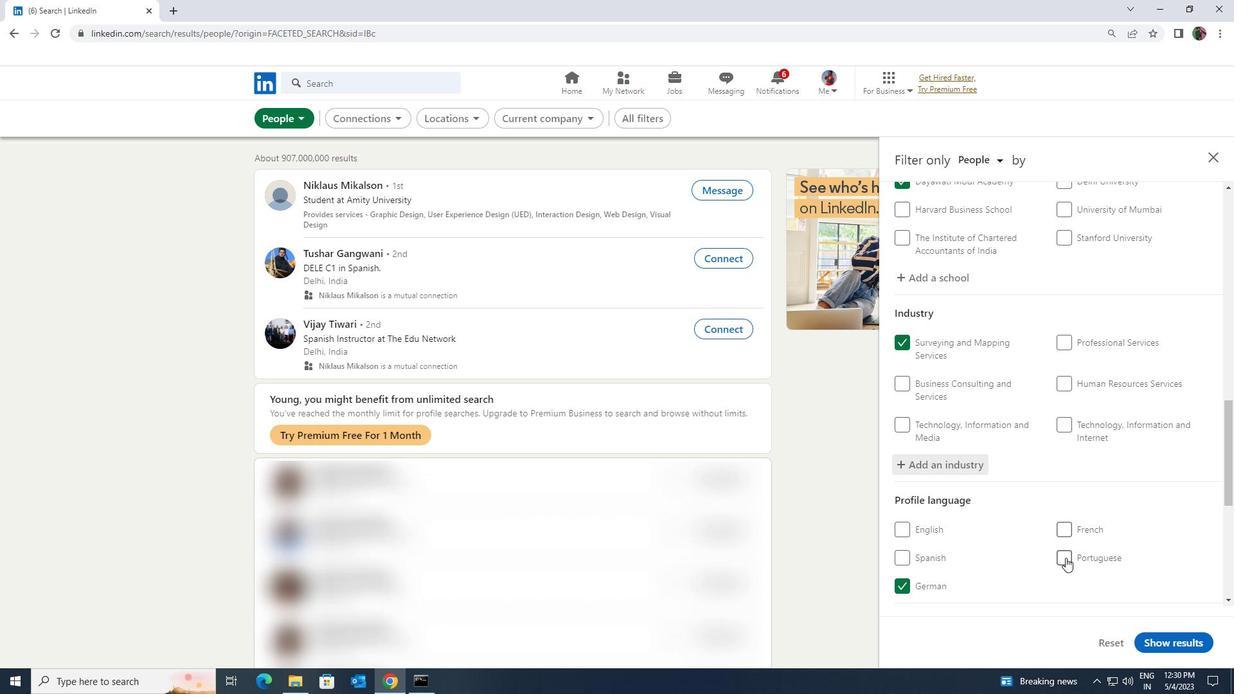 
Action: Mouse scrolled (1065, 557) with delta (0, 0)
Screenshot: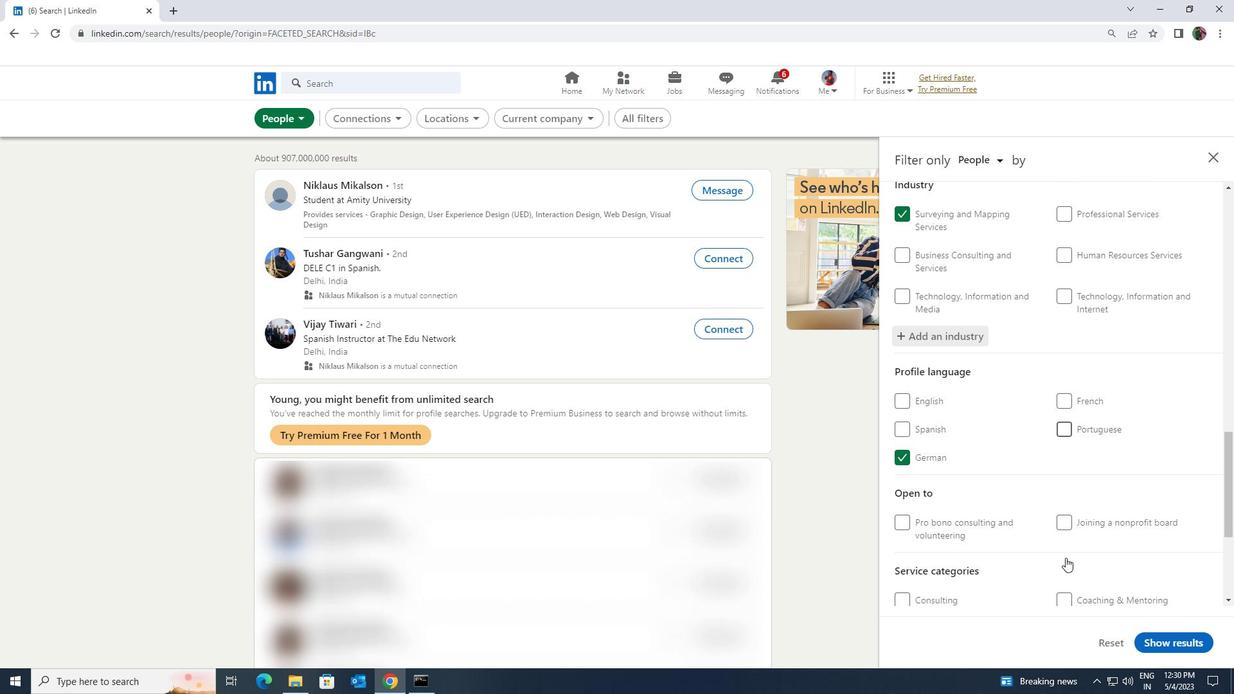 
Action: Mouse scrolled (1065, 557) with delta (0, 0)
Screenshot: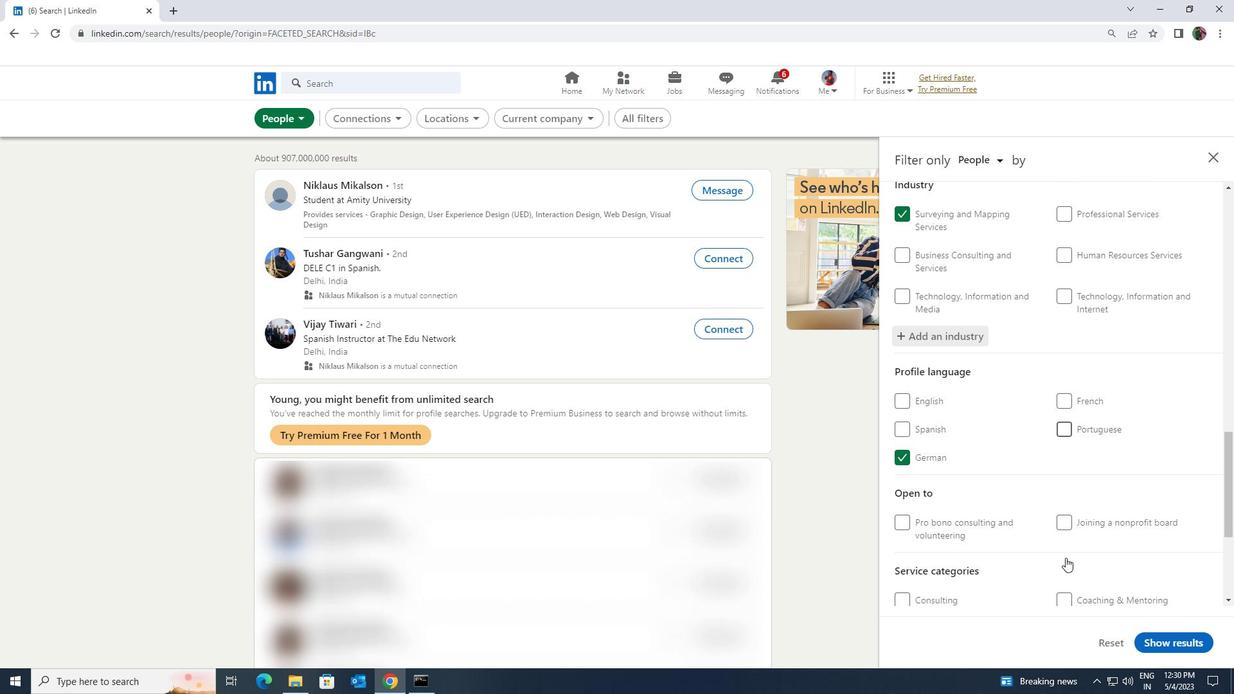 
Action: Mouse moved to (1071, 525)
Screenshot: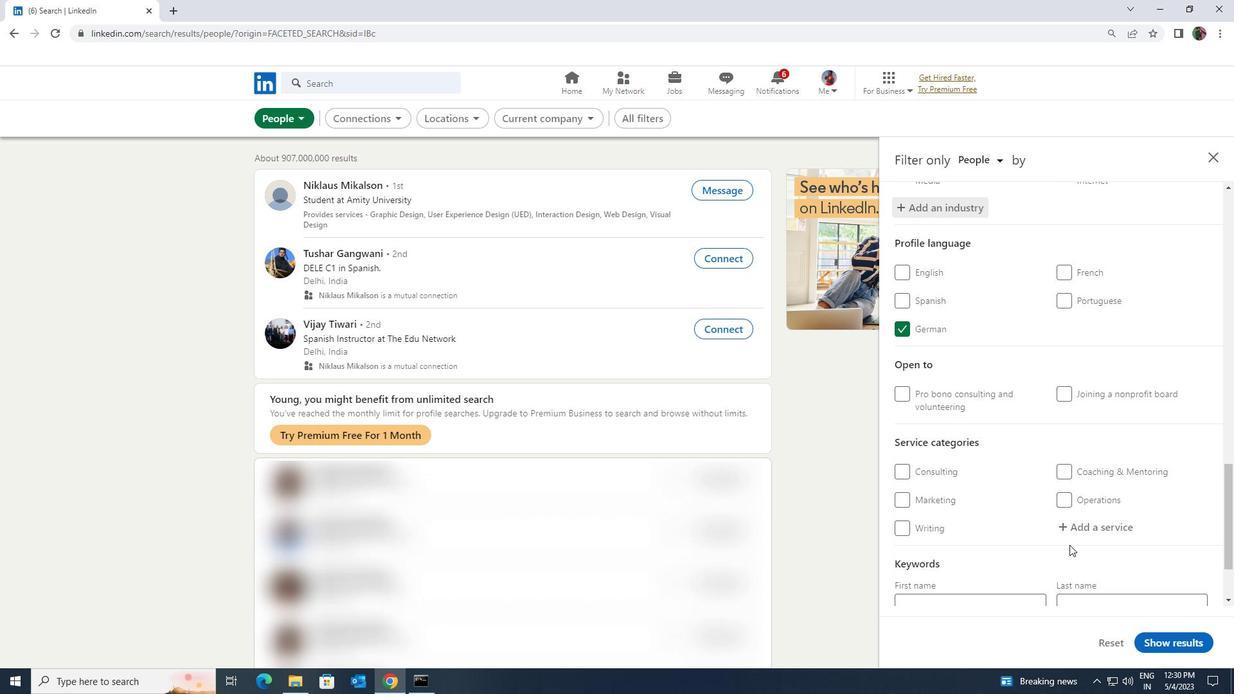 
Action: Mouse pressed left at (1071, 525)
Screenshot: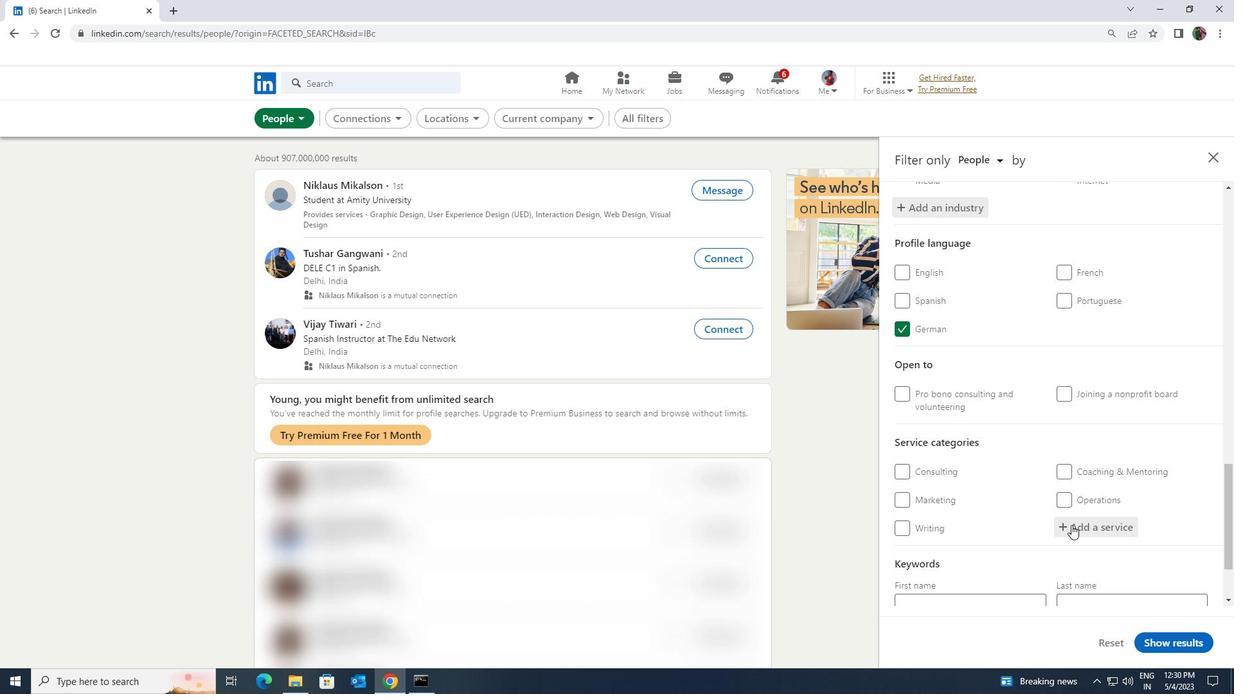 
Action: Key pressed <Key.shift>OUTSO
Screenshot: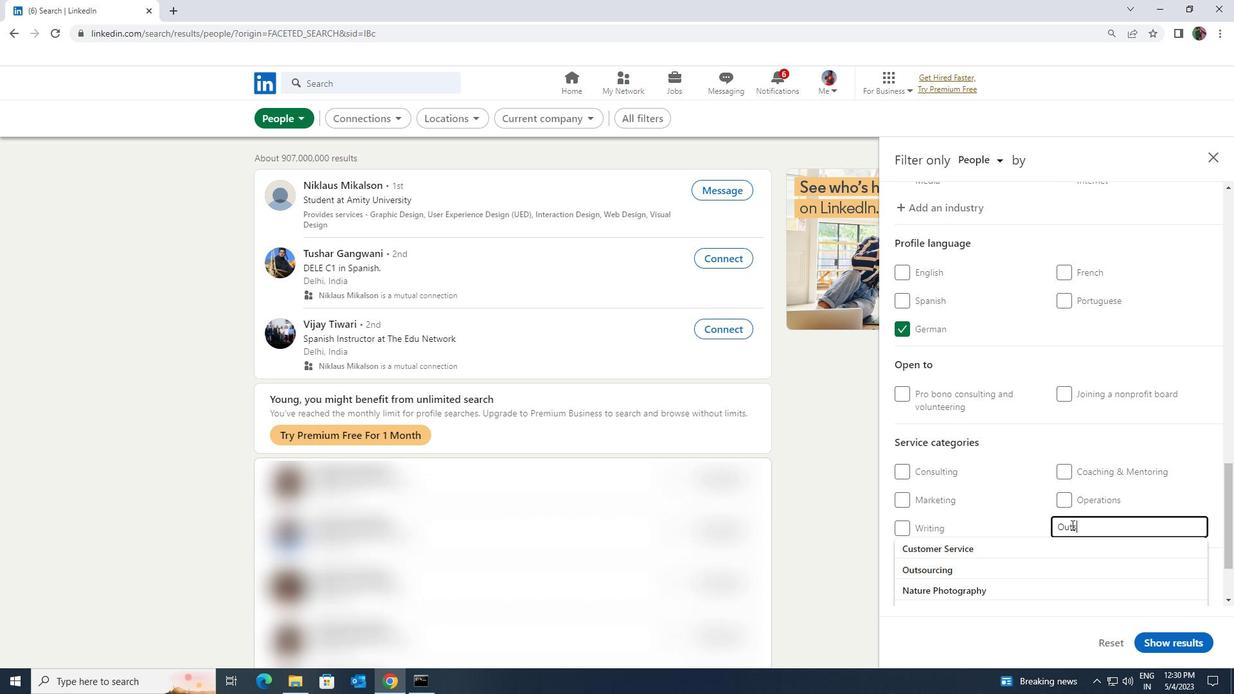 
Action: Mouse moved to (1049, 538)
Screenshot: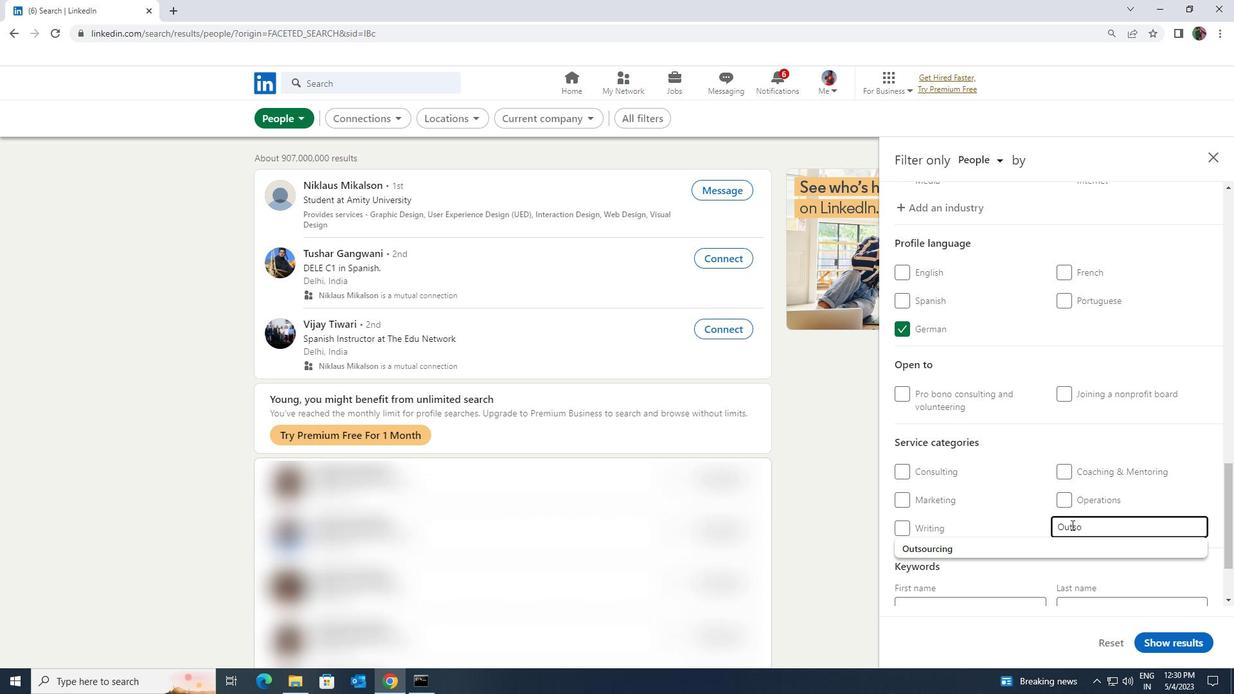 
Action: Mouse pressed left at (1049, 538)
Screenshot: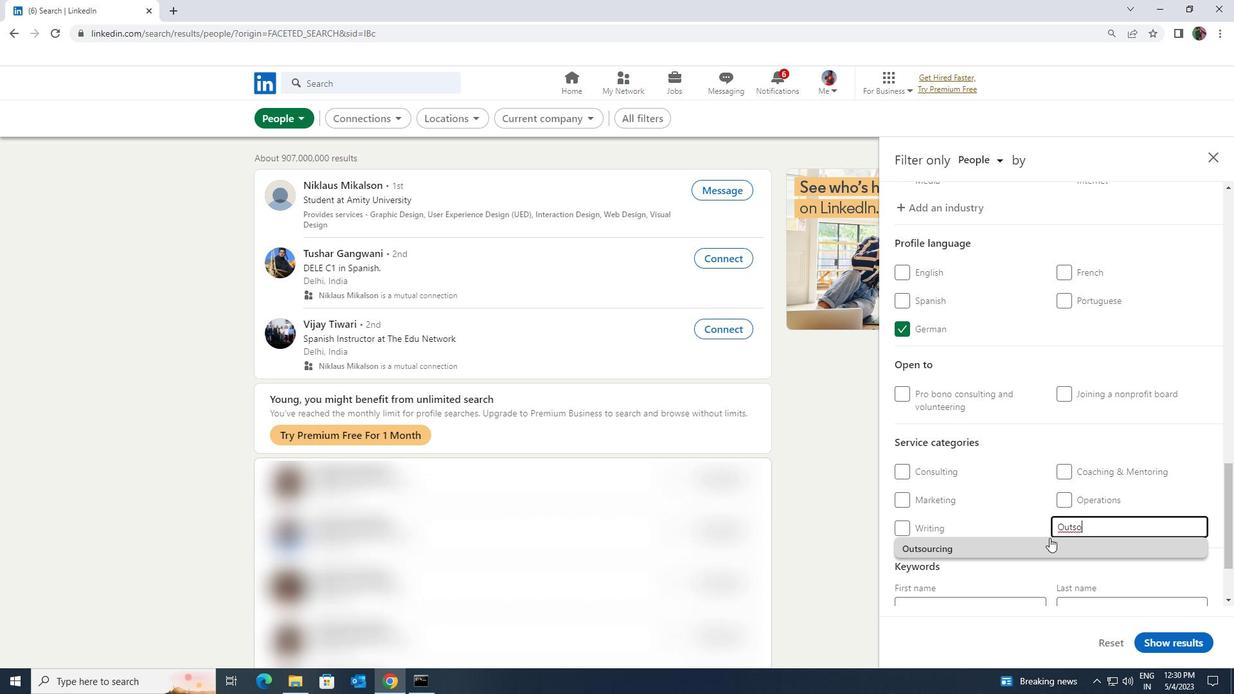 
Action: Mouse scrolled (1049, 537) with delta (0, 0)
Screenshot: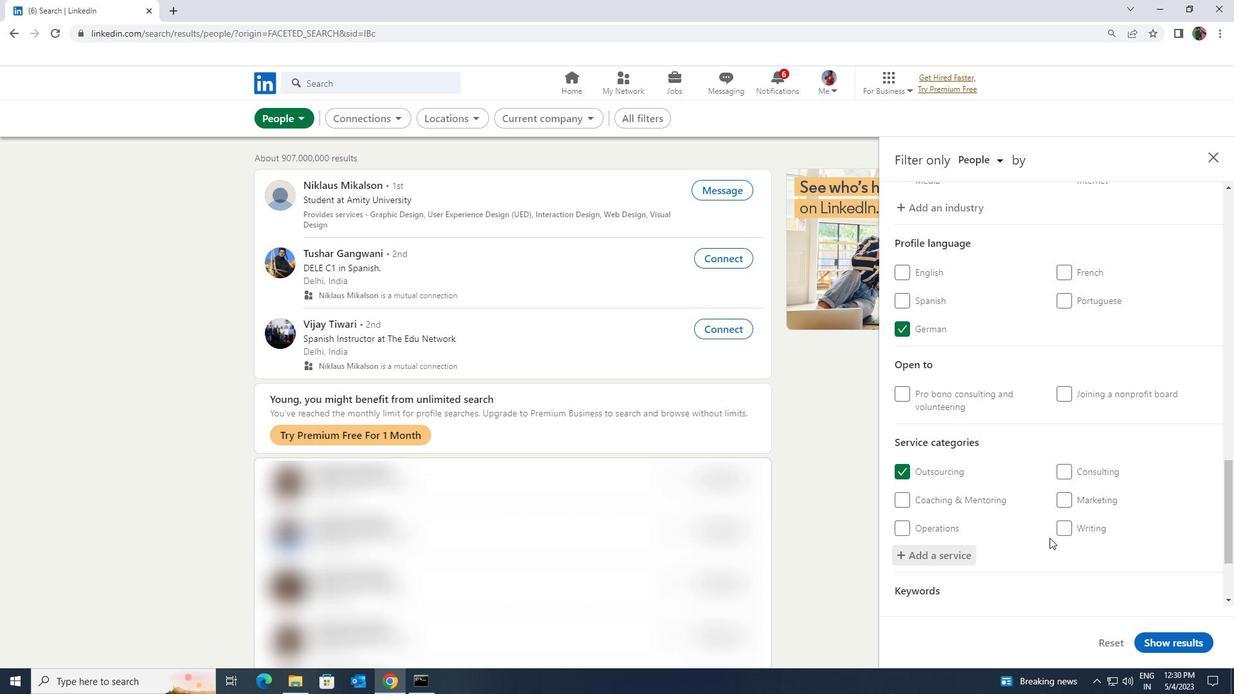 
Action: Mouse scrolled (1049, 537) with delta (0, 0)
Screenshot: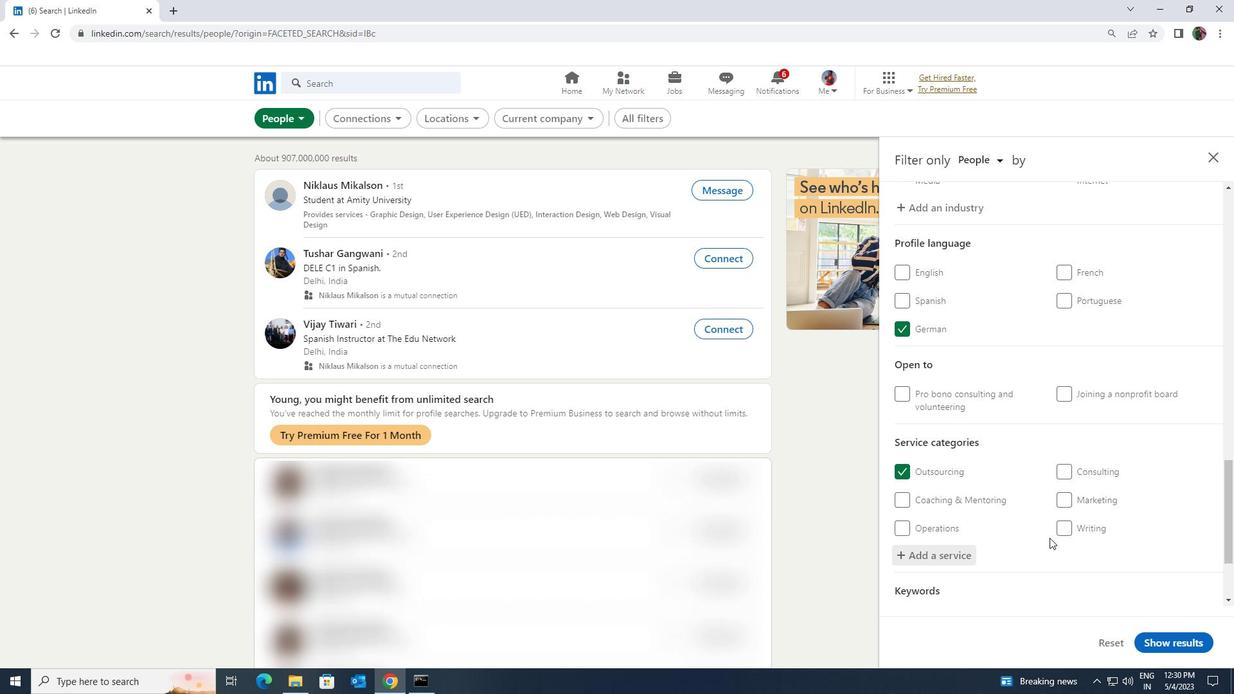 
Action: Mouse moved to (1019, 545)
Screenshot: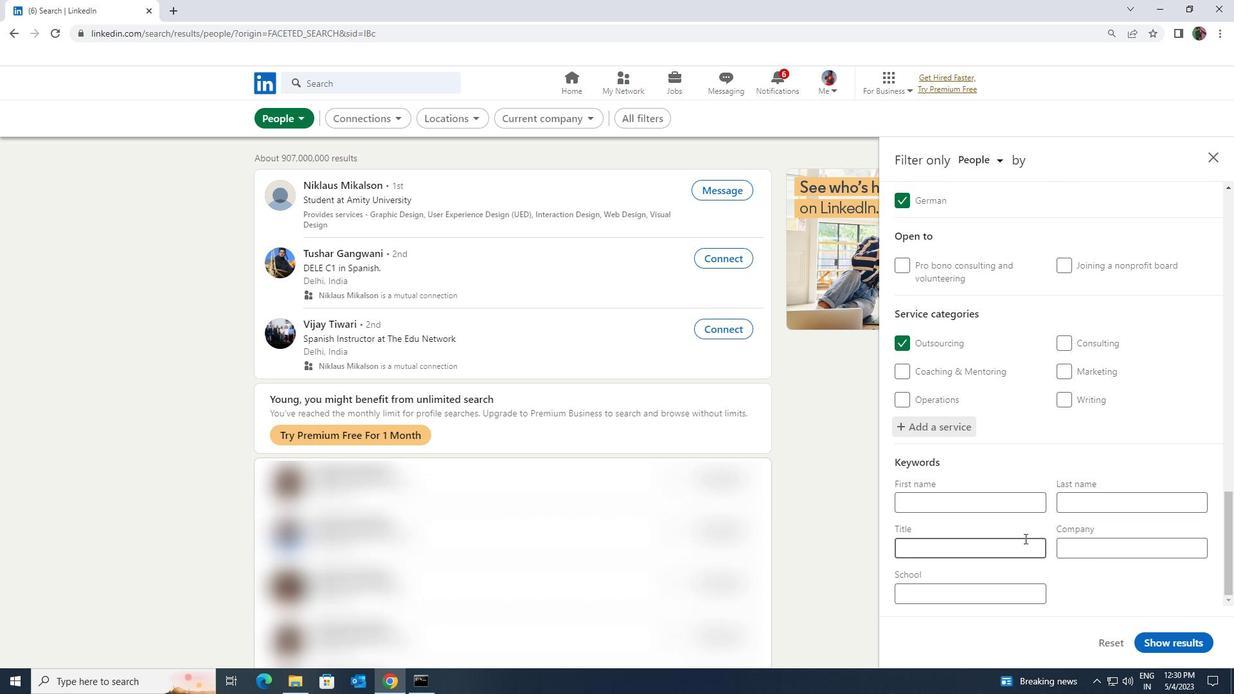 
Action: Mouse pressed left at (1019, 545)
Screenshot: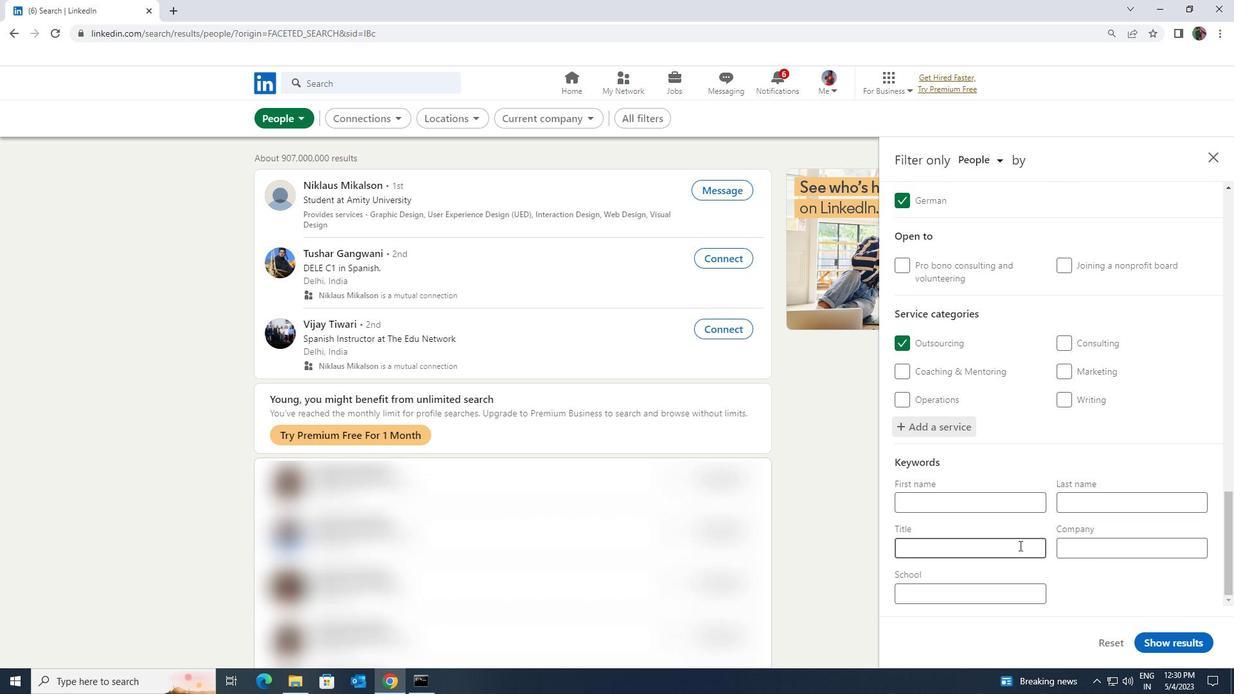 
Action: Key pressed <Key.shift><Key.shift><Key.shift>SCHOOL<Key.space><Key.shift><Key.shift><Key.shift><Key.shift><Key.shift><Key.shift><Key.shift><Key.shift><Key.shift><Key.shift><Key.shift><Key.shift><Key.shift><Key.shift><Key.shift>VOLUNTER
Screenshot: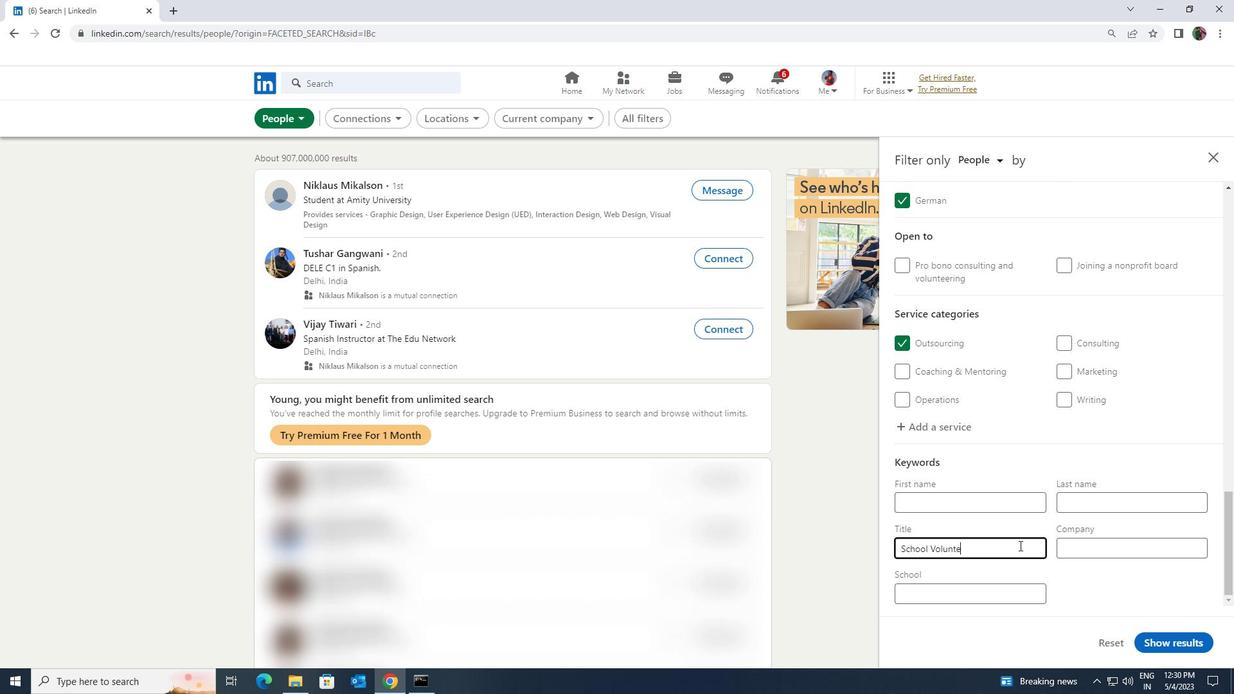 
Action: Mouse moved to (1157, 637)
Screenshot: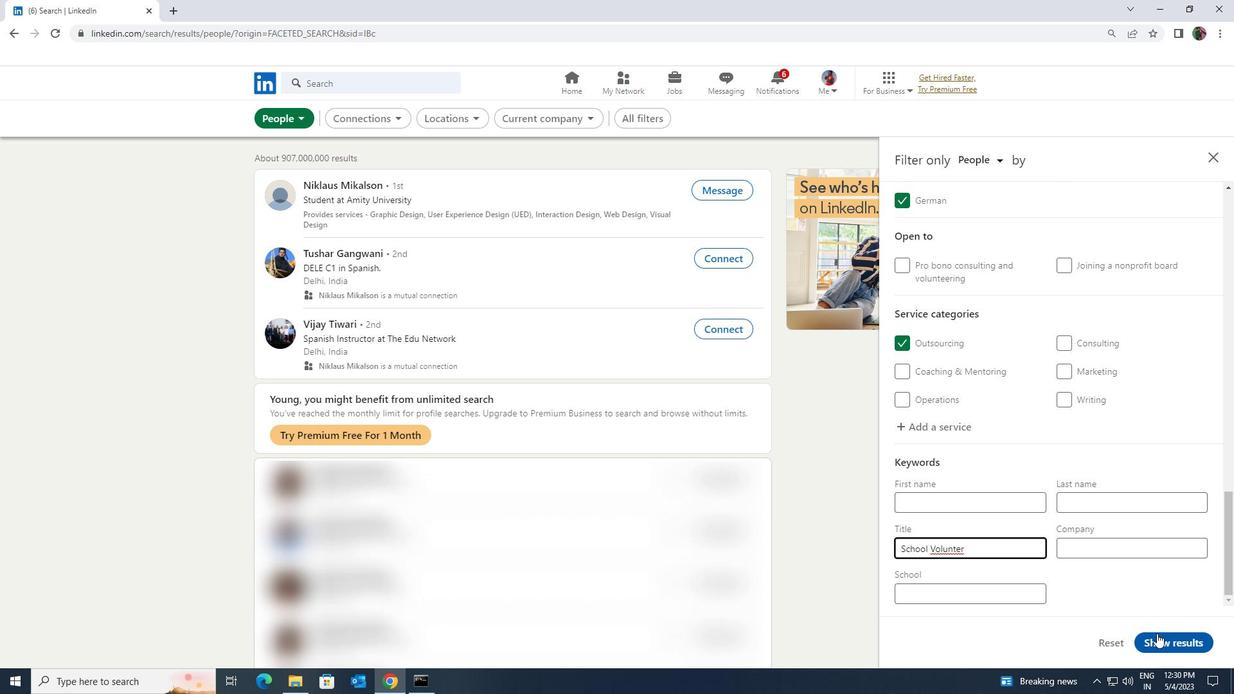 
Action: Mouse pressed left at (1157, 637)
Screenshot: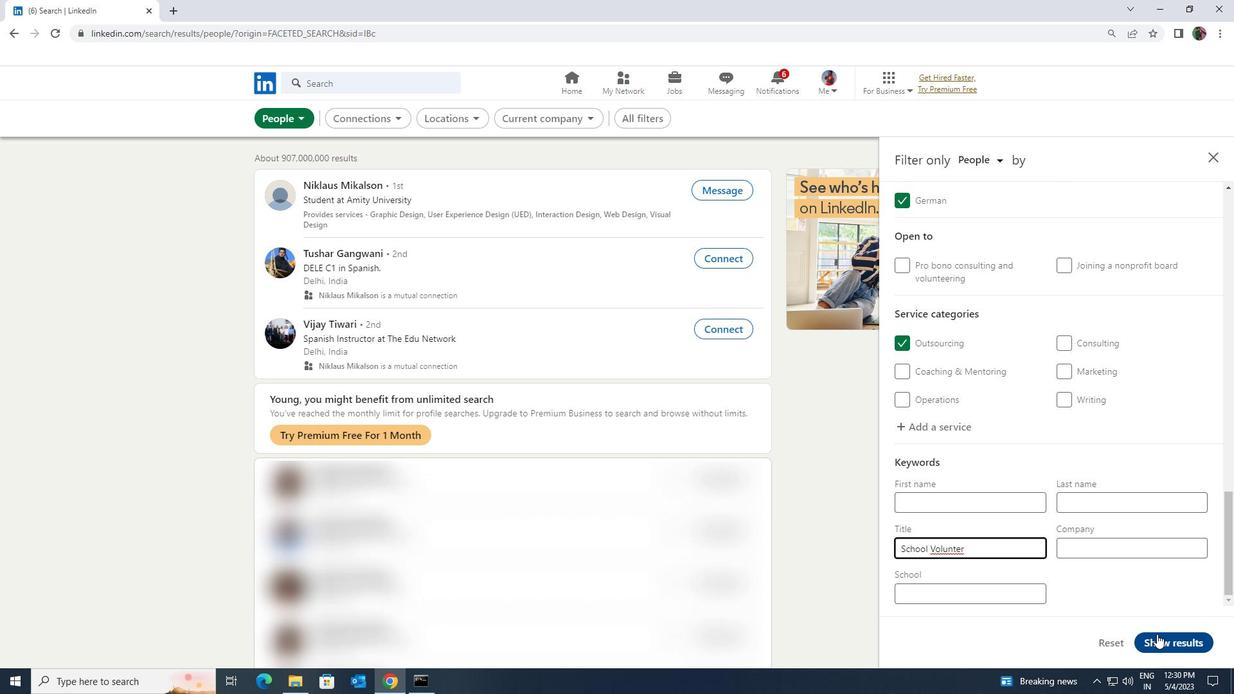 
Action: Mouse moved to (1156, 639)
Screenshot: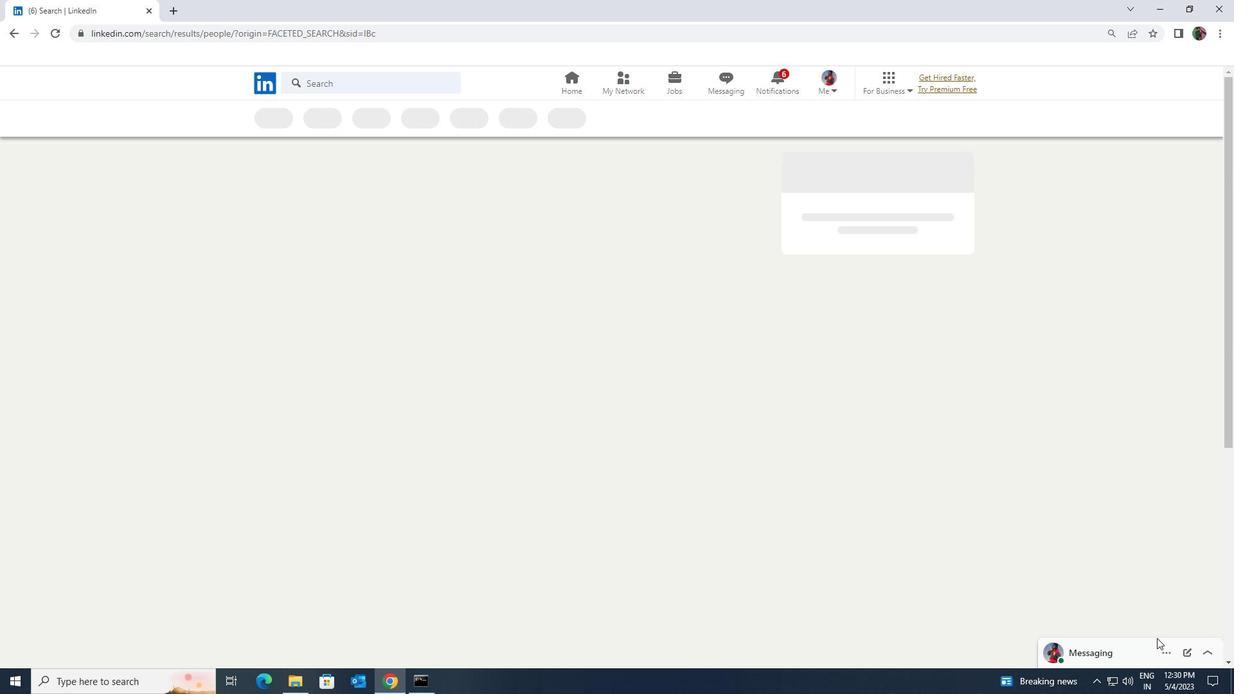 
